 Task: Find connections with filter location Priego de Córdoba with filter topic #Businessintelligence with filter profile language German with filter current company Noon - The Social Learning Platform with filter school West Bengal jobs and careers with filter industry Nuclear Electric Power Generation with filter service category Writing with filter keywords title Sheet Metal Worker
Action: Mouse moved to (614, 85)
Screenshot: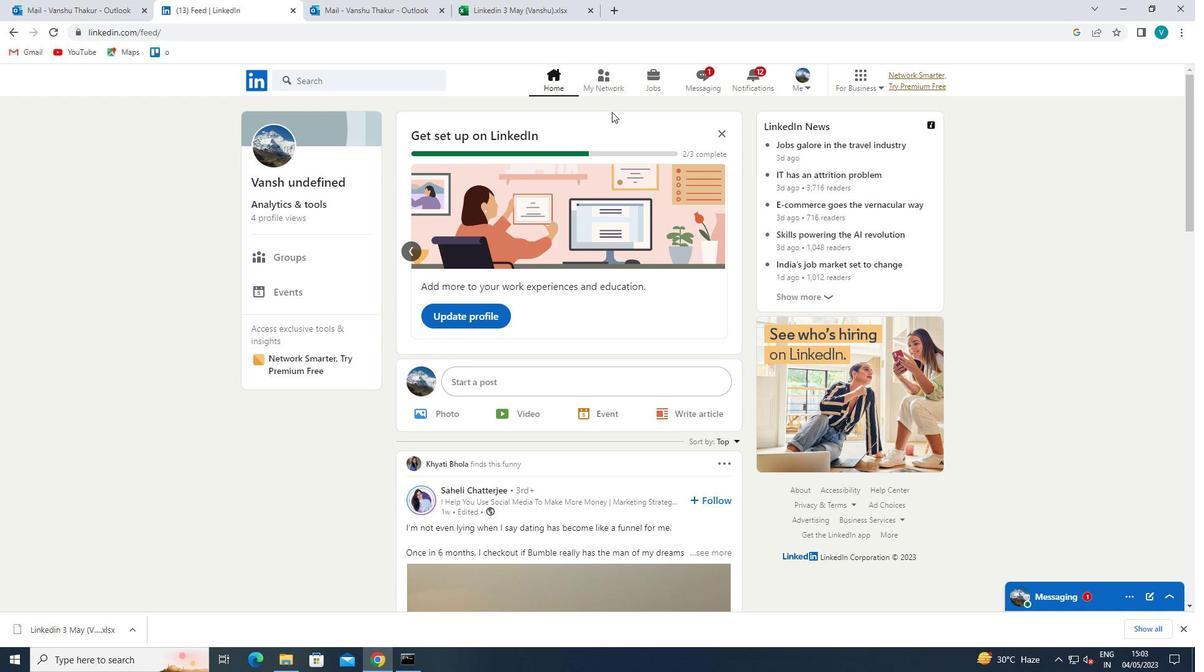 
Action: Mouse pressed left at (614, 85)
Screenshot: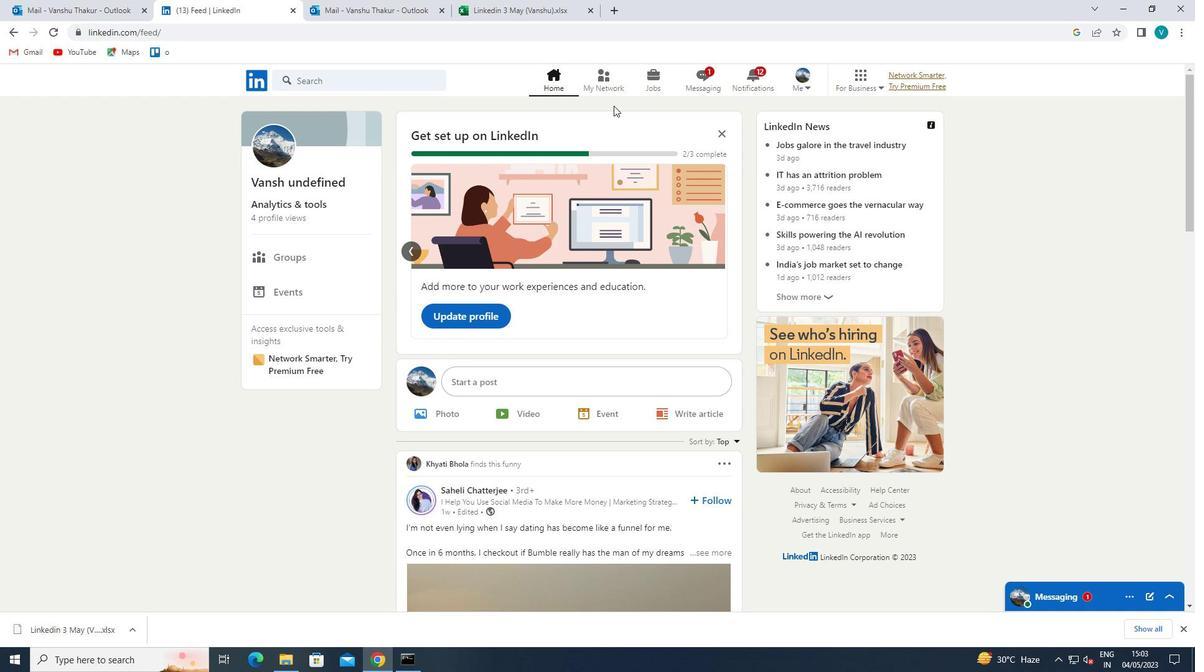 
Action: Mouse moved to (328, 152)
Screenshot: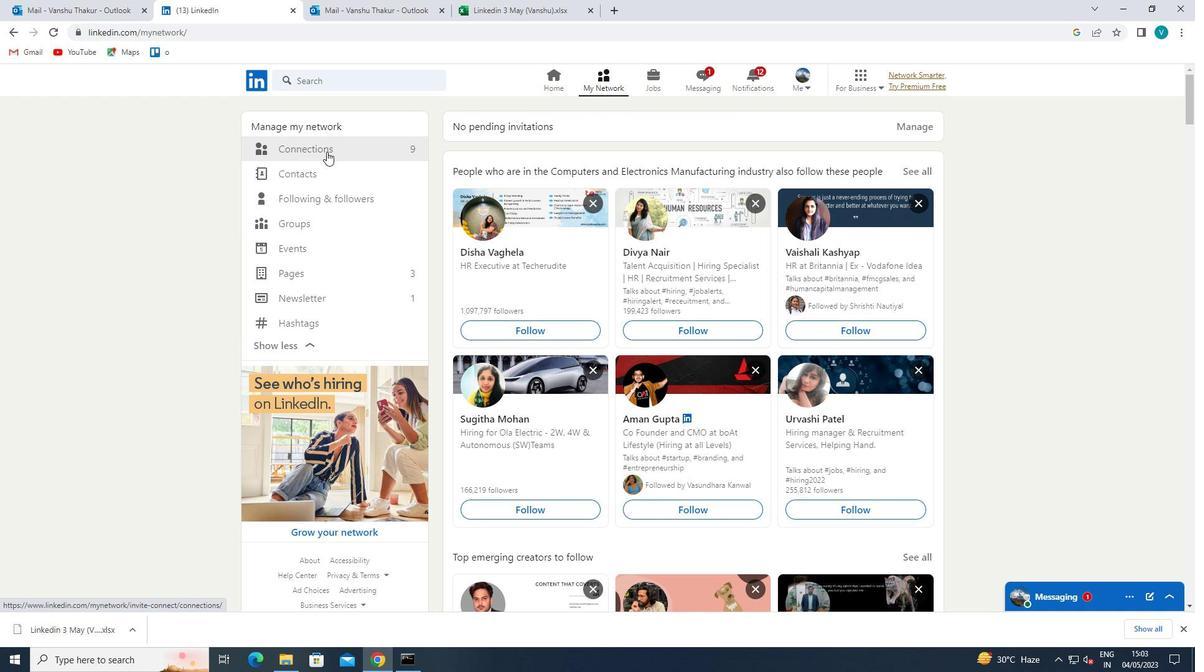 
Action: Mouse pressed left at (328, 152)
Screenshot: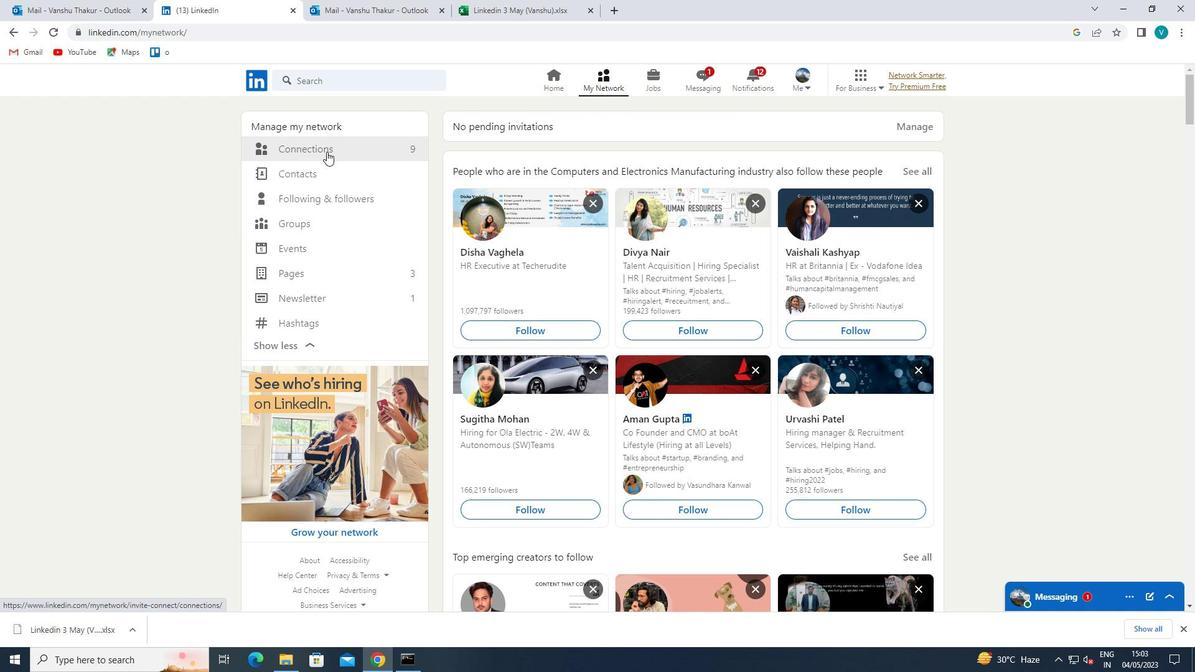 
Action: Mouse moved to (677, 148)
Screenshot: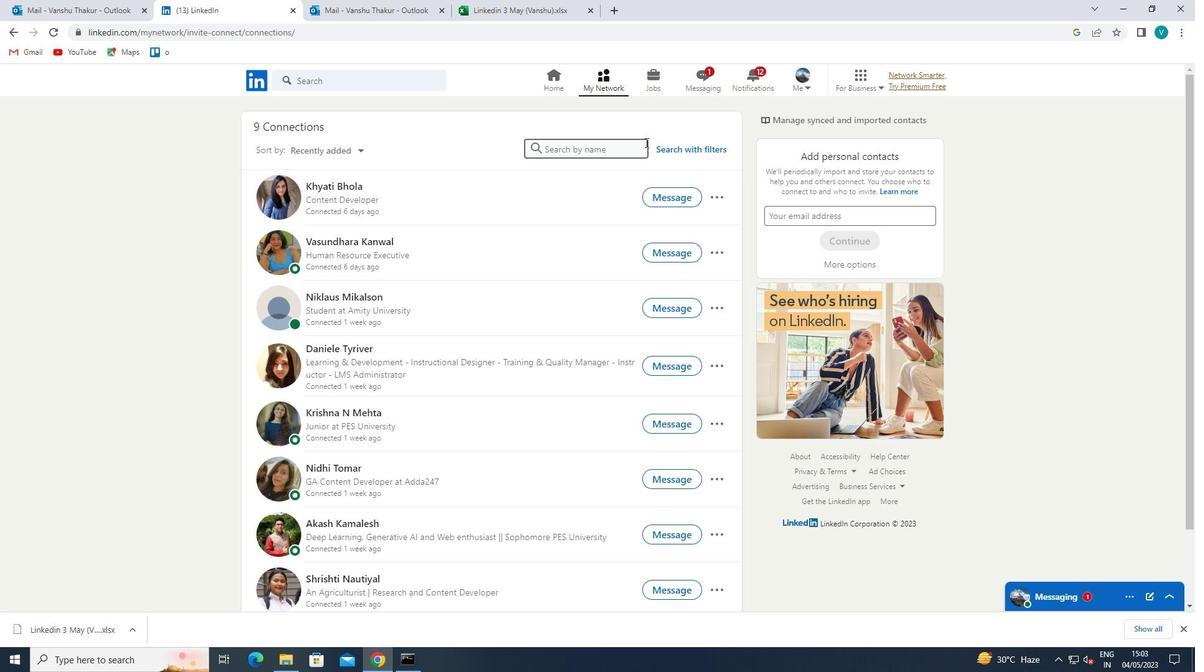 
Action: Mouse pressed left at (677, 148)
Screenshot: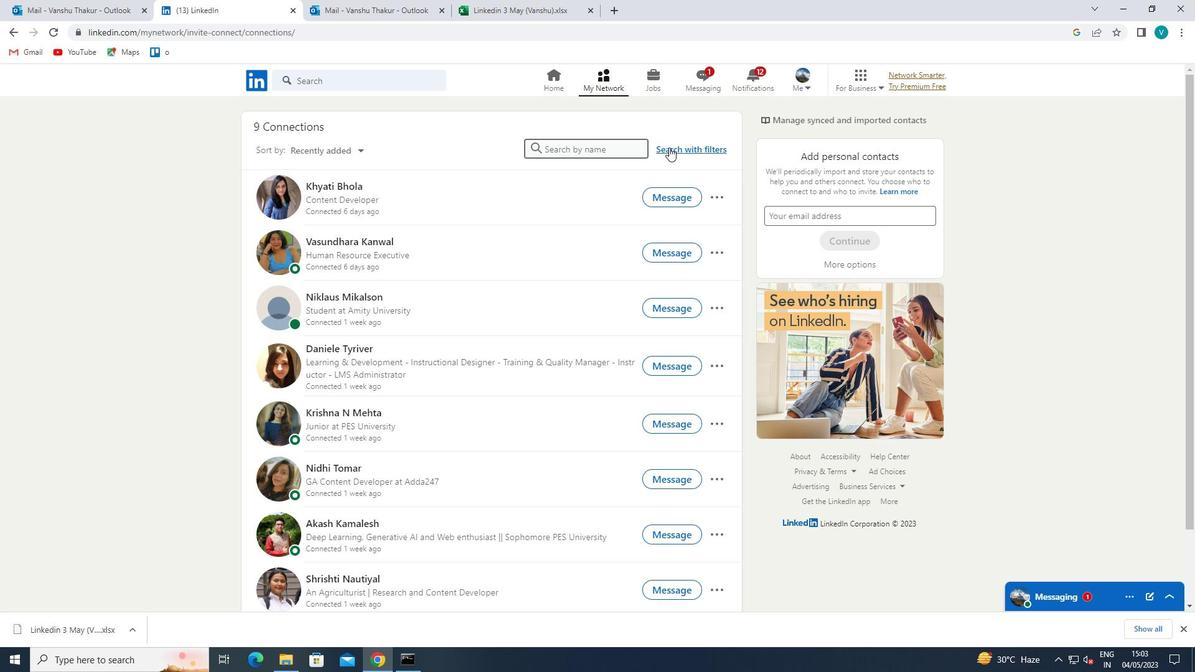 
Action: Mouse moved to (609, 119)
Screenshot: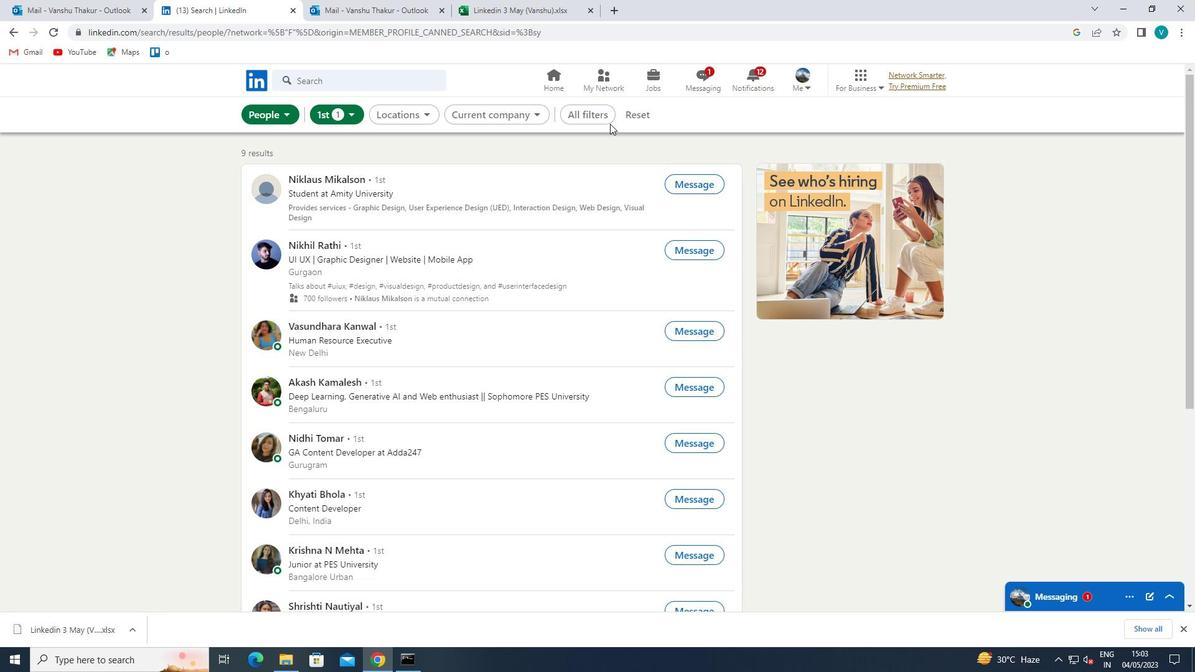 
Action: Mouse pressed left at (609, 119)
Screenshot: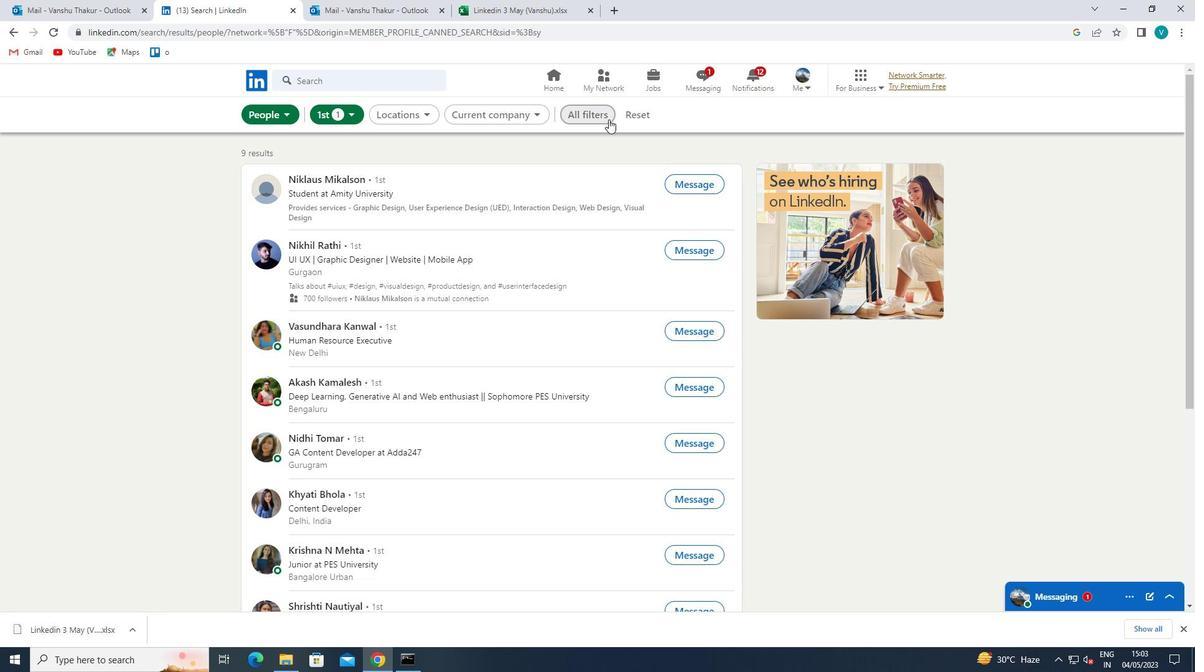 
Action: Mouse moved to (1053, 259)
Screenshot: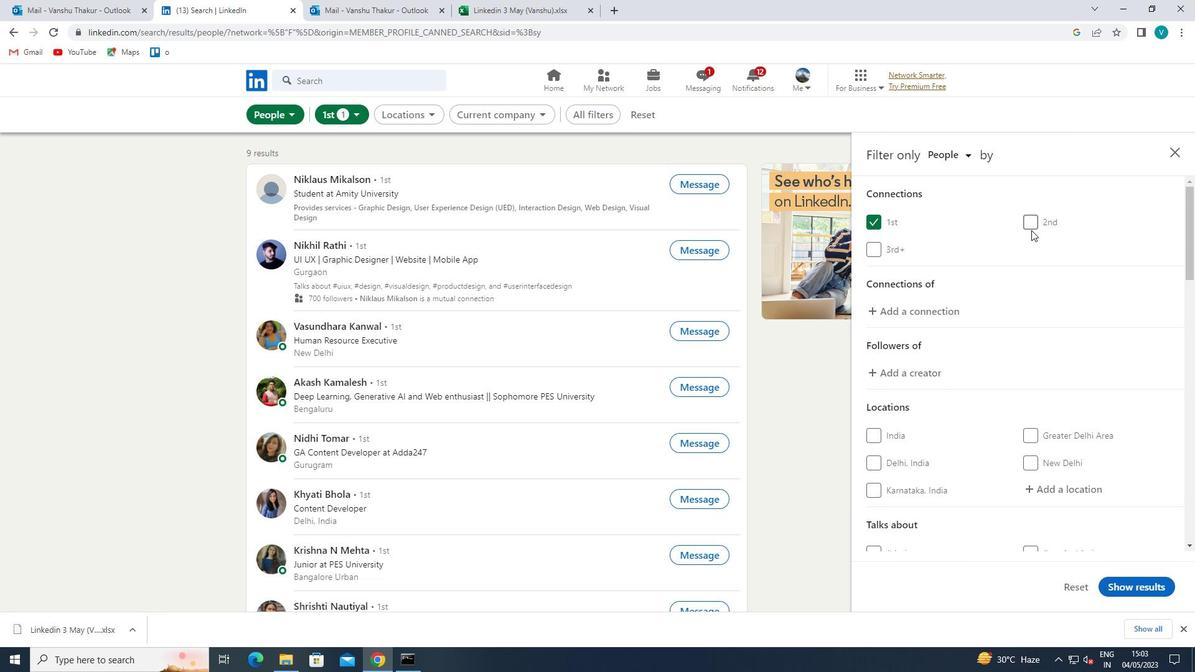 
Action: Mouse scrolled (1053, 259) with delta (0, 0)
Screenshot: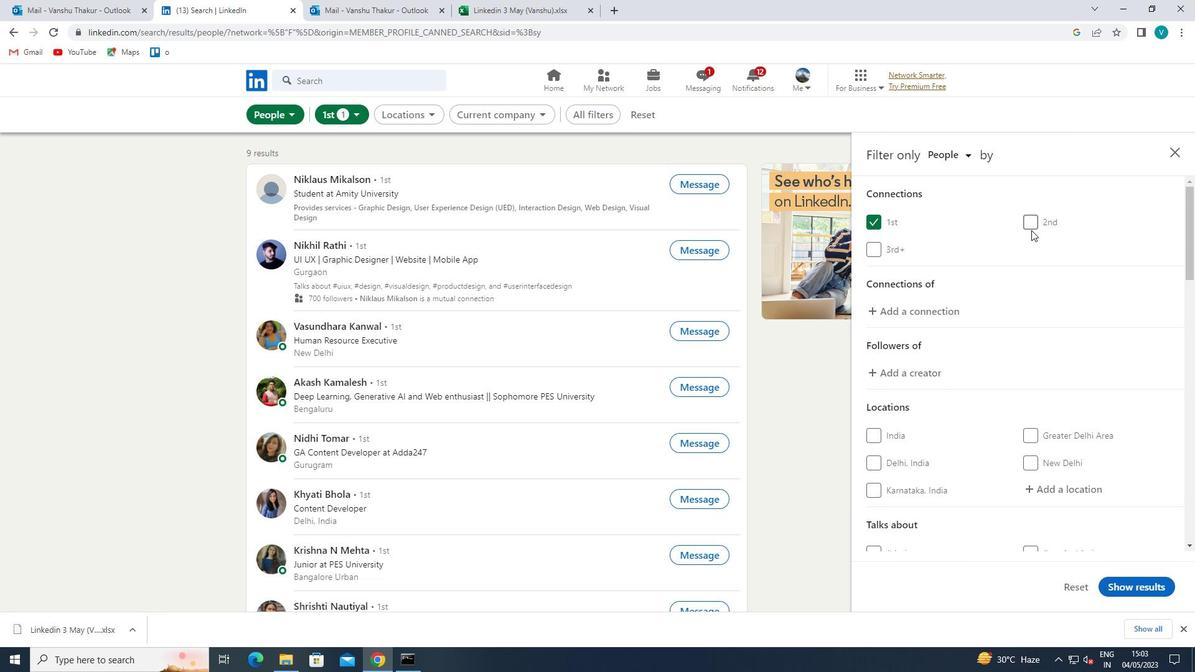 
Action: Mouse moved to (1061, 277)
Screenshot: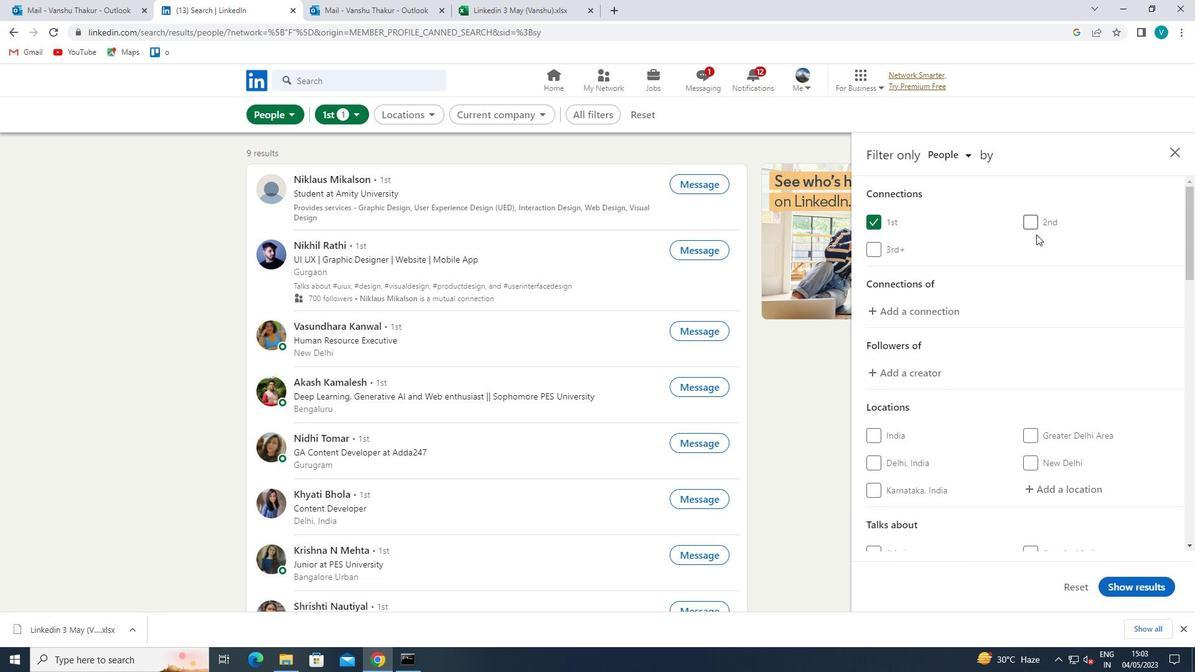 
Action: Mouse scrolled (1061, 276) with delta (0, 0)
Screenshot: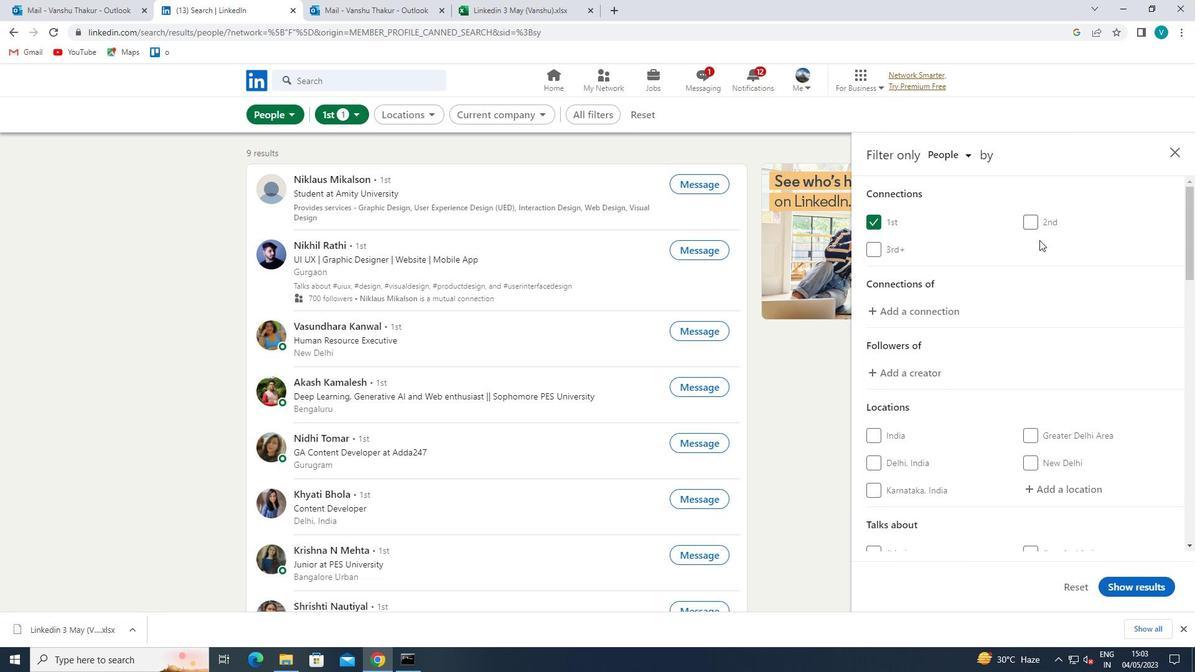 
Action: Mouse moved to (1063, 357)
Screenshot: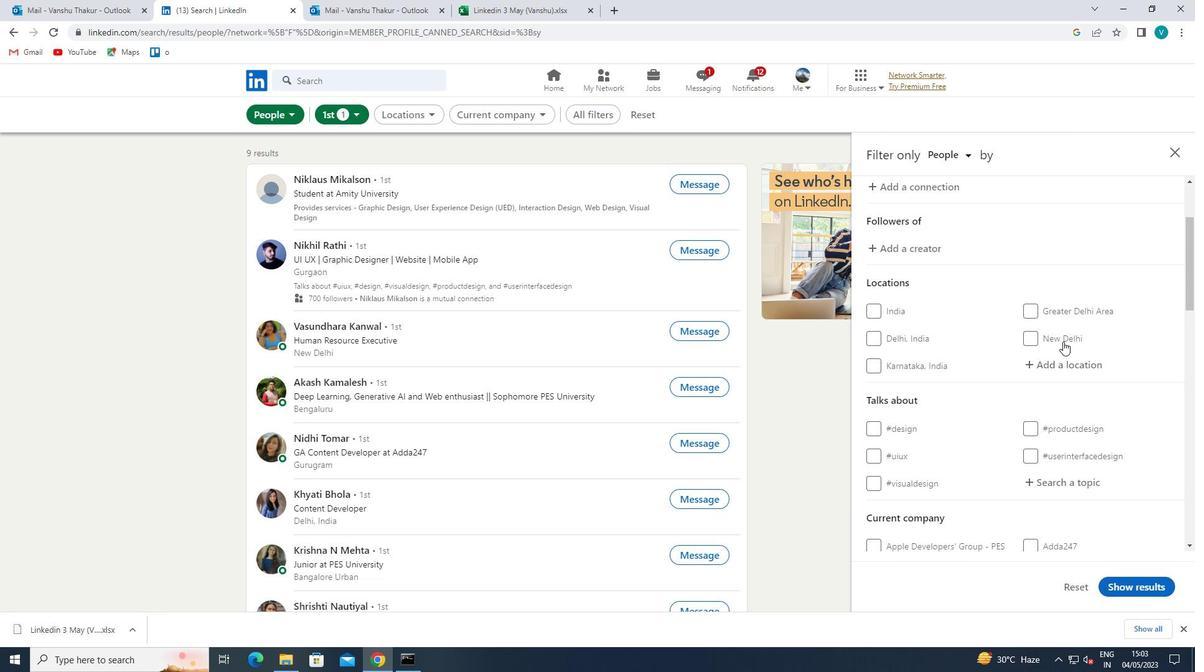 
Action: Mouse pressed left at (1063, 357)
Screenshot: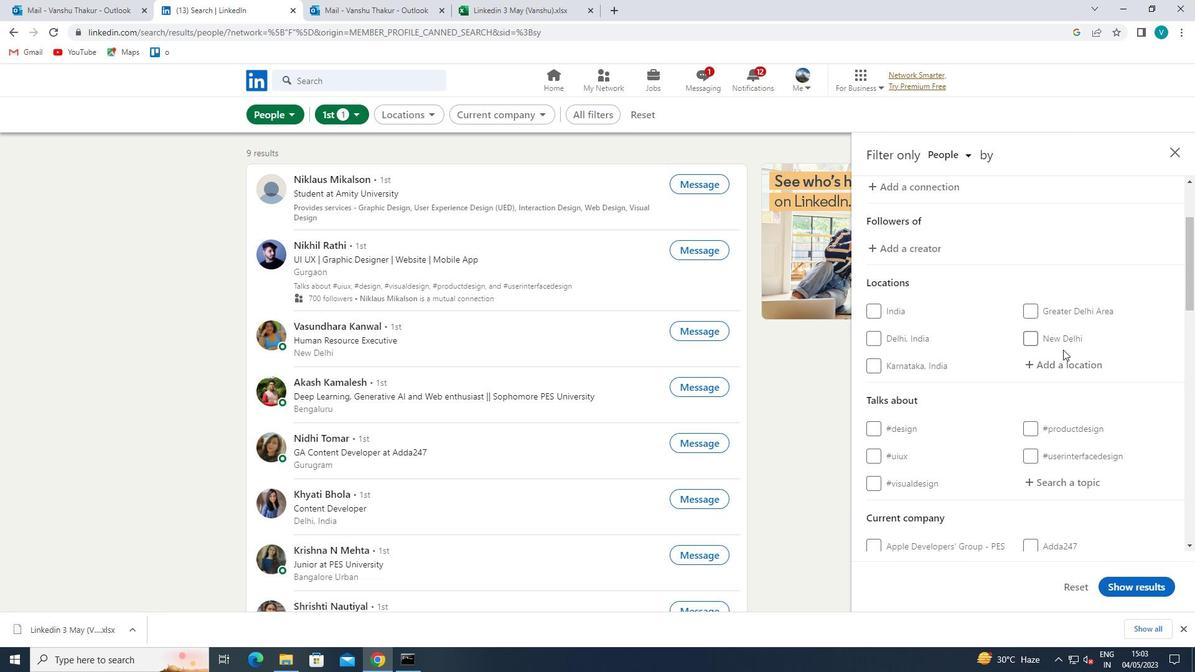
Action: Mouse moved to (1064, 358)
Screenshot: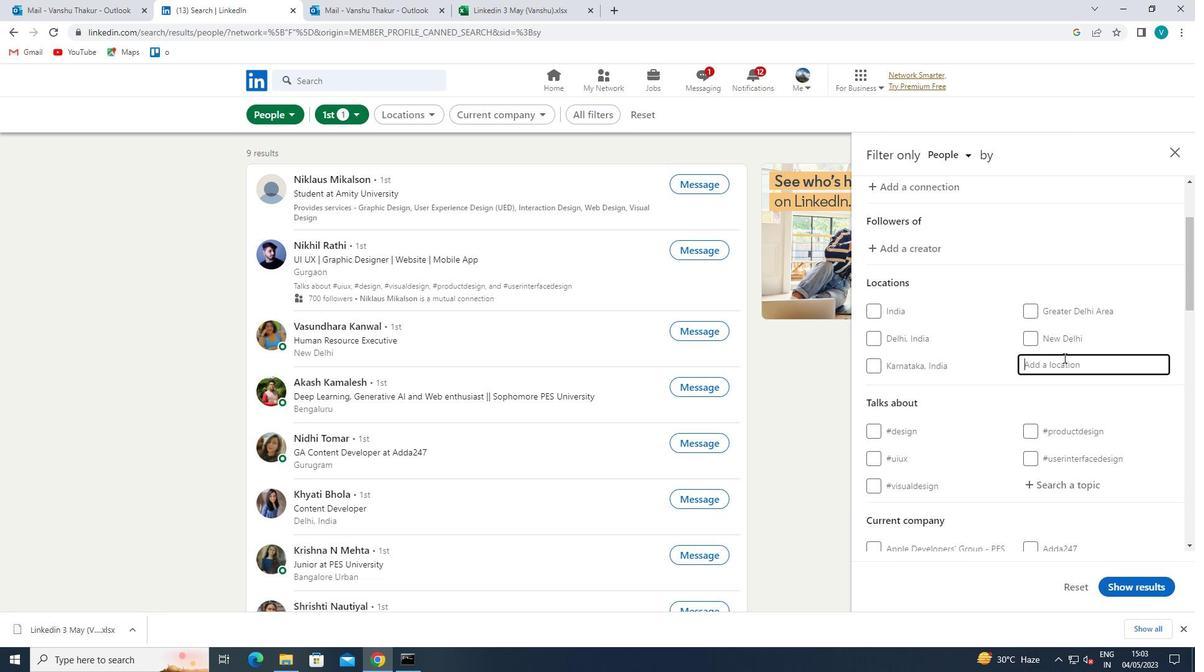 
Action: Key pressed <Key.shift>PRIEGO
Screenshot: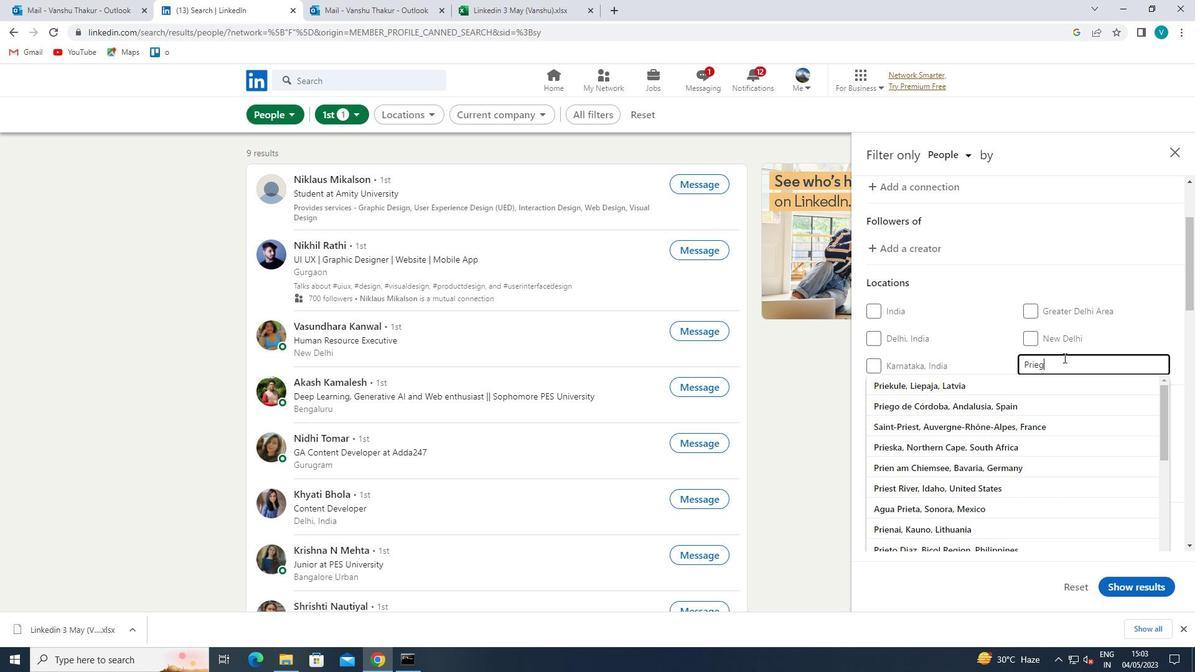 
Action: Mouse moved to (1038, 379)
Screenshot: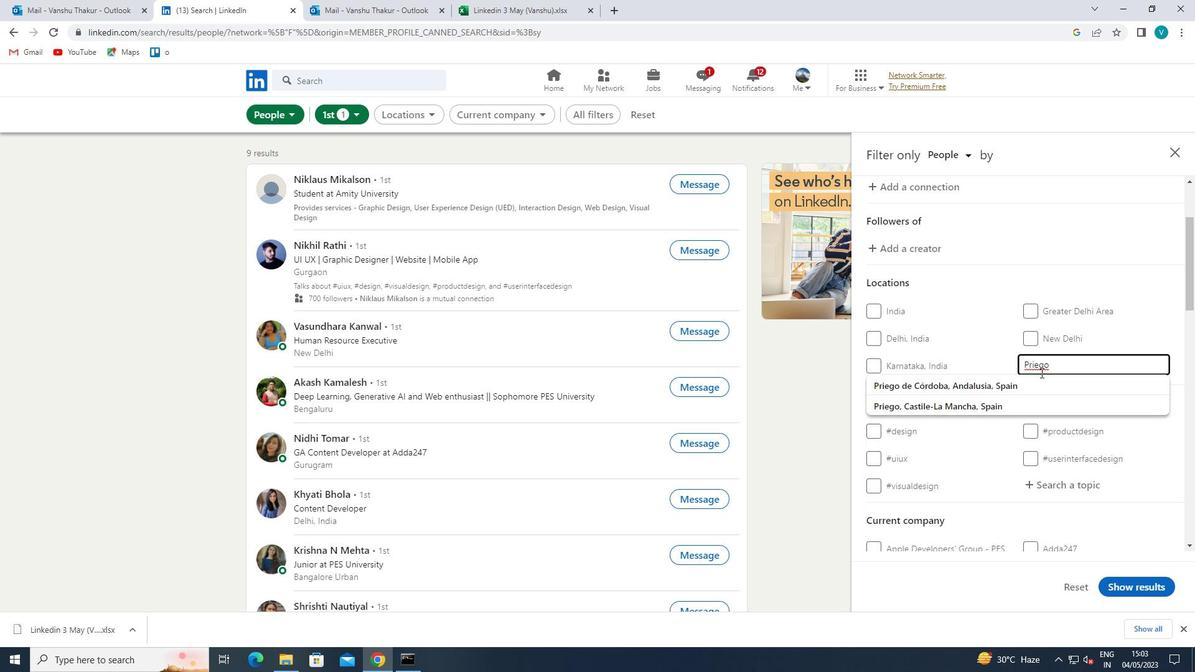 
Action: Mouse pressed left at (1038, 379)
Screenshot: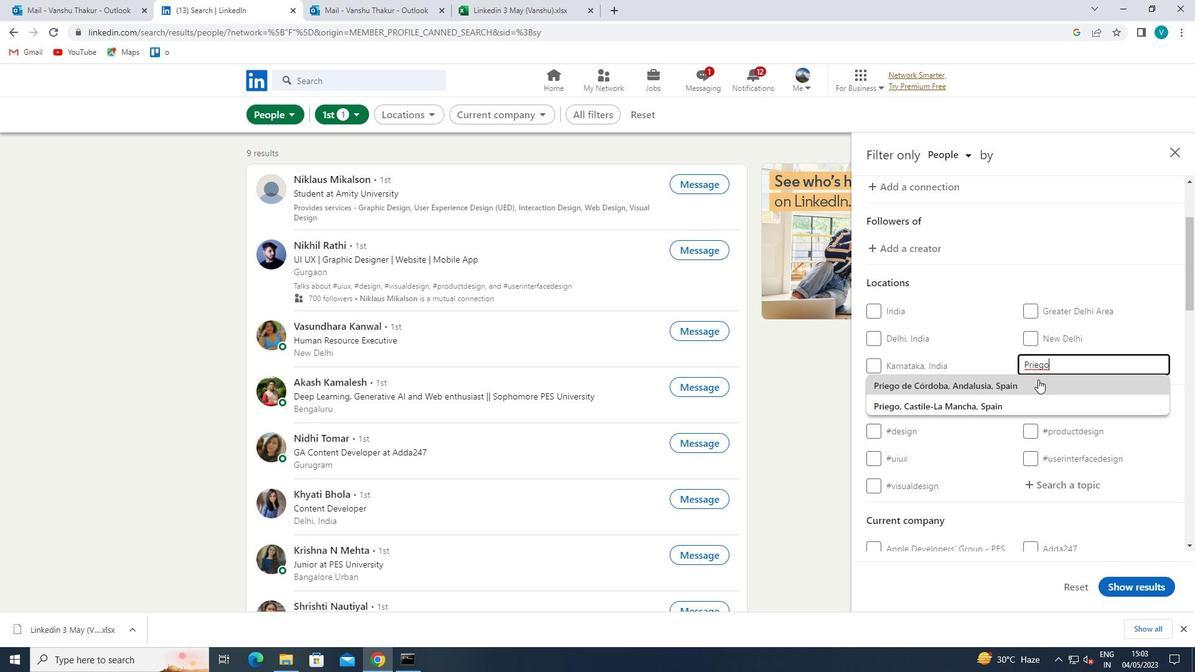
Action: Mouse scrolled (1038, 379) with delta (0, 0)
Screenshot: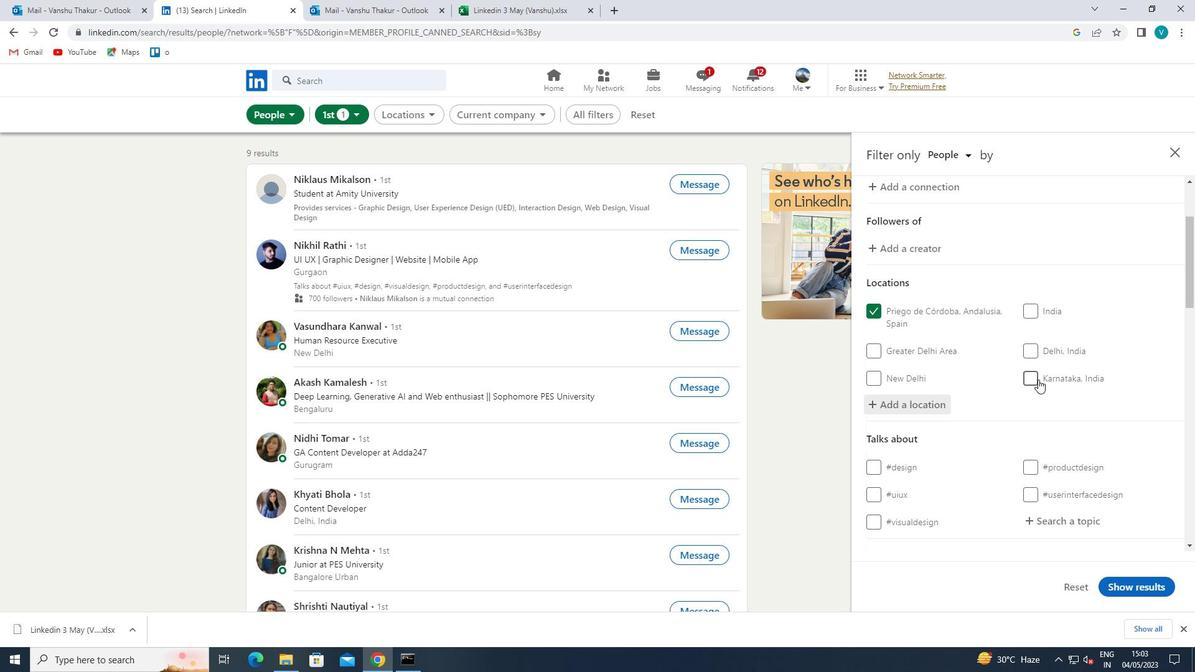 
Action: Mouse scrolled (1038, 379) with delta (0, 0)
Screenshot: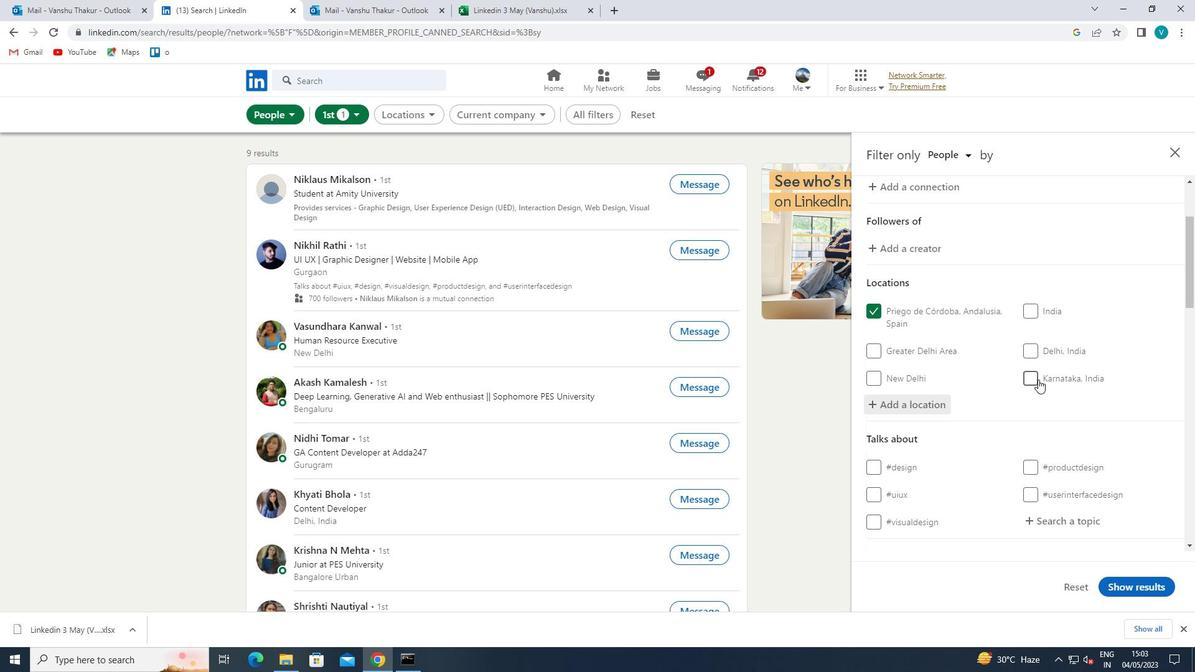 
Action: Mouse moved to (1041, 392)
Screenshot: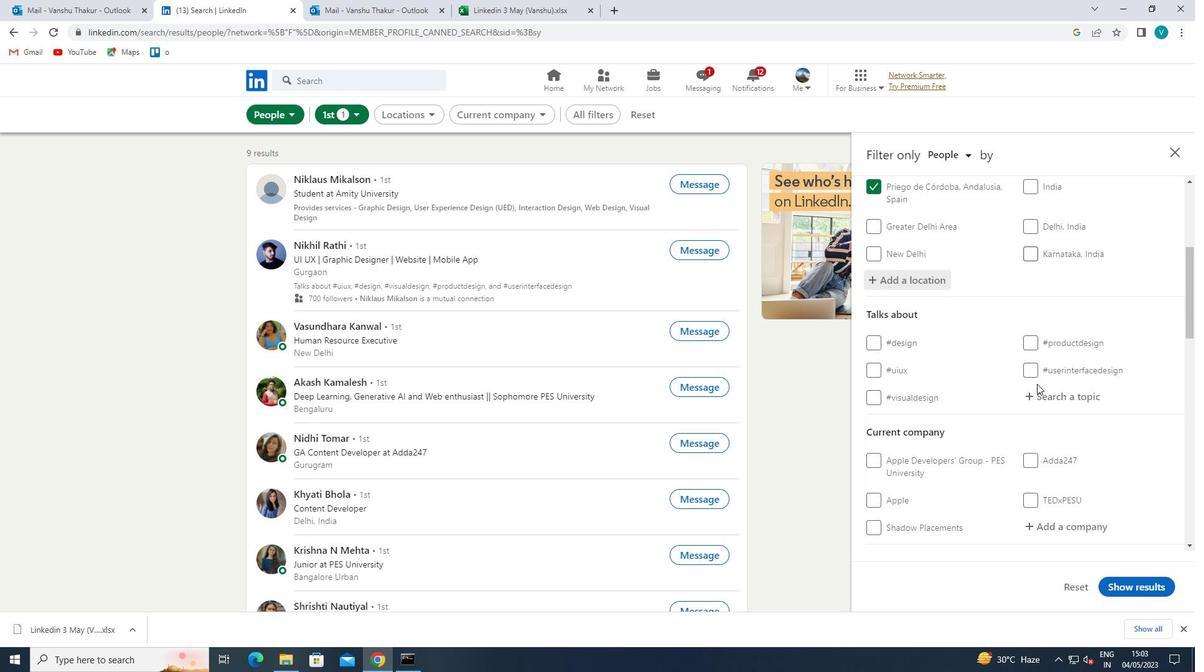 
Action: Mouse pressed left at (1041, 392)
Screenshot: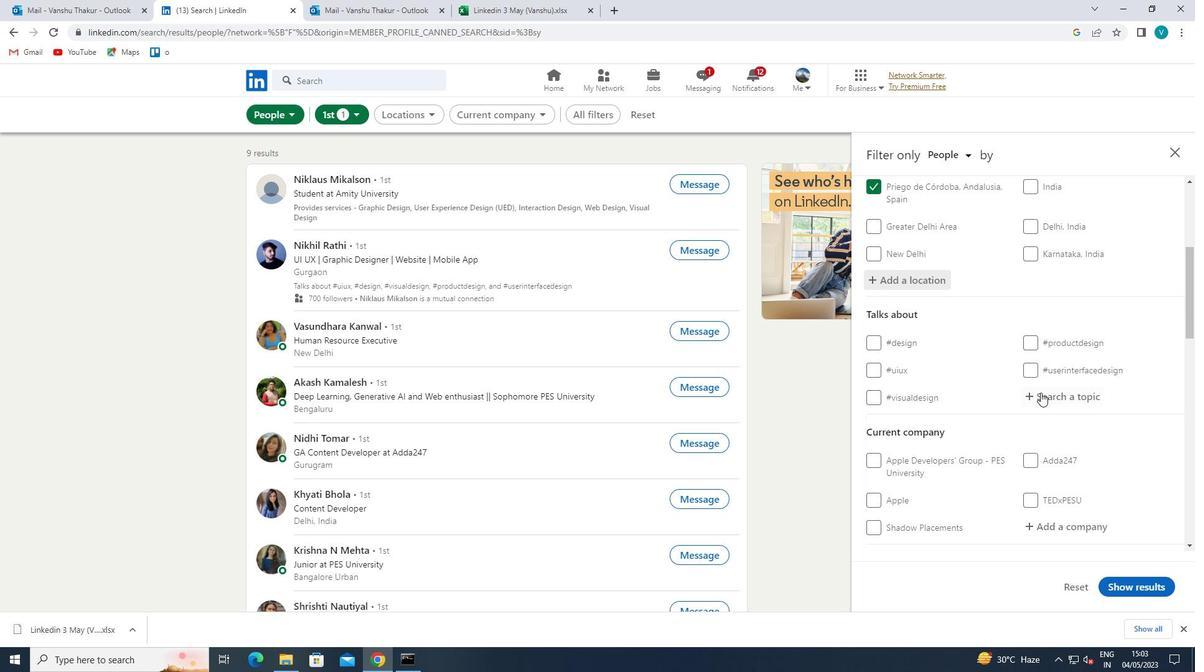 
Action: Mouse moved to (1044, 393)
Screenshot: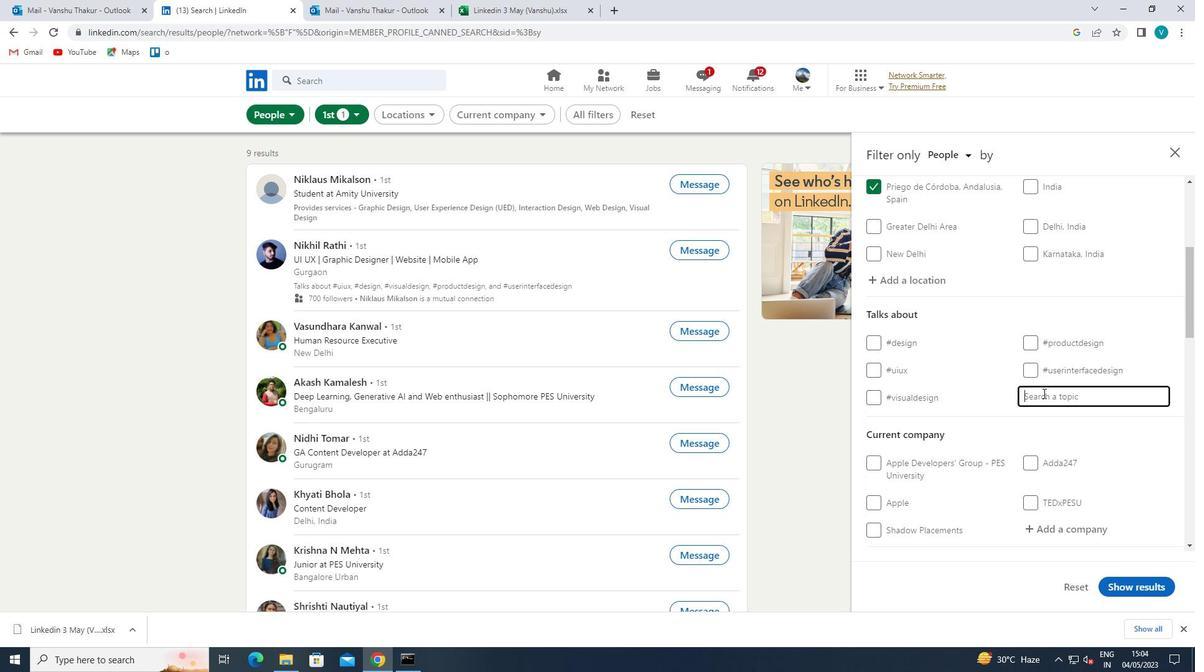 
Action: Key pressed BUSINESS
Screenshot: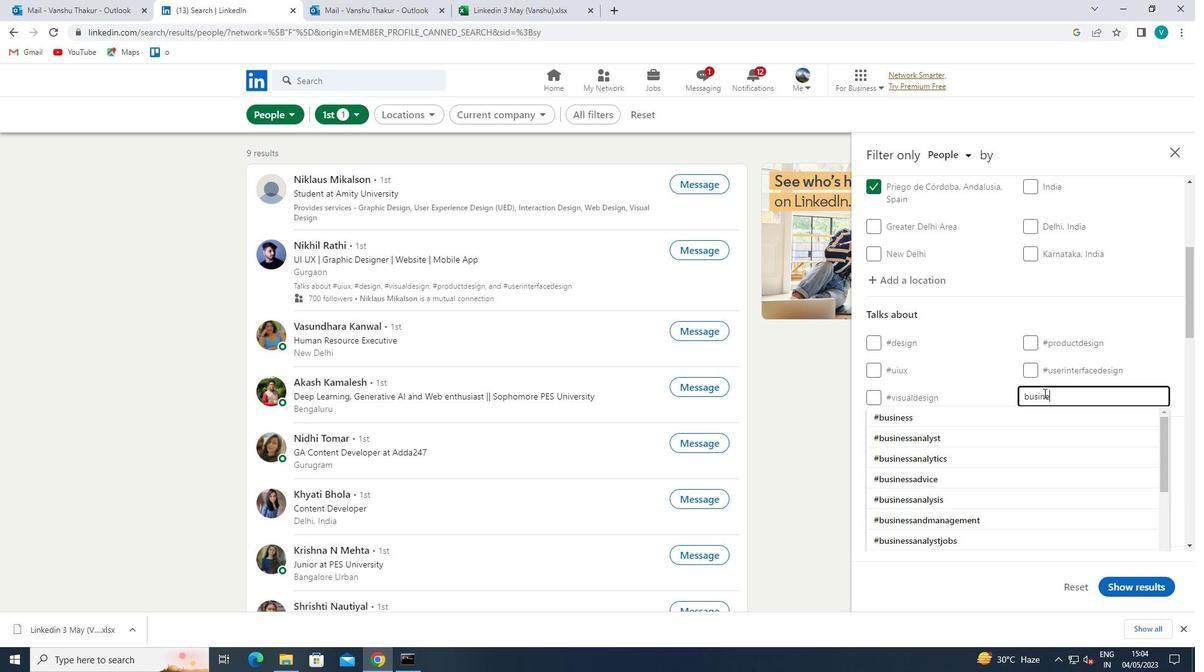 
Action: Mouse moved to (1016, 441)
Screenshot: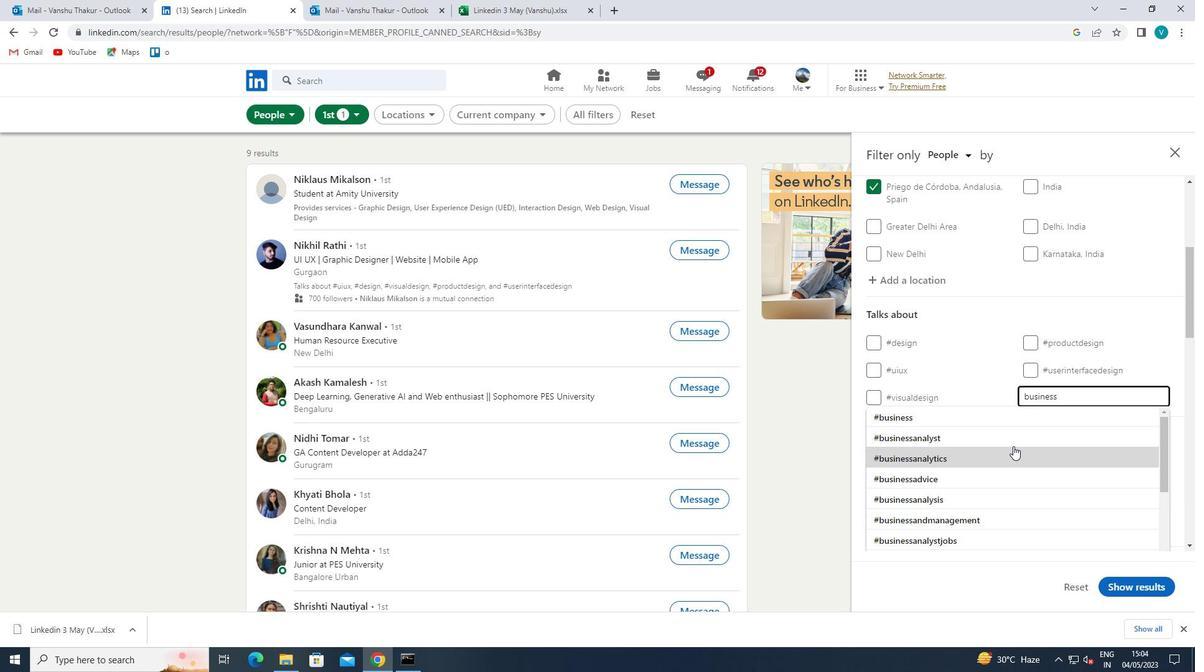 
Action: Key pressed INT
Screenshot: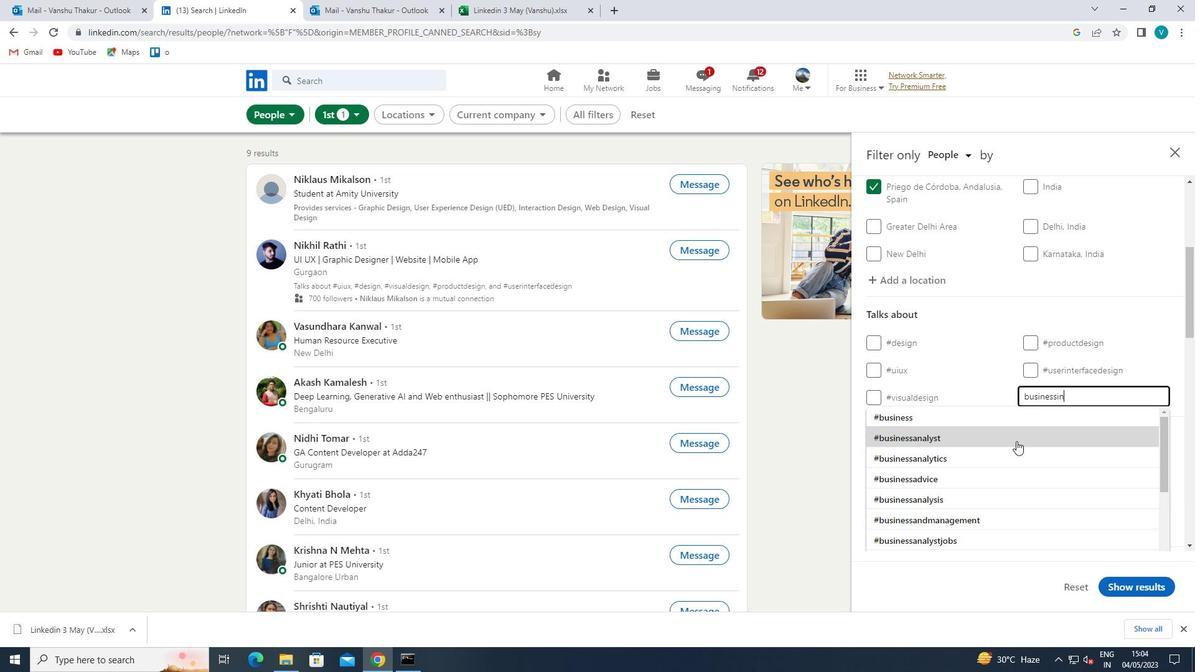 
Action: Mouse moved to (1029, 419)
Screenshot: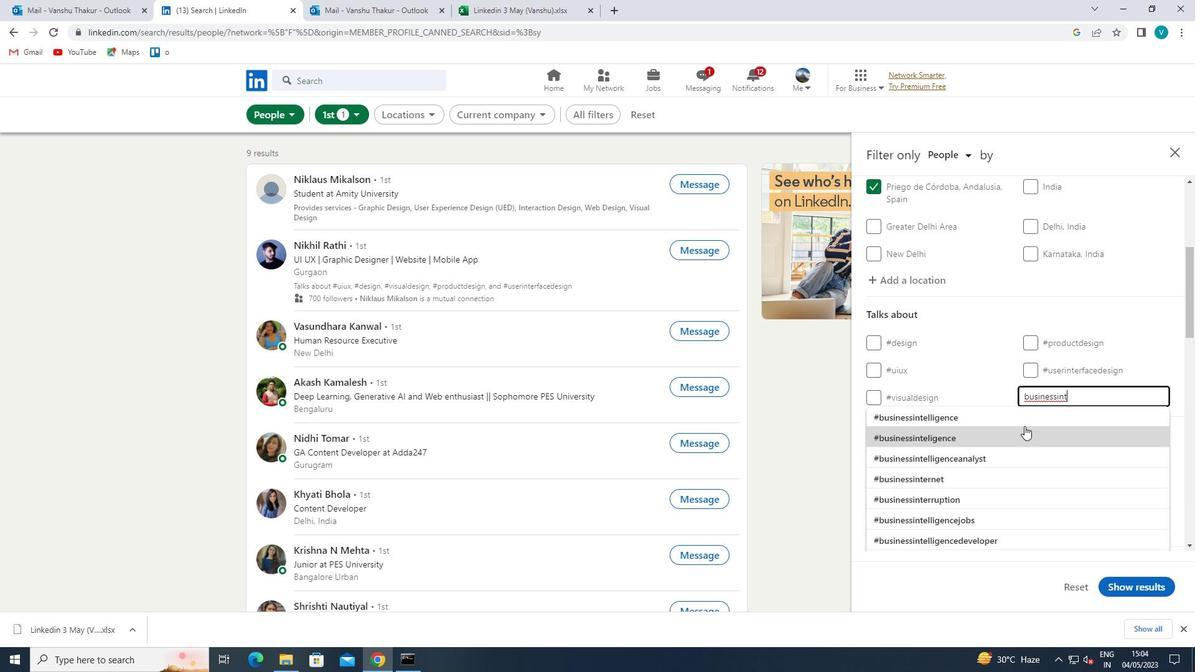
Action: Mouse pressed left at (1029, 419)
Screenshot: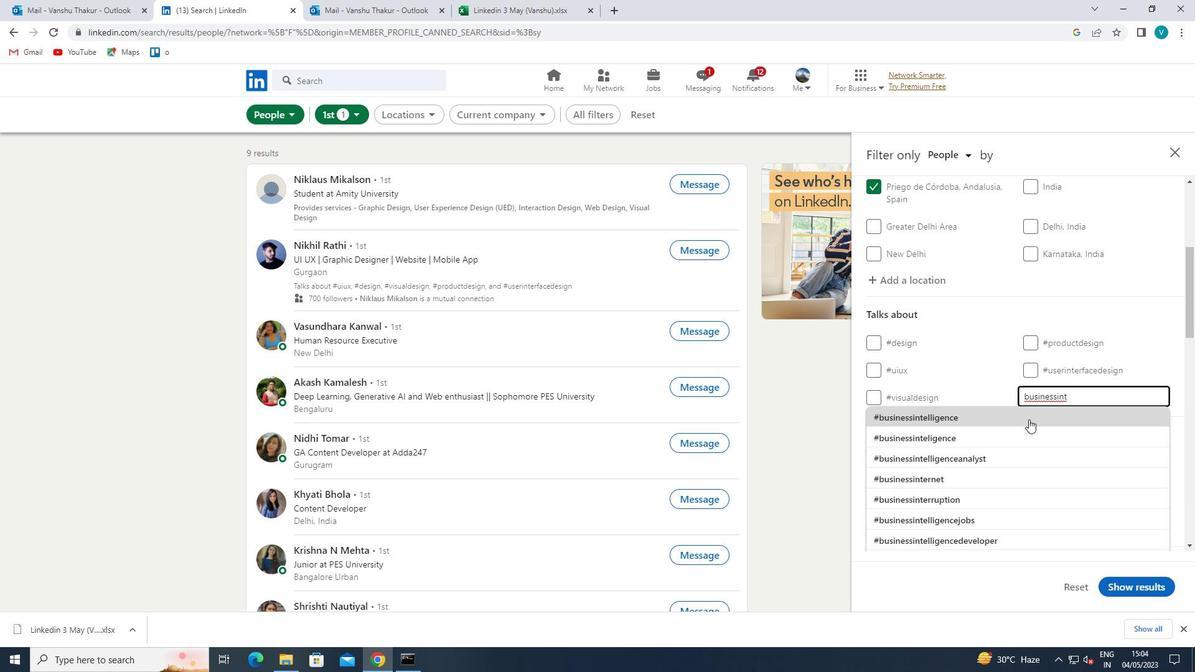 
Action: Mouse scrolled (1029, 419) with delta (0, 0)
Screenshot: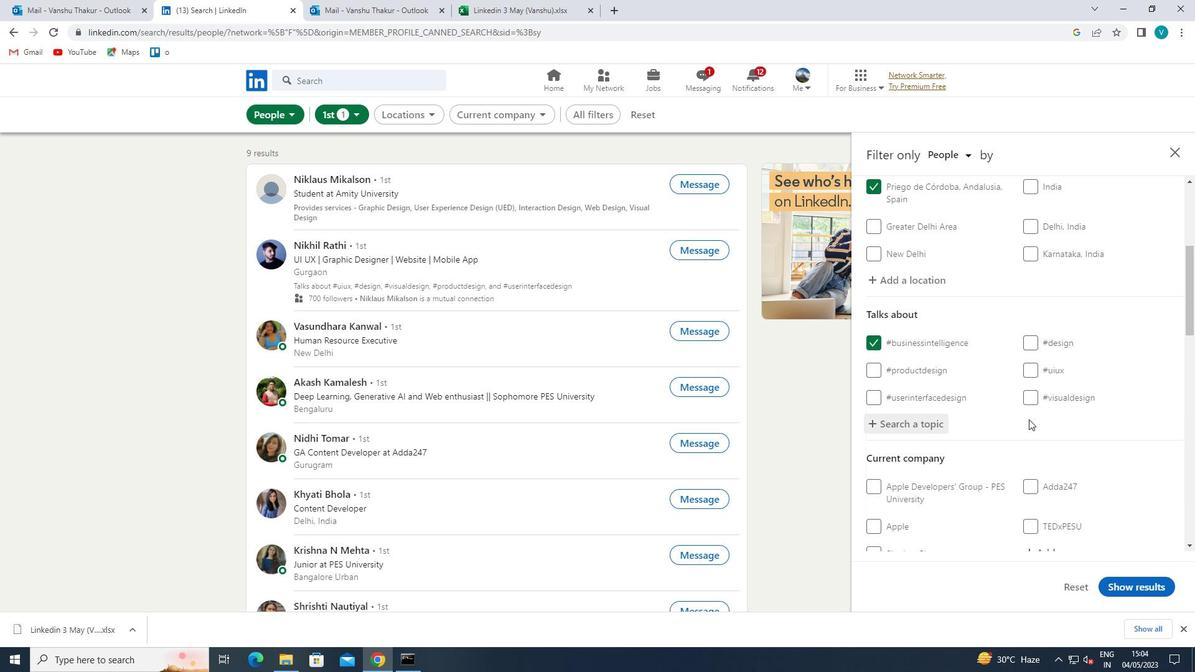 
Action: Mouse scrolled (1029, 419) with delta (0, 0)
Screenshot: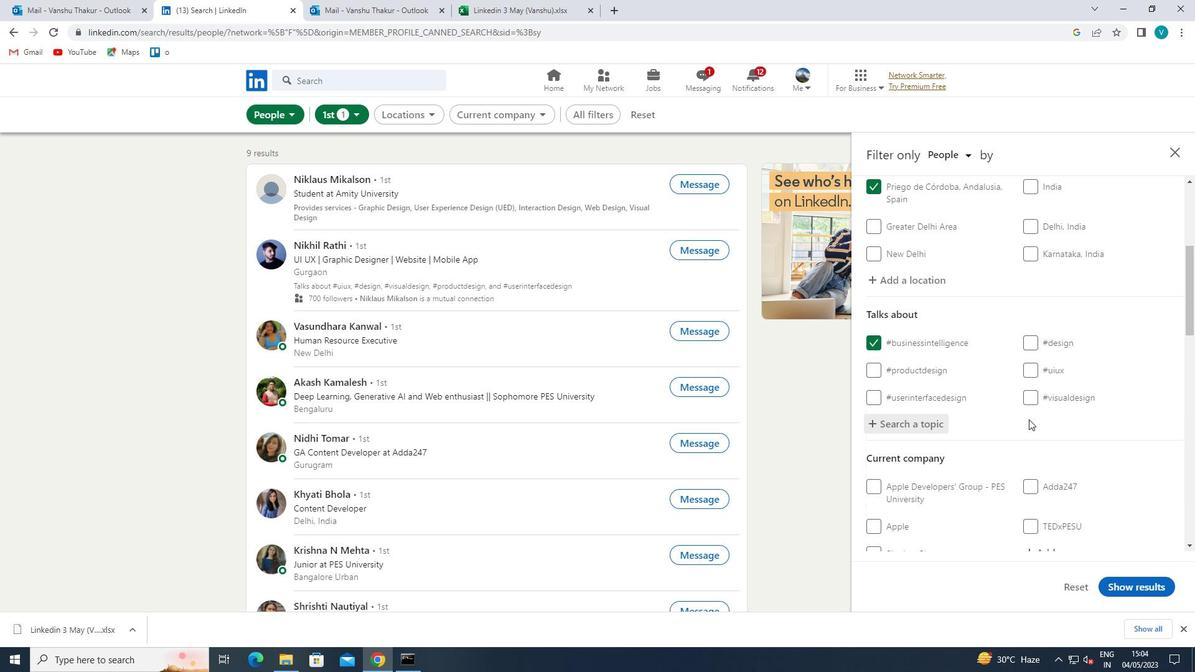 
Action: Mouse scrolled (1029, 419) with delta (0, 0)
Screenshot: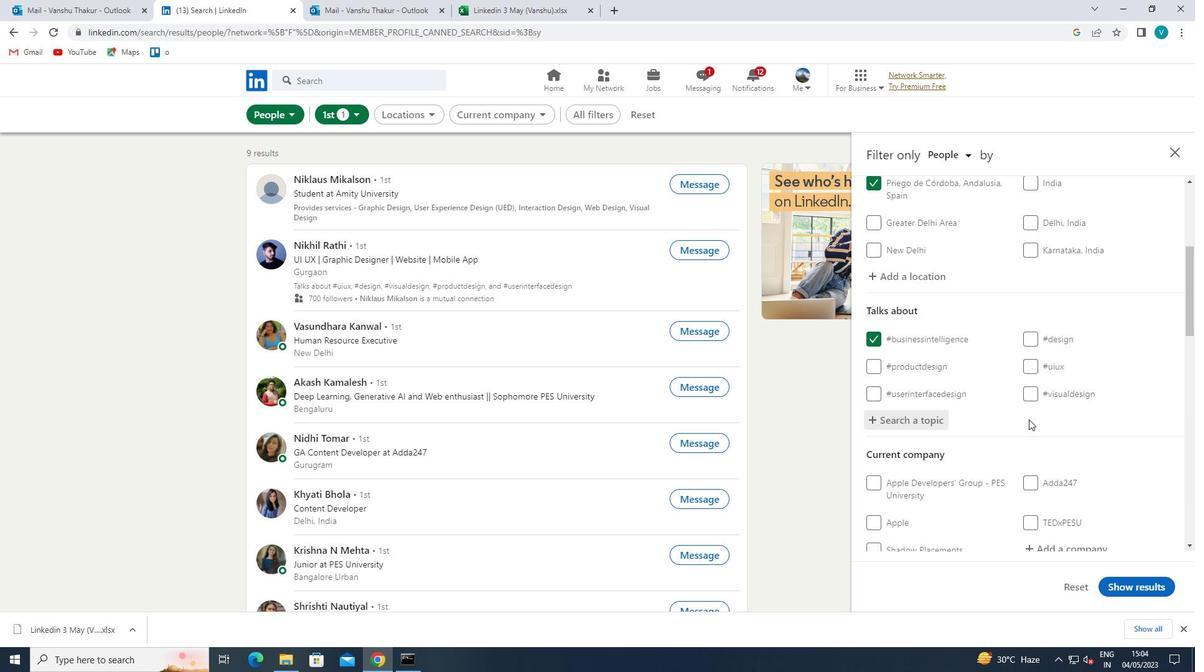 
Action: Mouse moved to (1054, 374)
Screenshot: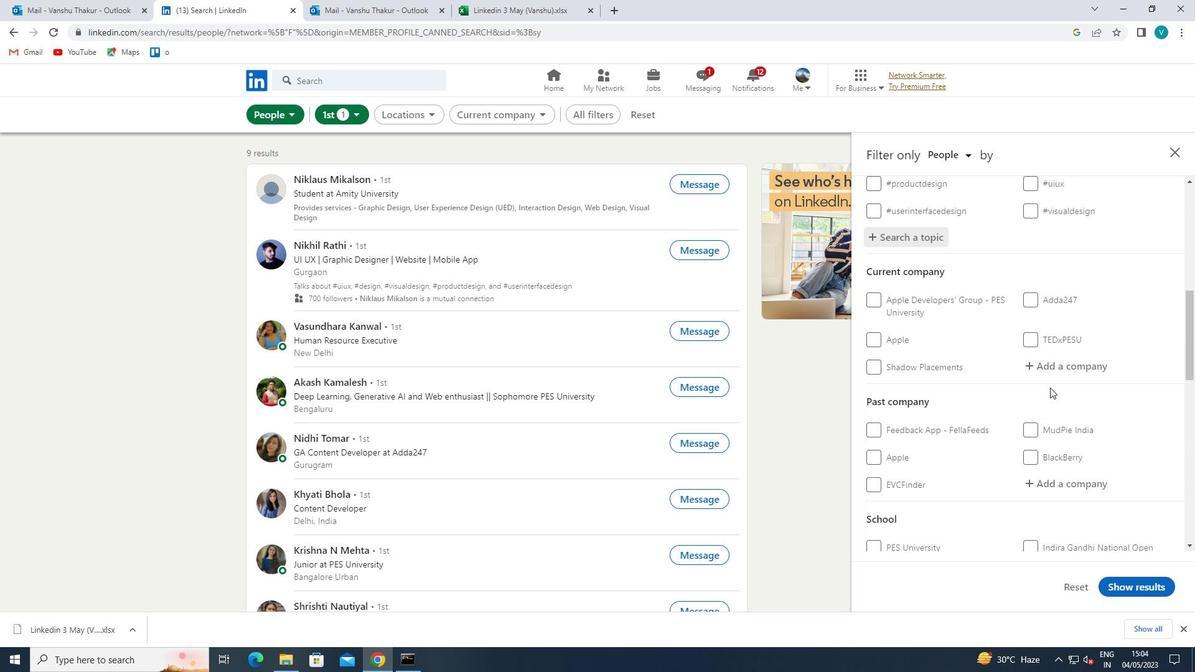 
Action: Mouse pressed left at (1054, 374)
Screenshot: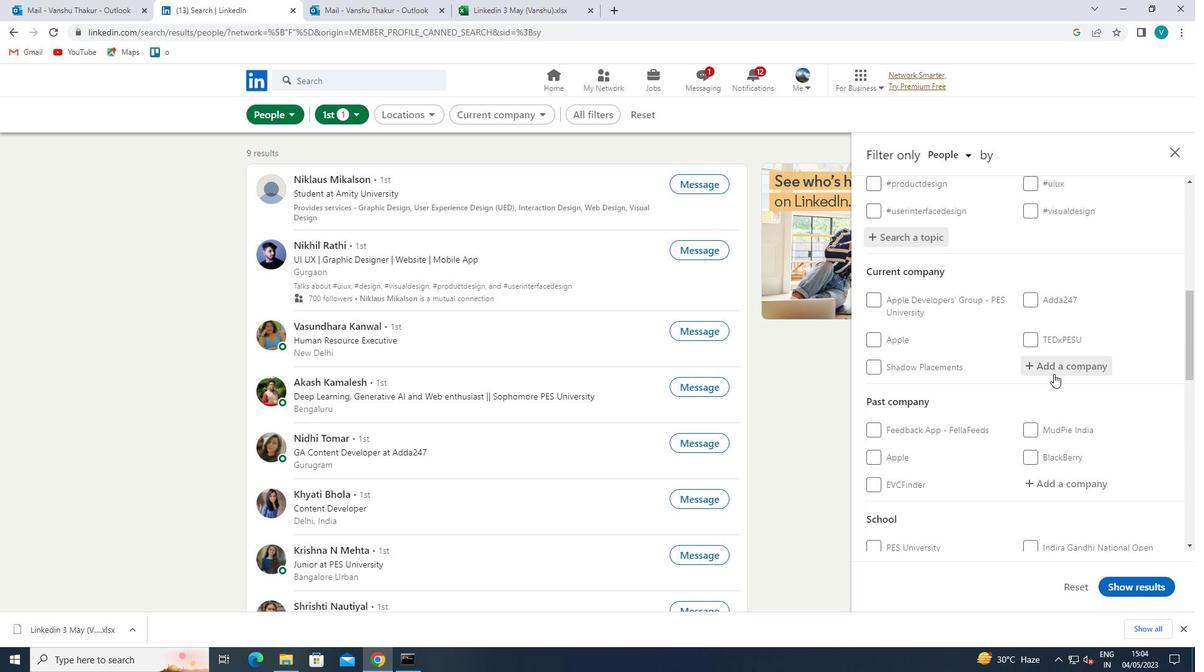 
Action: Mouse moved to (1087, 354)
Screenshot: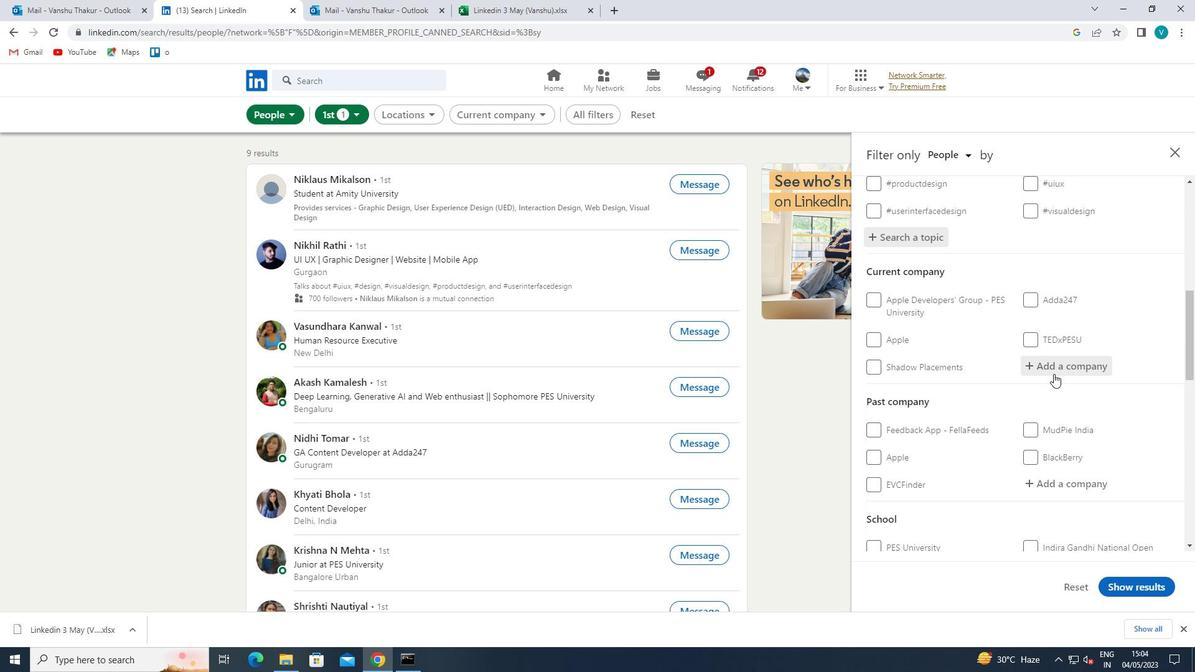 
Action: Key pressed <Key.shift>NOON-
Screenshot: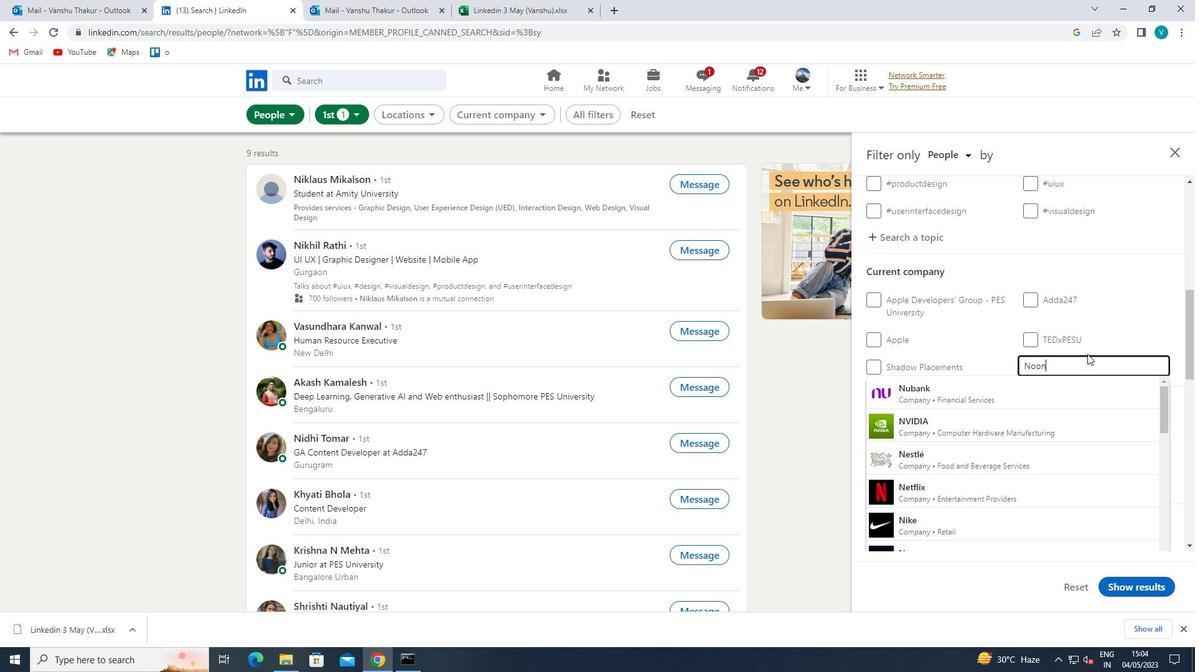 
Action: Mouse moved to (1027, 424)
Screenshot: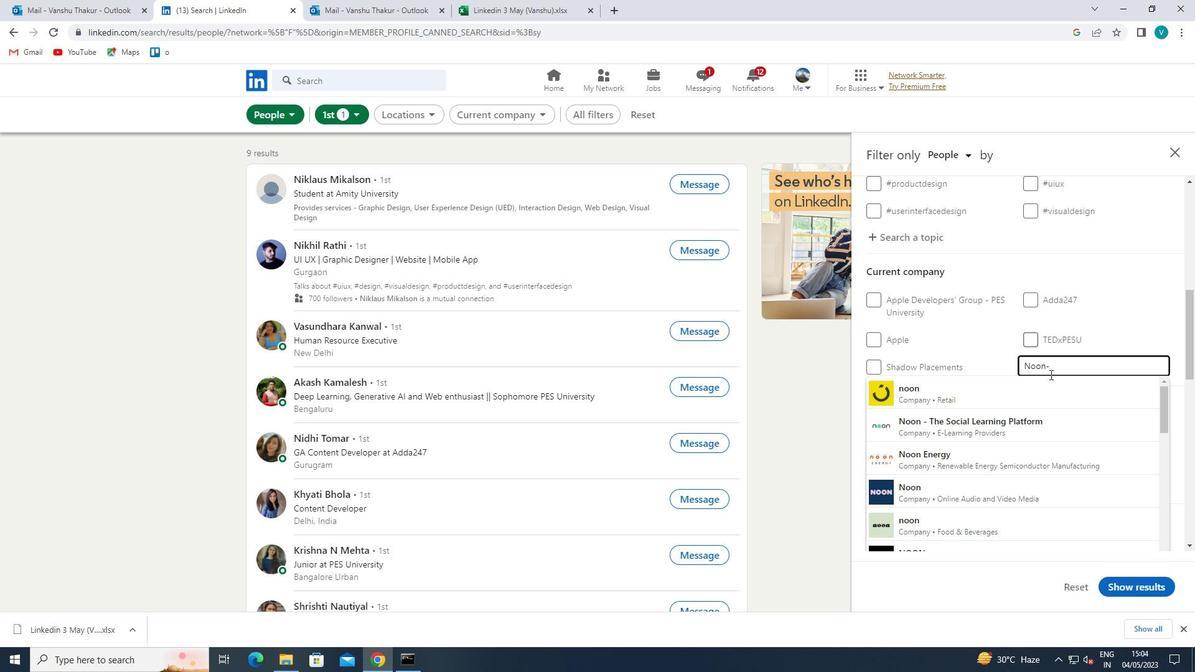 
Action: Mouse pressed left at (1027, 424)
Screenshot: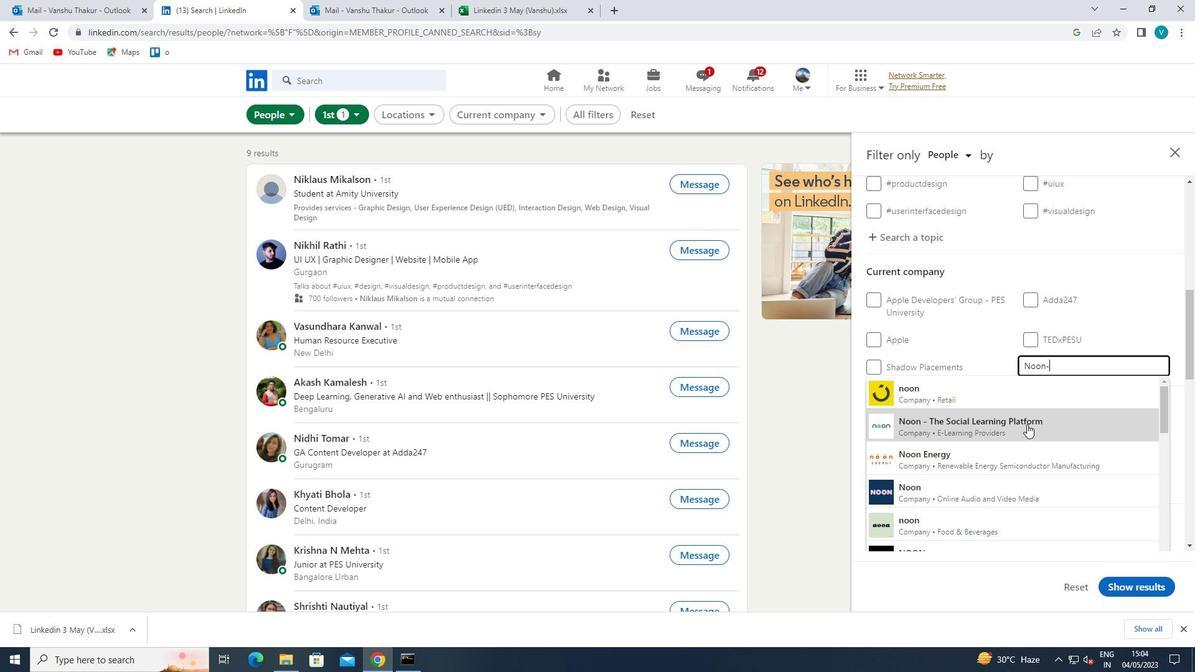 
Action: Mouse moved to (1030, 422)
Screenshot: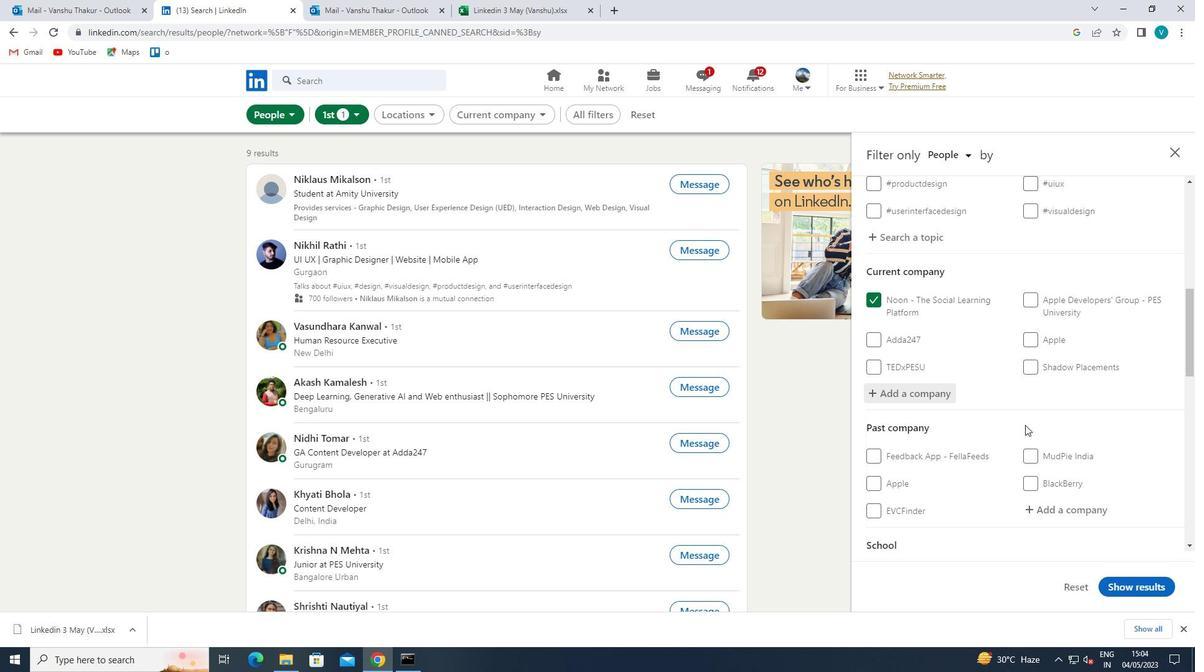 
Action: Mouse scrolled (1030, 422) with delta (0, 0)
Screenshot: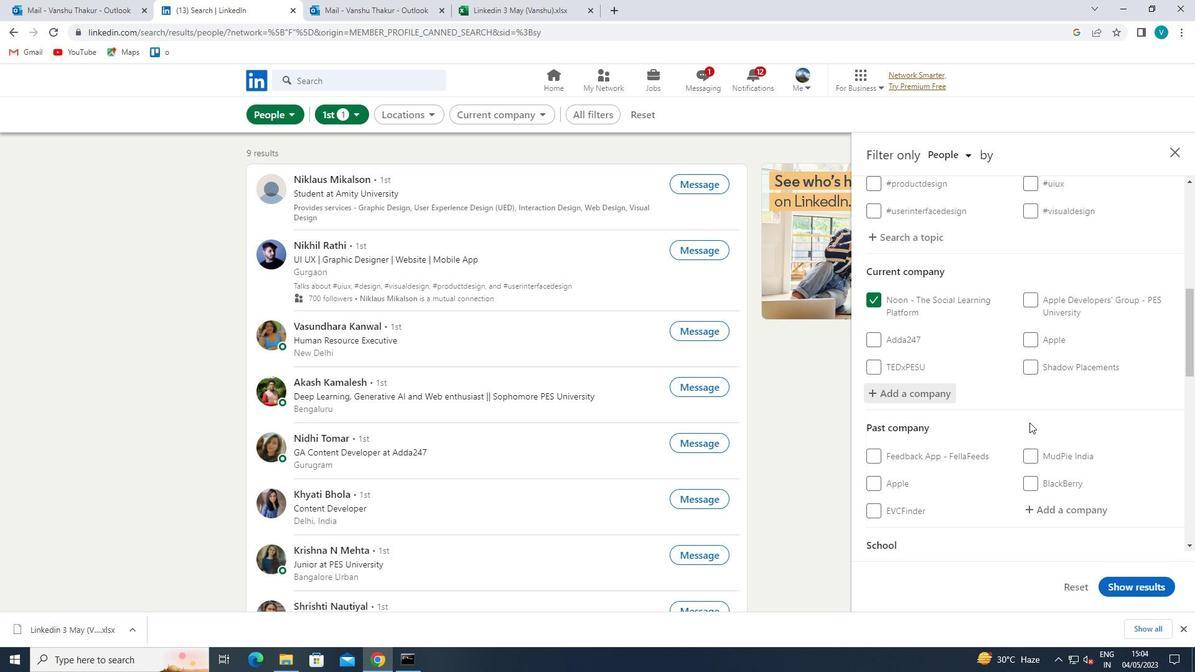 
Action: Mouse scrolled (1030, 422) with delta (0, 0)
Screenshot: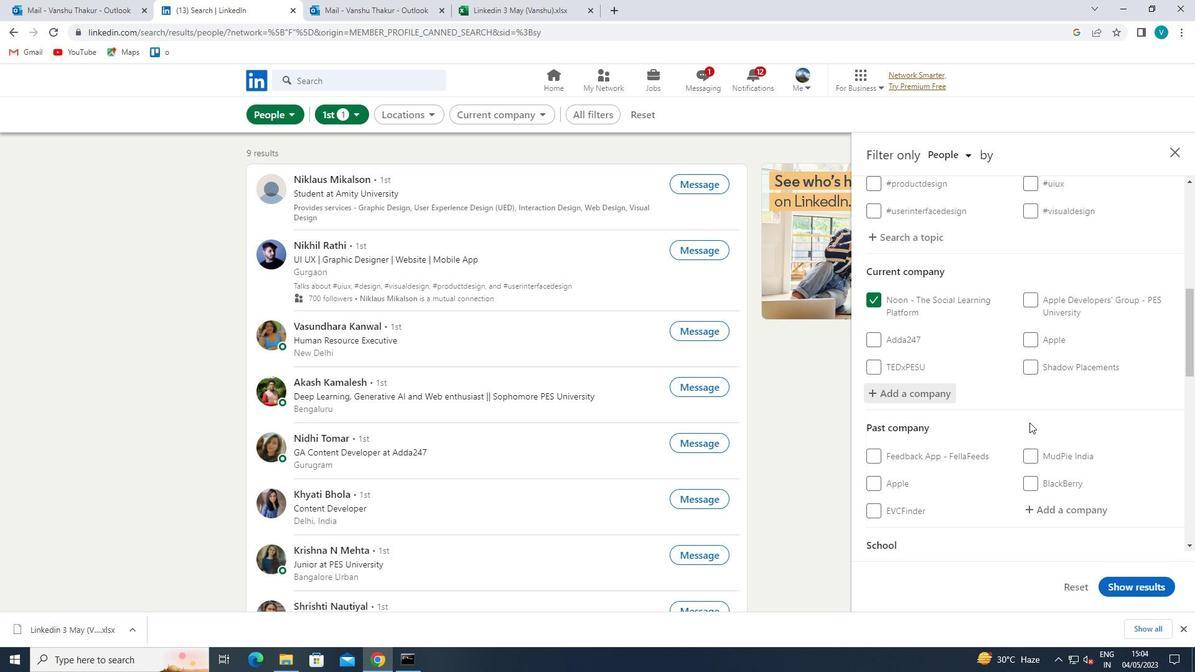
Action: Mouse scrolled (1030, 422) with delta (0, 0)
Screenshot: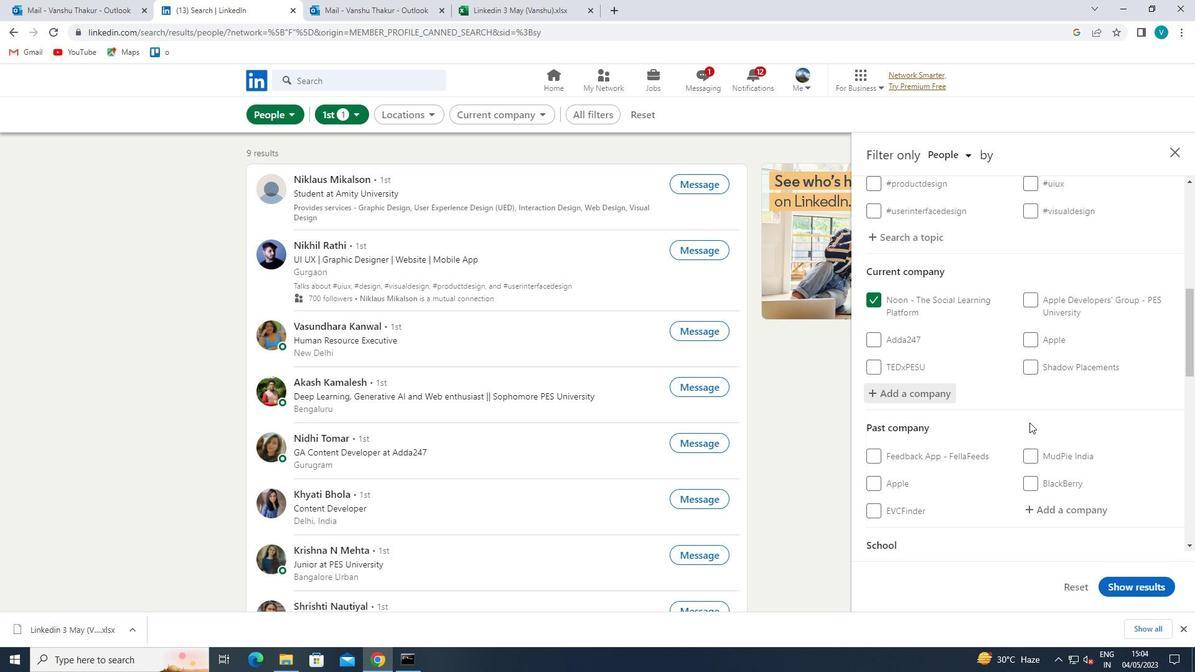
Action: Mouse moved to (1031, 422)
Screenshot: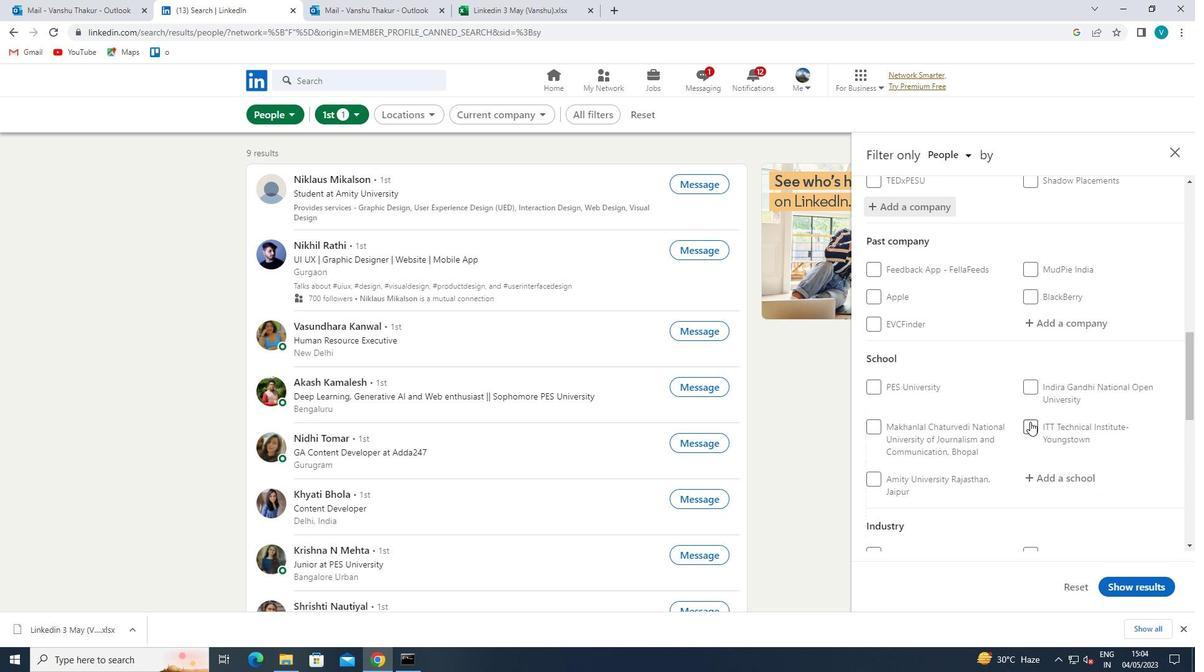 
Action: Mouse scrolled (1031, 421) with delta (0, 0)
Screenshot: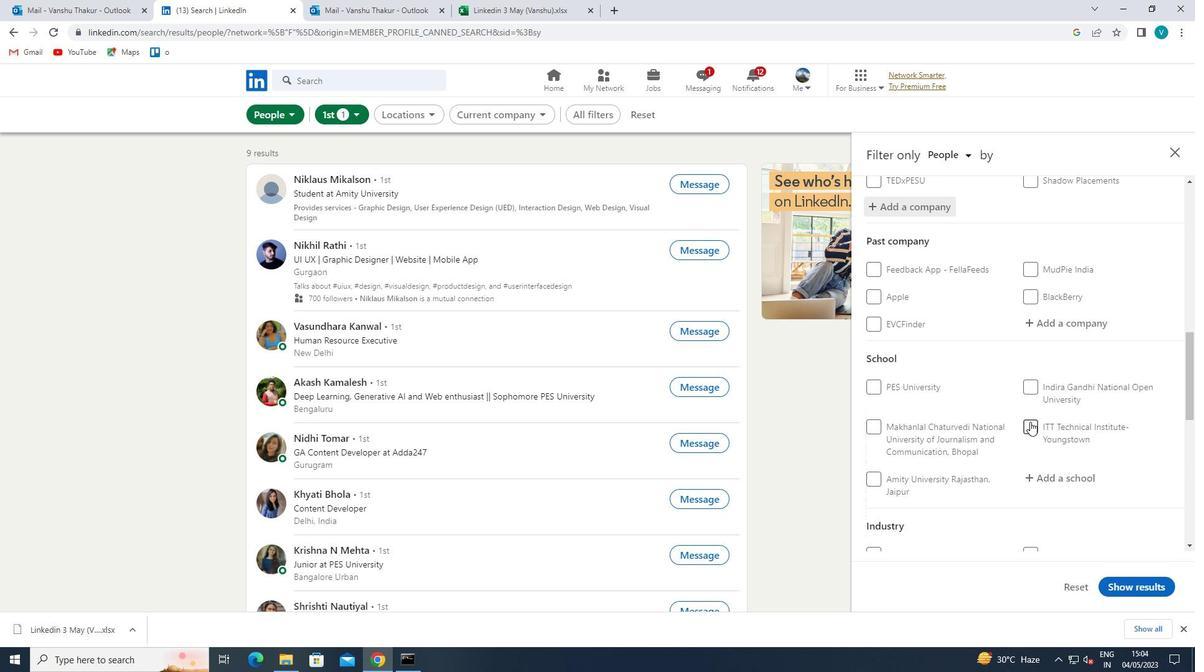 
Action: Mouse moved to (1047, 406)
Screenshot: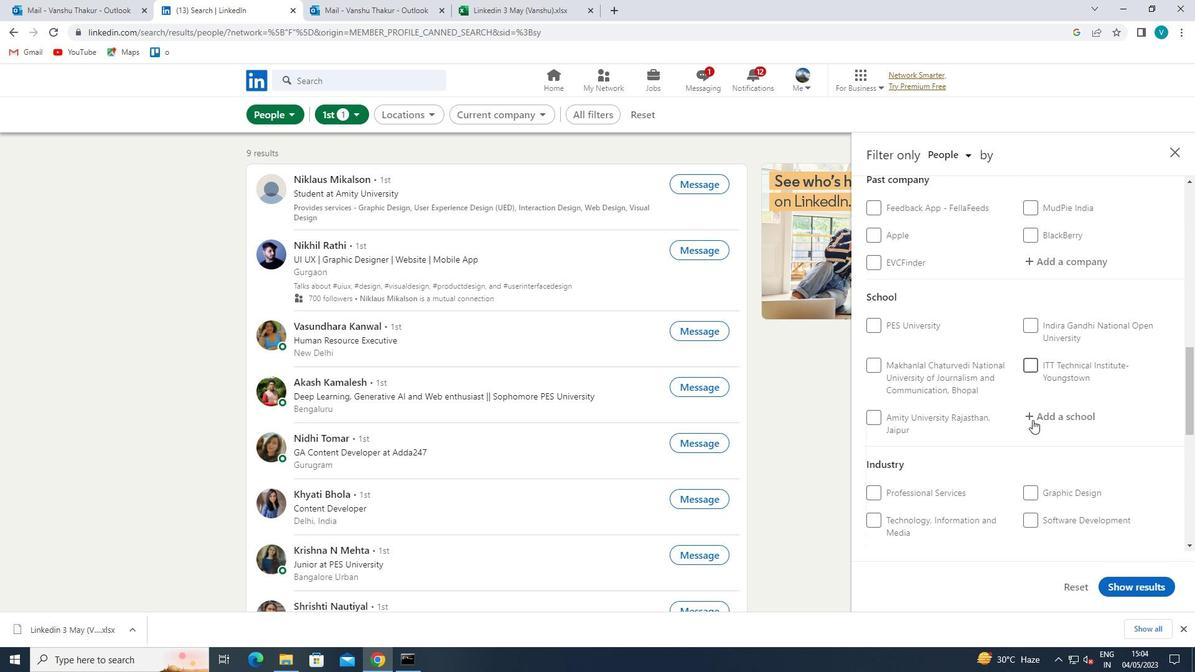 
Action: Mouse pressed left at (1047, 406)
Screenshot: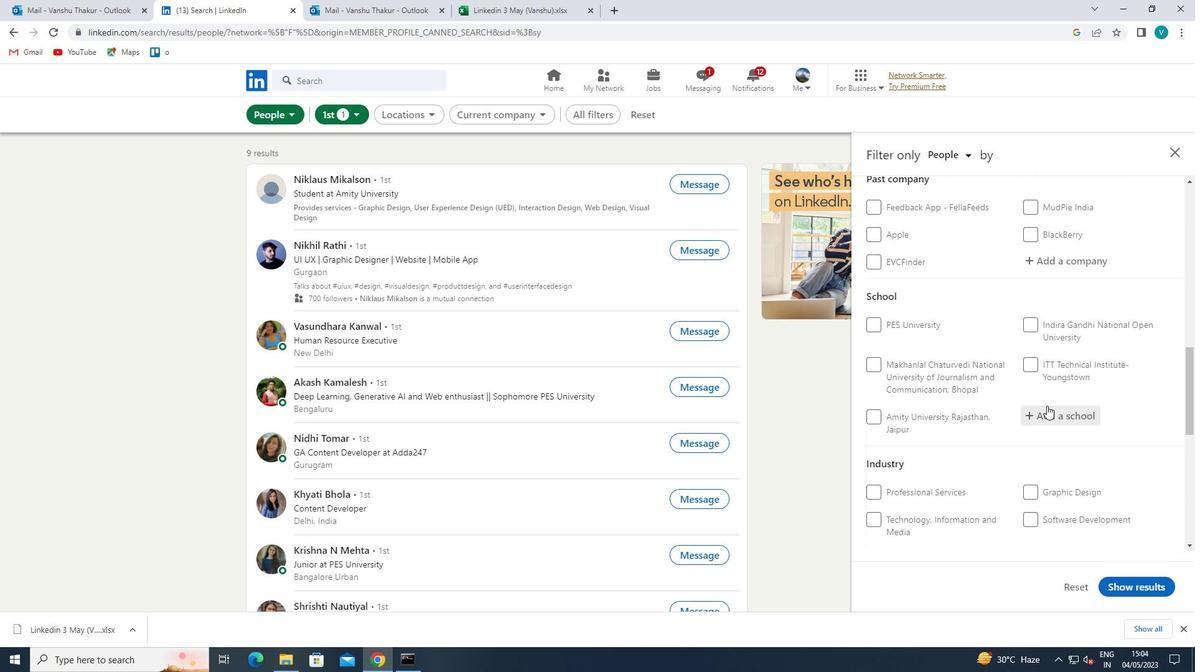 
Action: Mouse moved to (1054, 402)
Screenshot: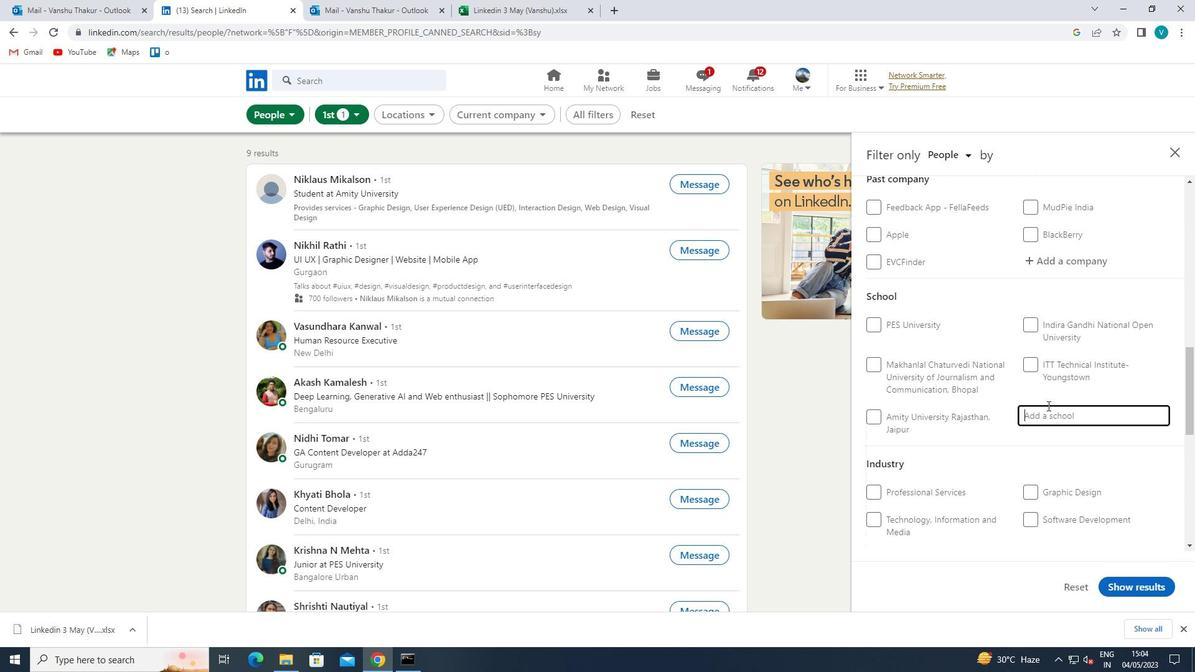 
Action: Key pressed <Key.shift>WEST<Key.space>
Screenshot: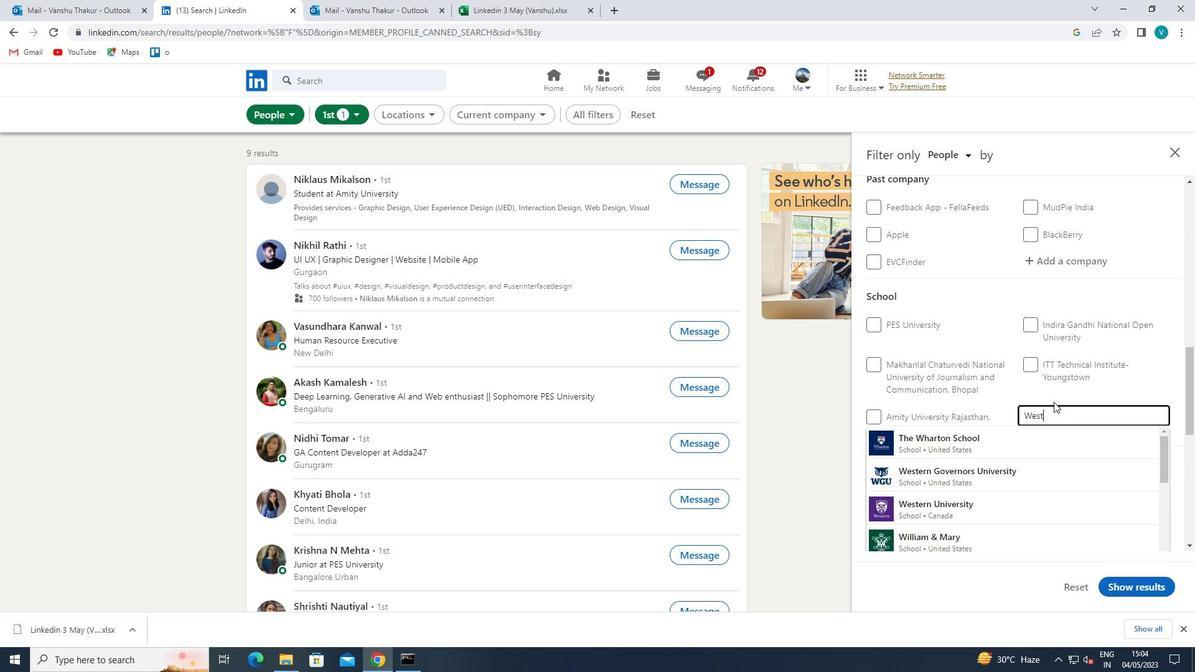 
Action: Mouse moved to (1027, 425)
Screenshot: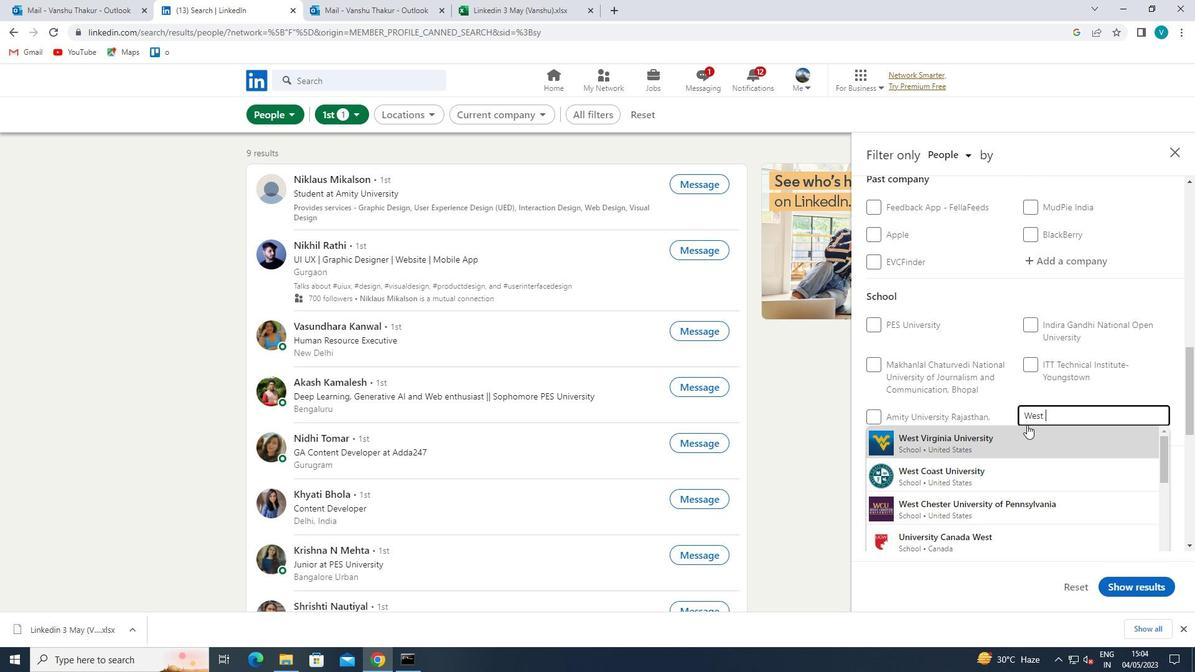 
Action: Key pressed <Key.shift>BENG
Screenshot: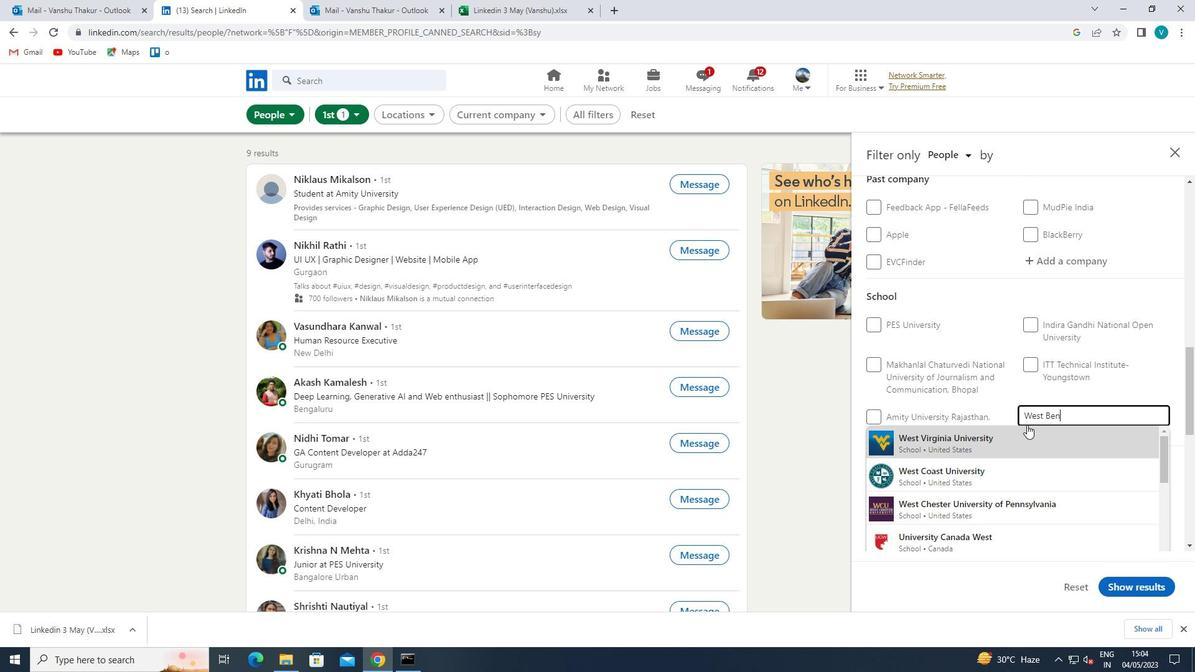 
Action: Mouse moved to (1010, 477)
Screenshot: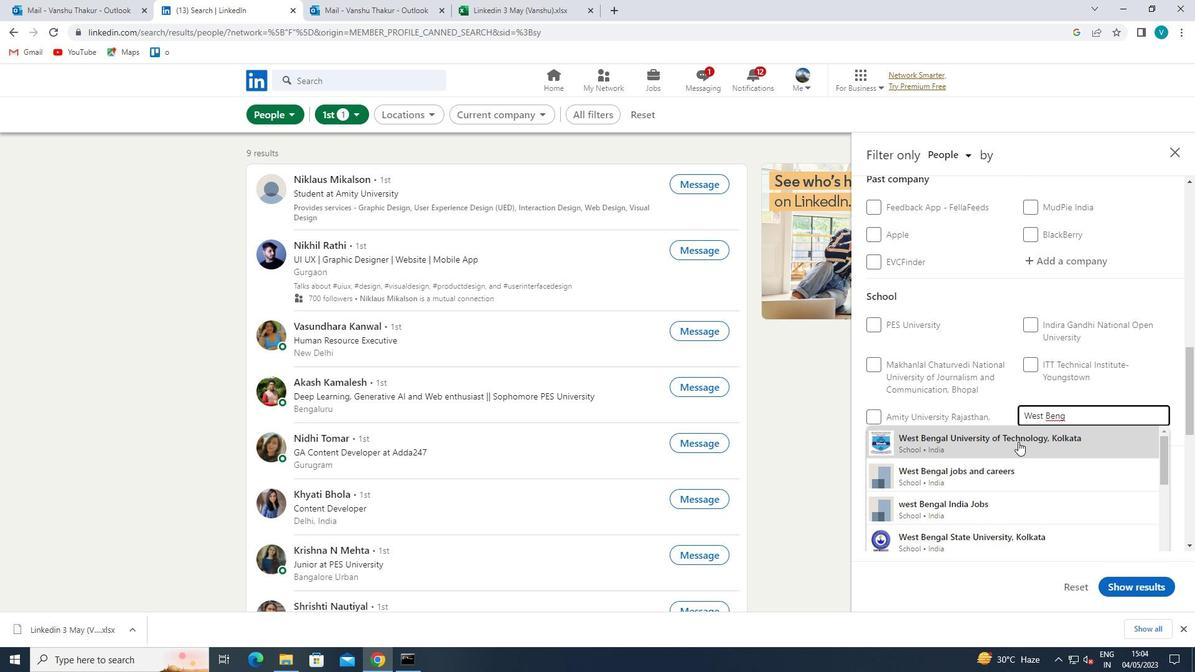 
Action: Mouse pressed left at (1010, 477)
Screenshot: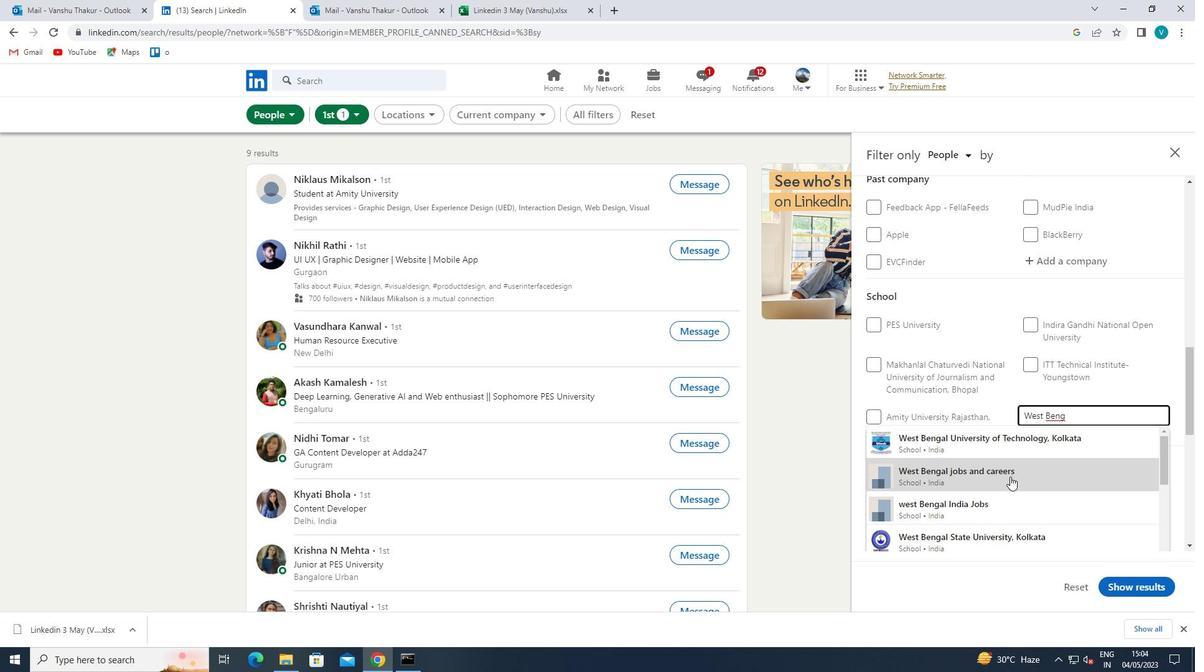 
Action: Mouse moved to (1013, 476)
Screenshot: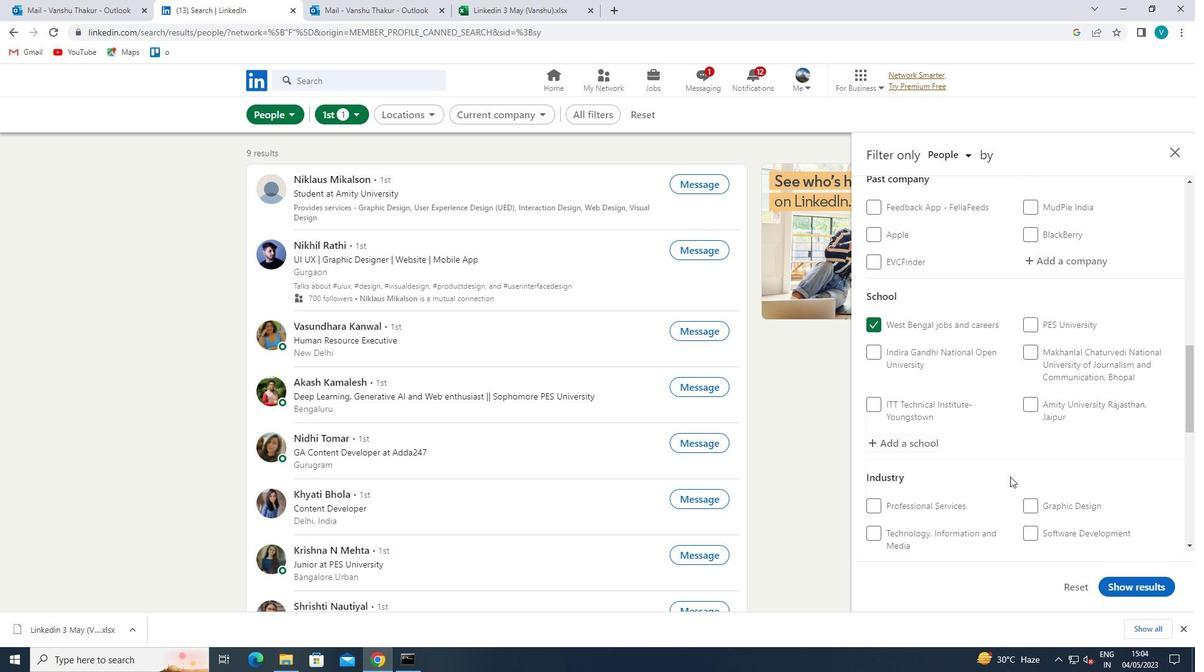 
Action: Mouse scrolled (1013, 475) with delta (0, 0)
Screenshot: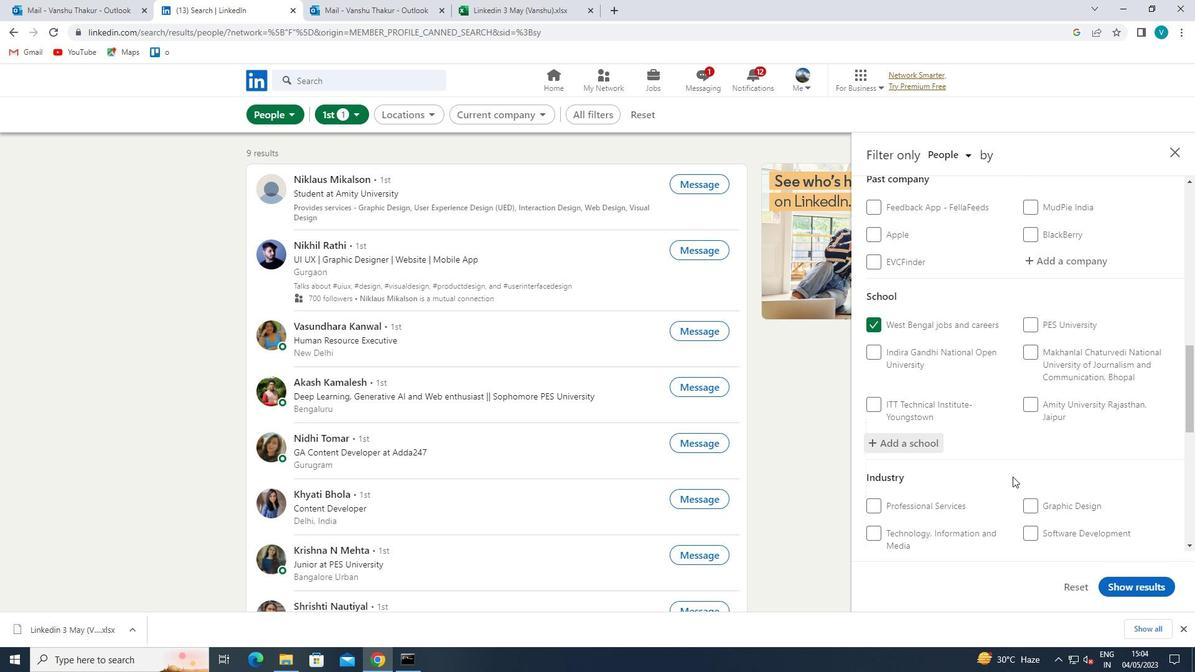 
Action: Mouse scrolled (1013, 475) with delta (0, 0)
Screenshot: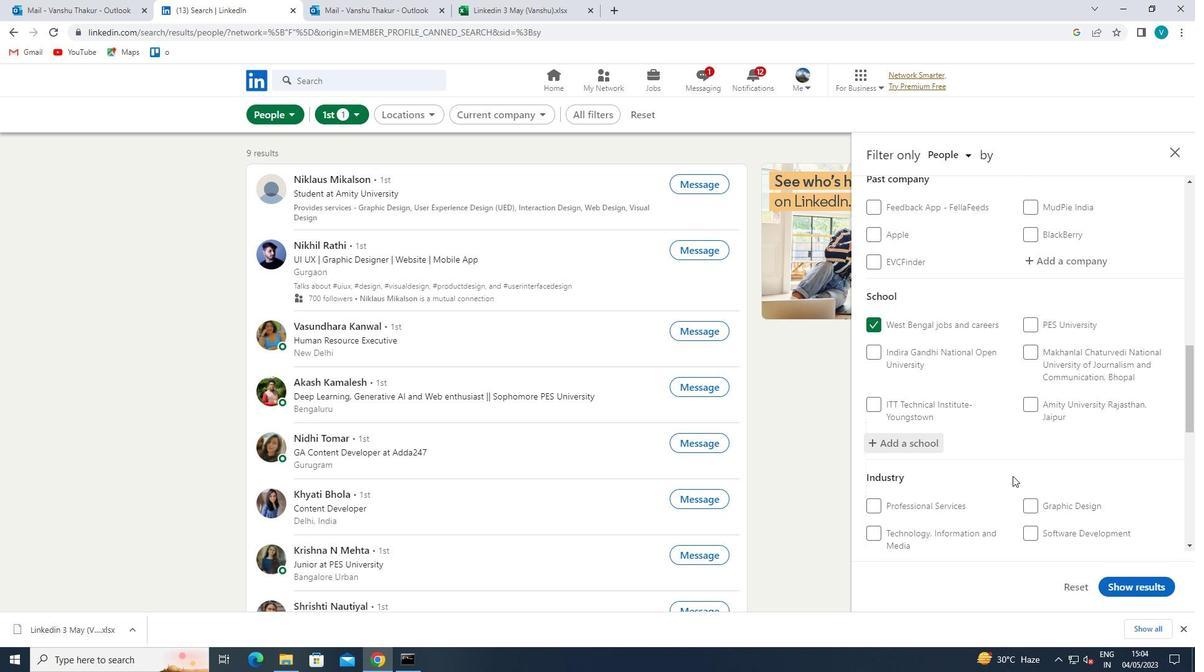 
Action: Mouse moved to (1048, 439)
Screenshot: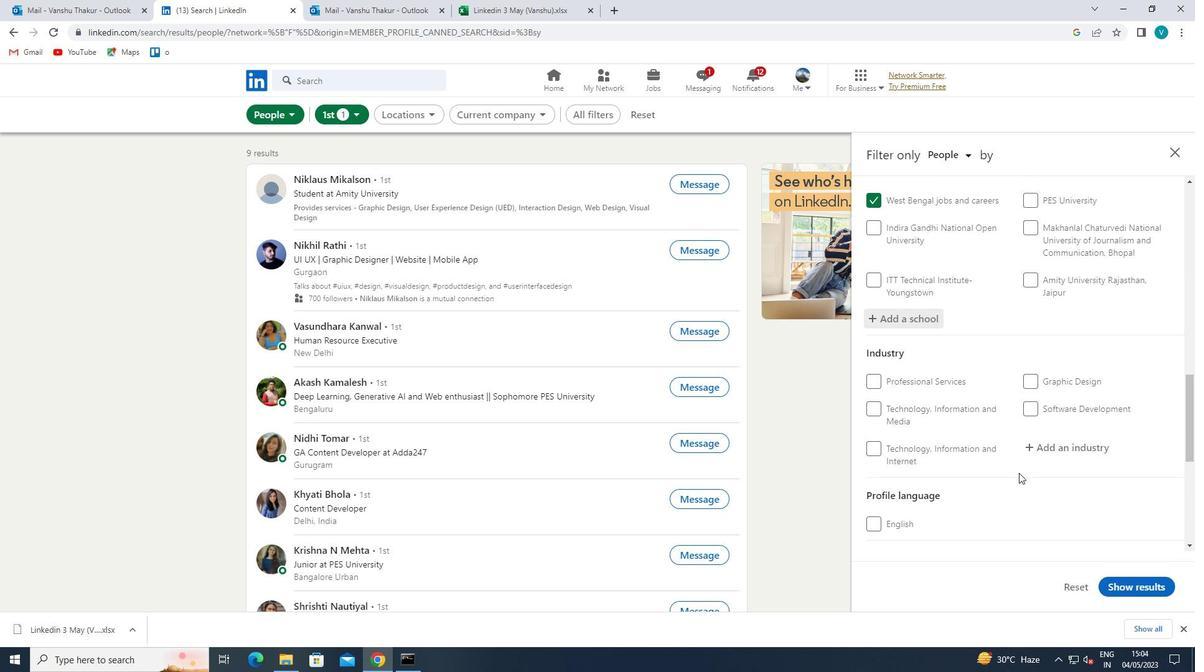 
Action: Mouse pressed left at (1048, 439)
Screenshot: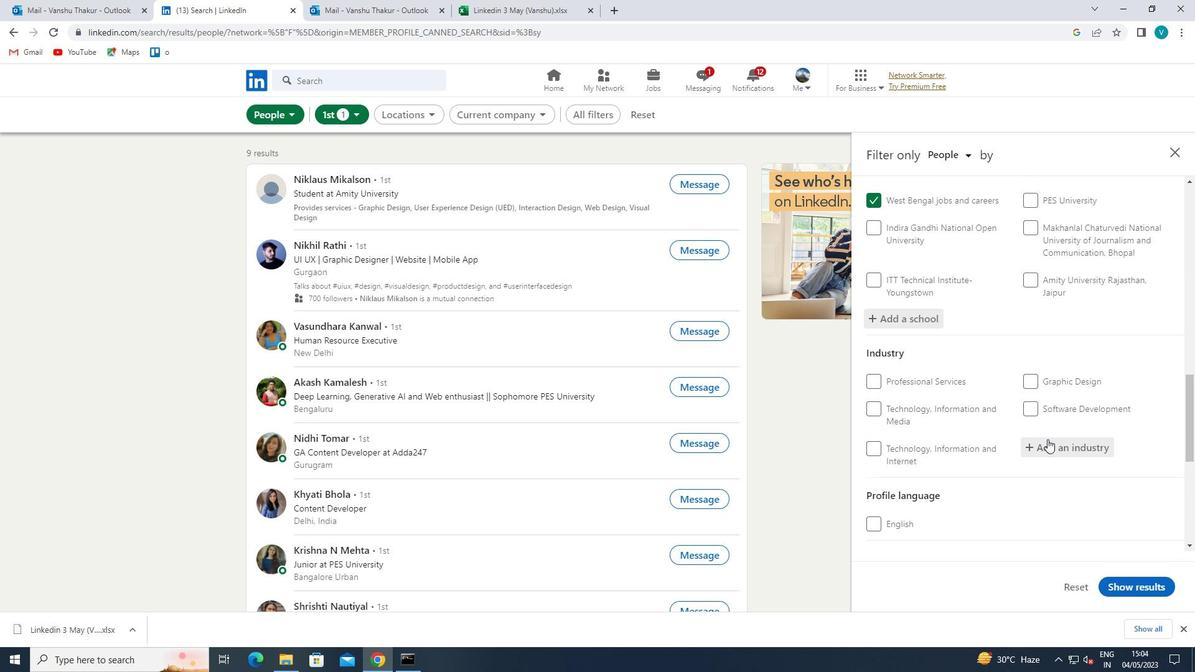 
Action: Key pressed <Key.shift>NUCLEAR
Screenshot: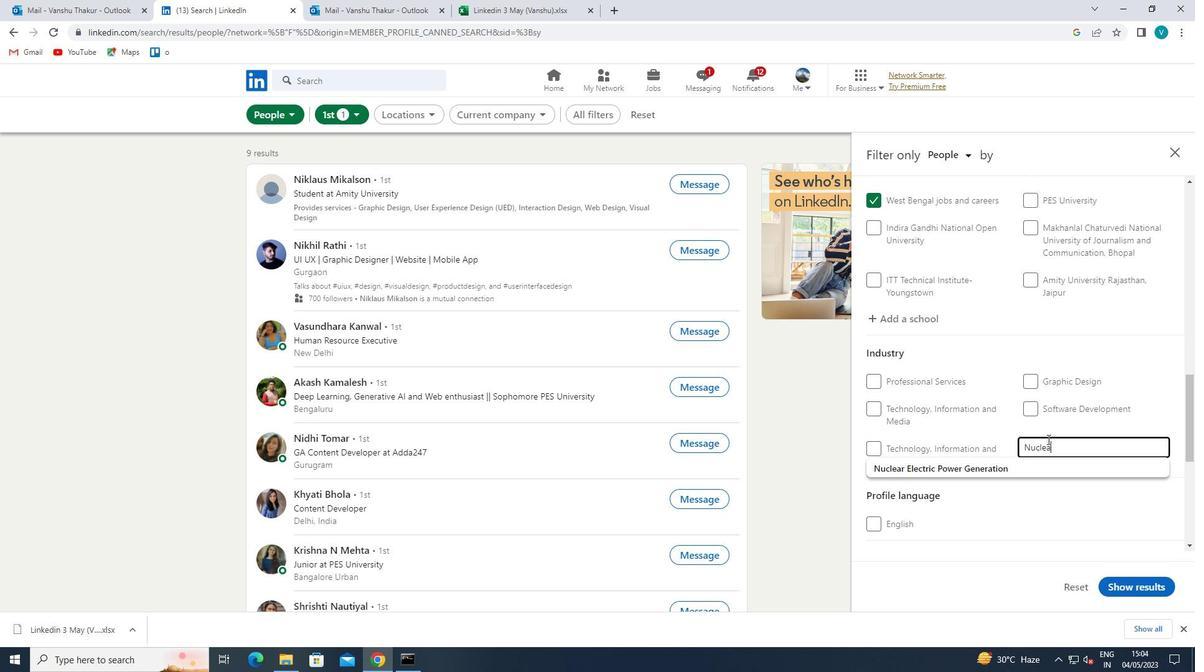 
Action: Mouse moved to (1029, 463)
Screenshot: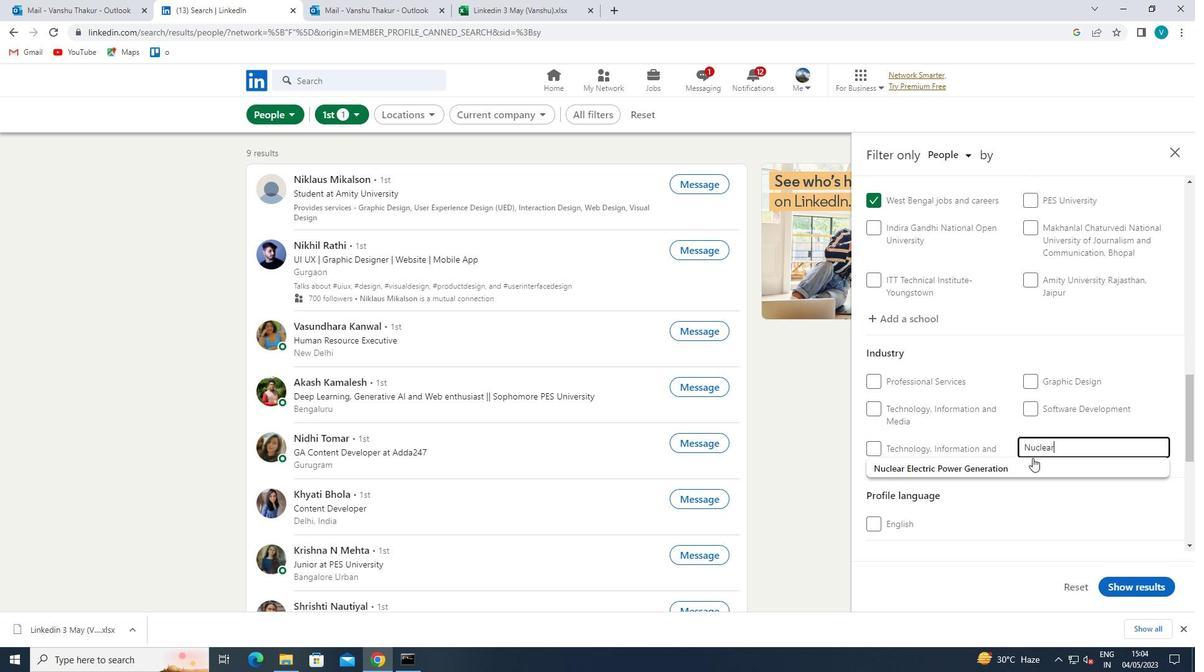 
Action: Mouse pressed left at (1029, 463)
Screenshot: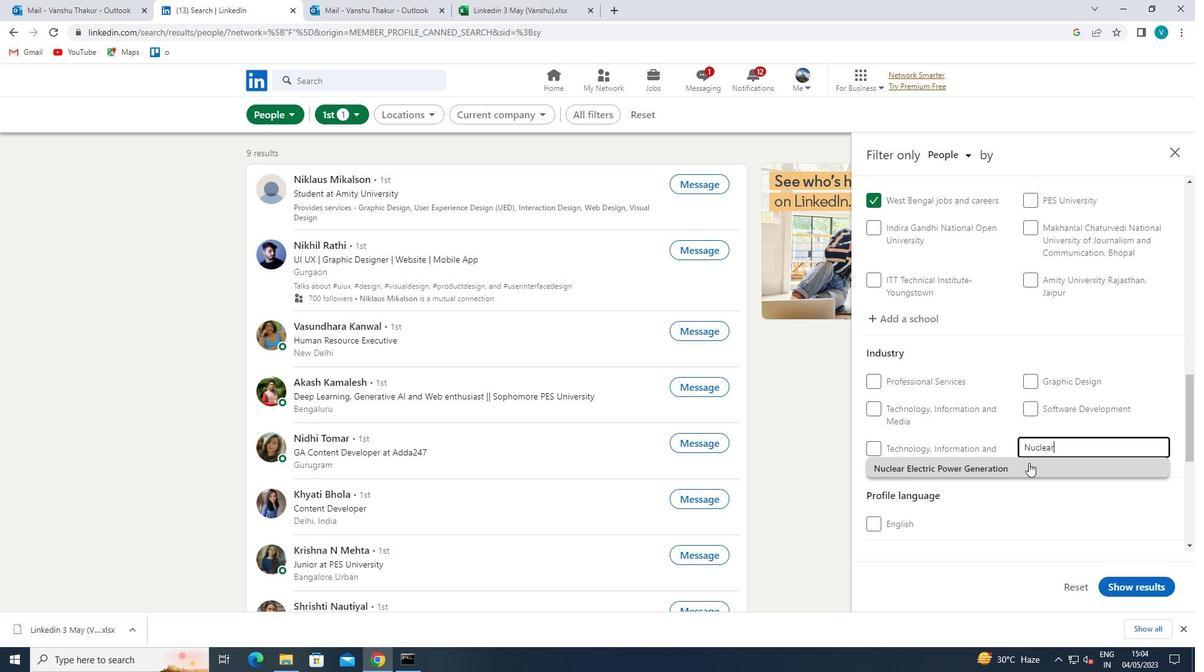 
Action: Mouse moved to (1029, 463)
Screenshot: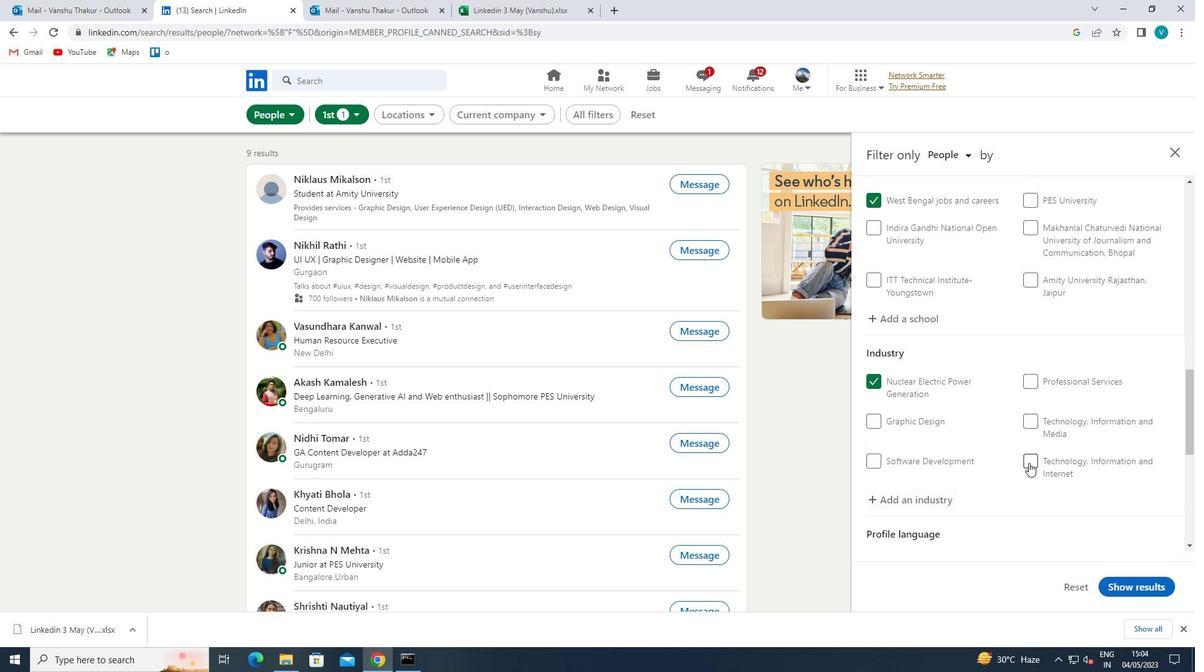 
Action: Mouse scrolled (1029, 462) with delta (0, 0)
Screenshot: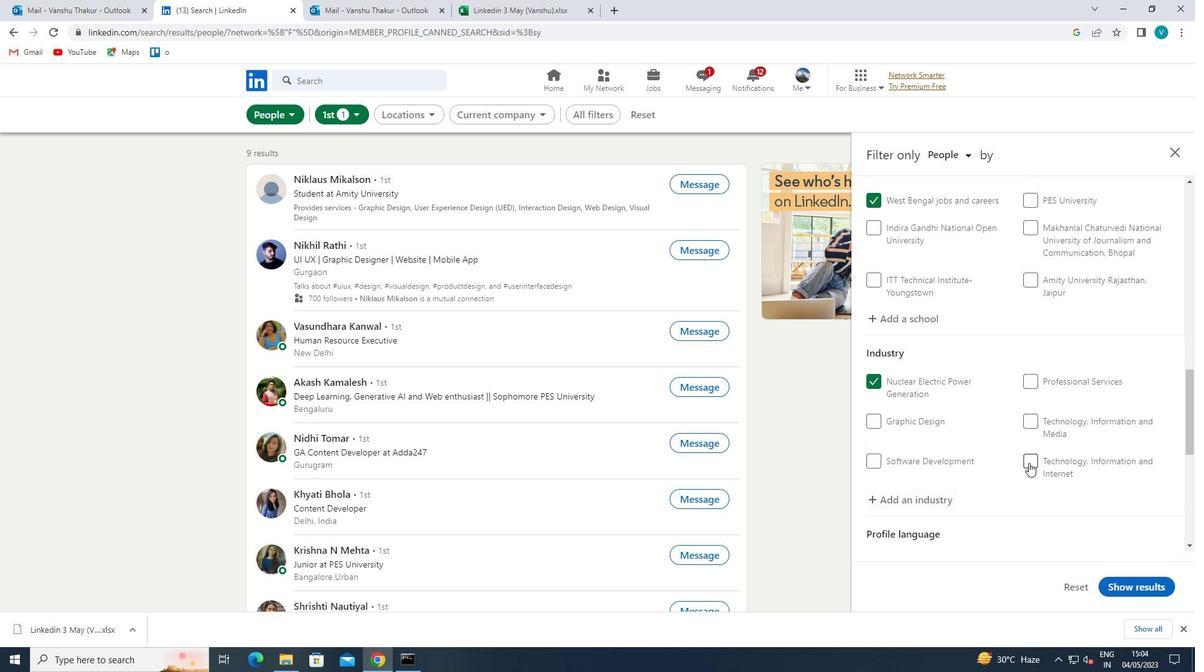 
Action: Mouse moved to (1028, 464)
Screenshot: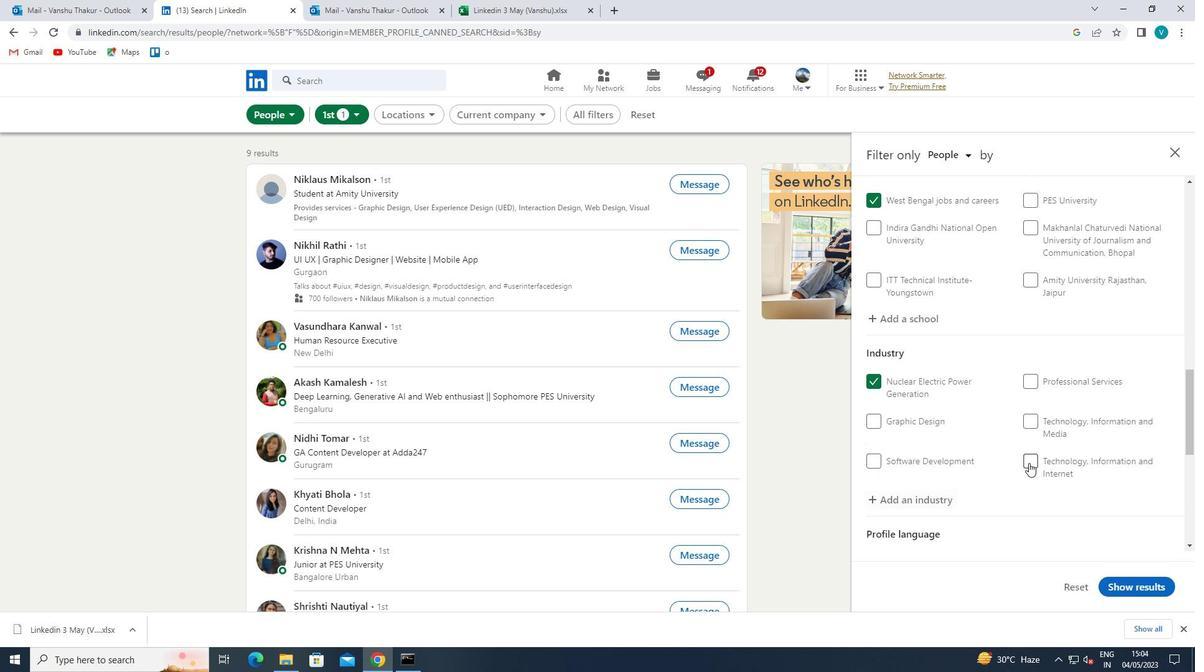 
Action: Mouse scrolled (1028, 463) with delta (0, 0)
Screenshot: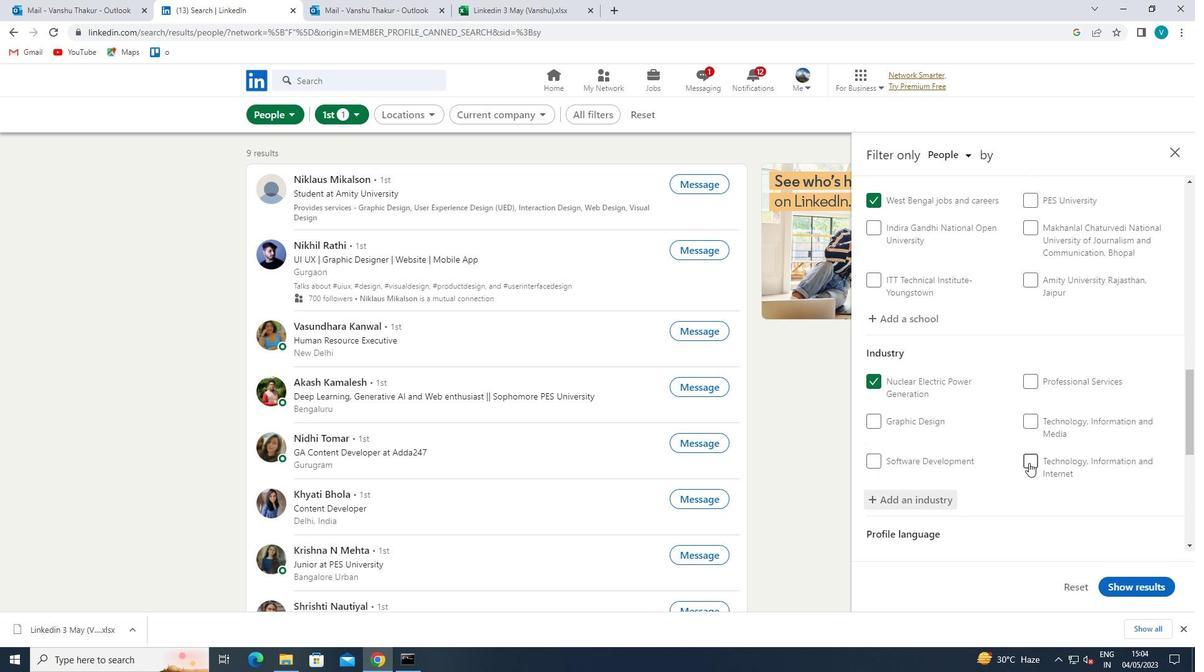 
Action: Mouse moved to (1027, 464)
Screenshot: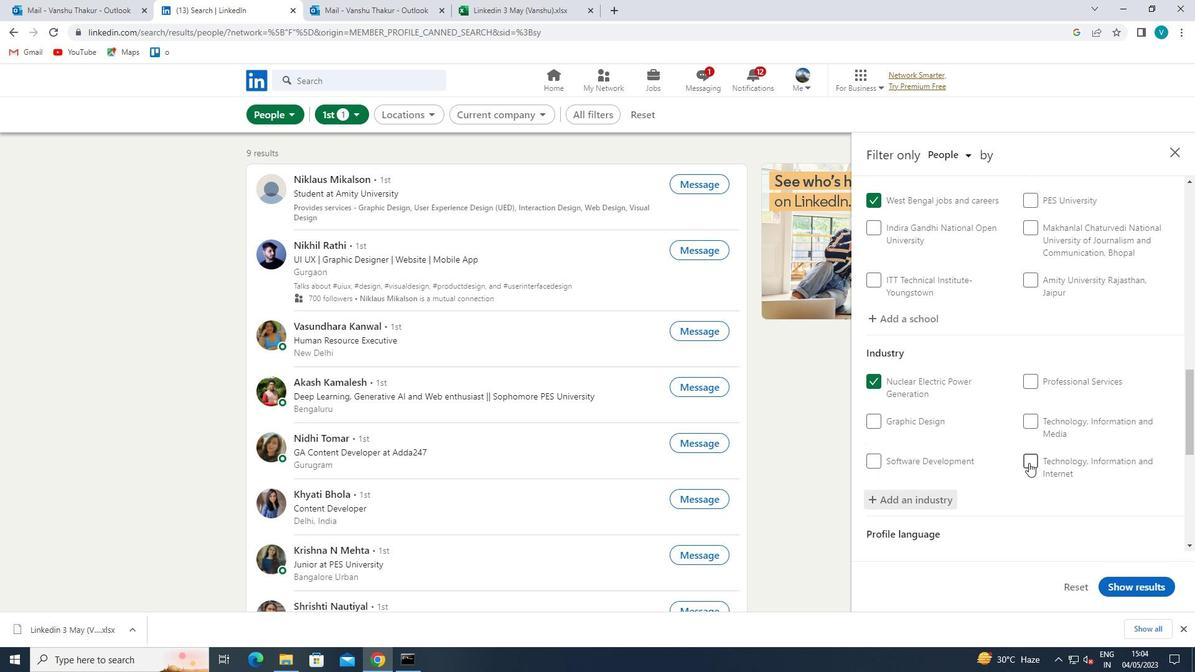 
Action: Mouse scrolled (1027, 463) with delta (0, 0)
Screenshot: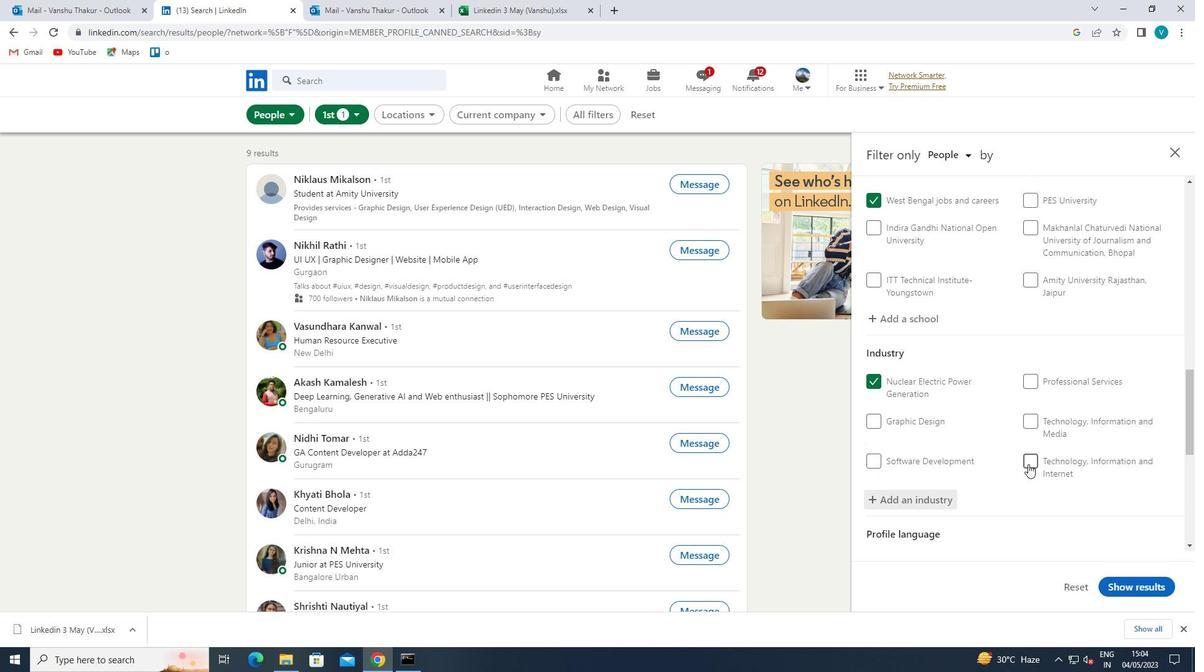 
Action: Mouse scrolled (1027, 463) with delta (0, 0)
Screenshot: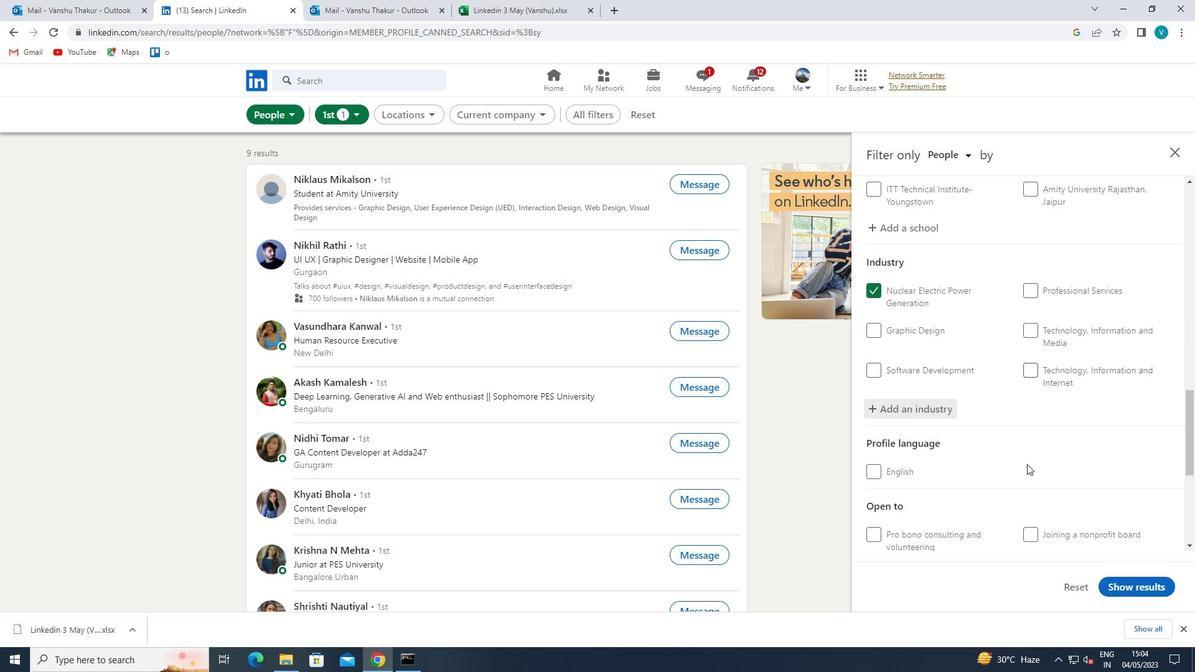 
Action: Mouse scrolled (1027, 463) with delta (0, 0)
Screenshot: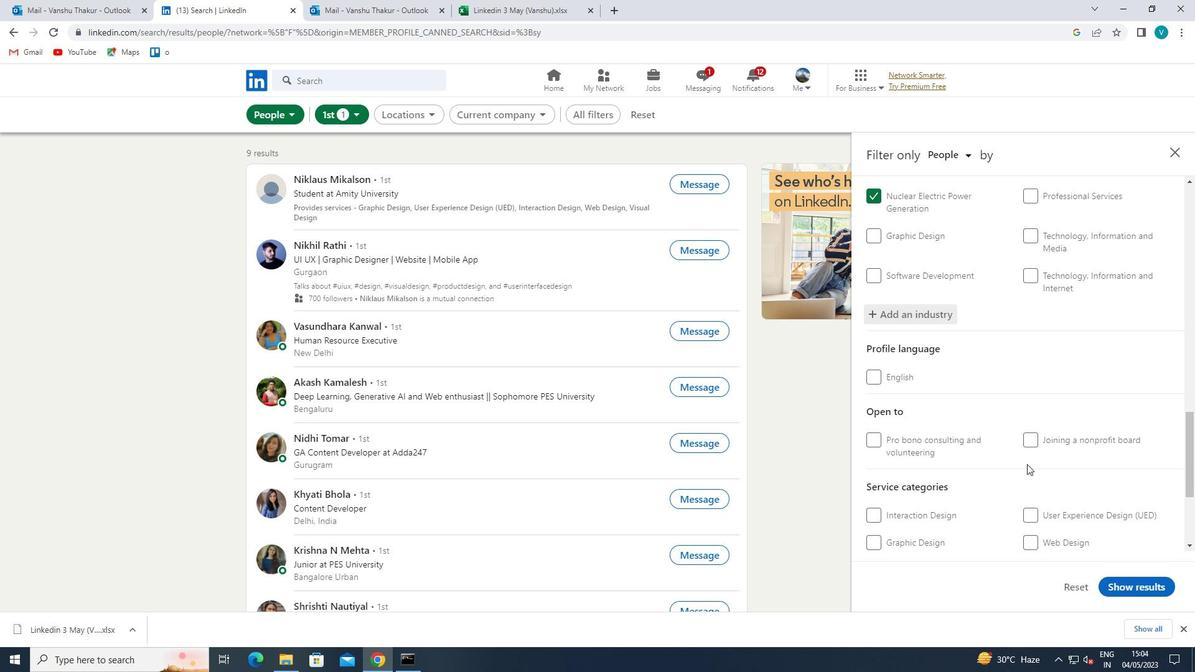 
Action: Mouse moved to (1056, 445)
Screenshot: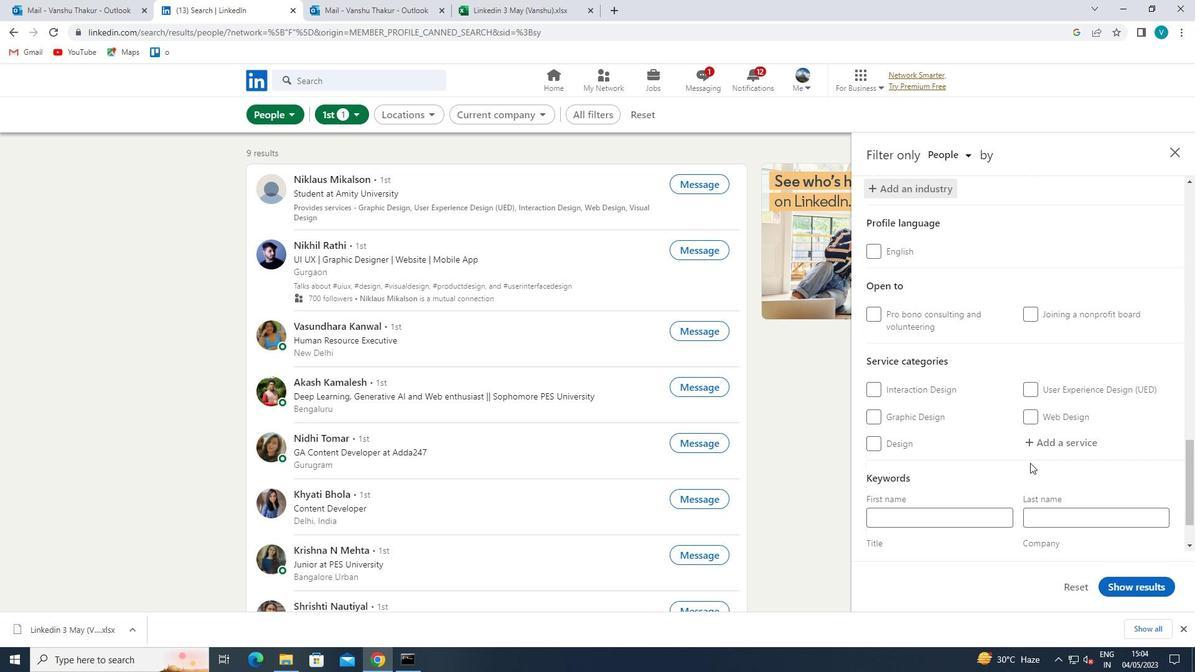 
Action: Mouse pressed left at (1056, 445)
Screenshot: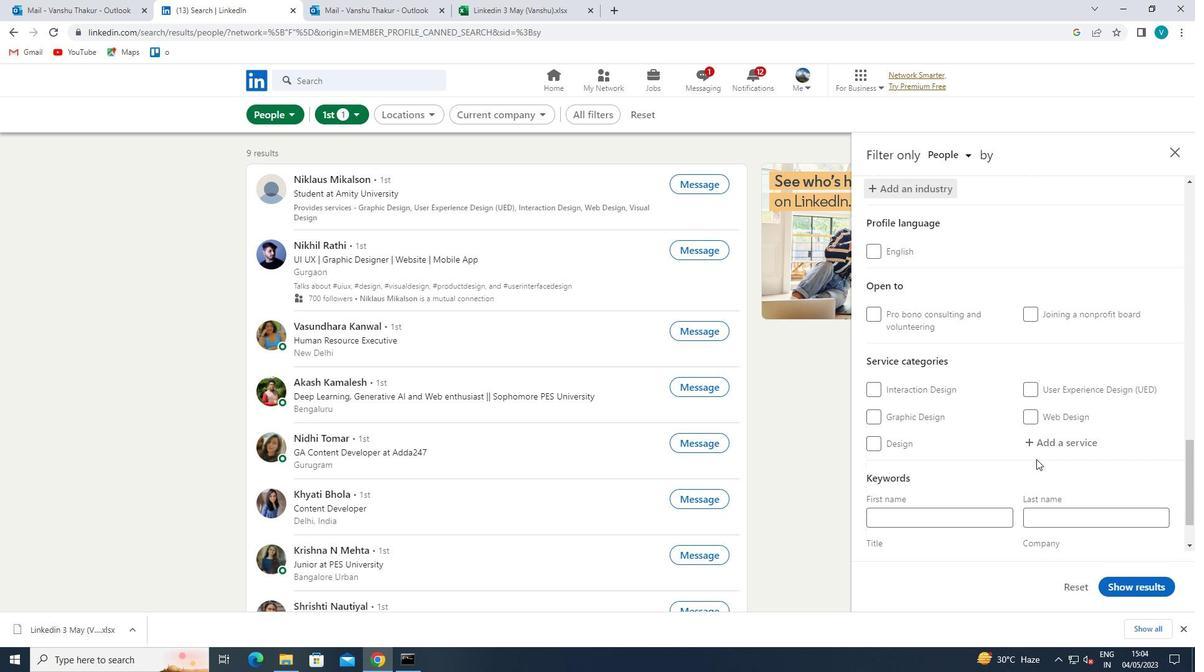 
Action: Key pressed <Key.shift>WRITING
Screenshot: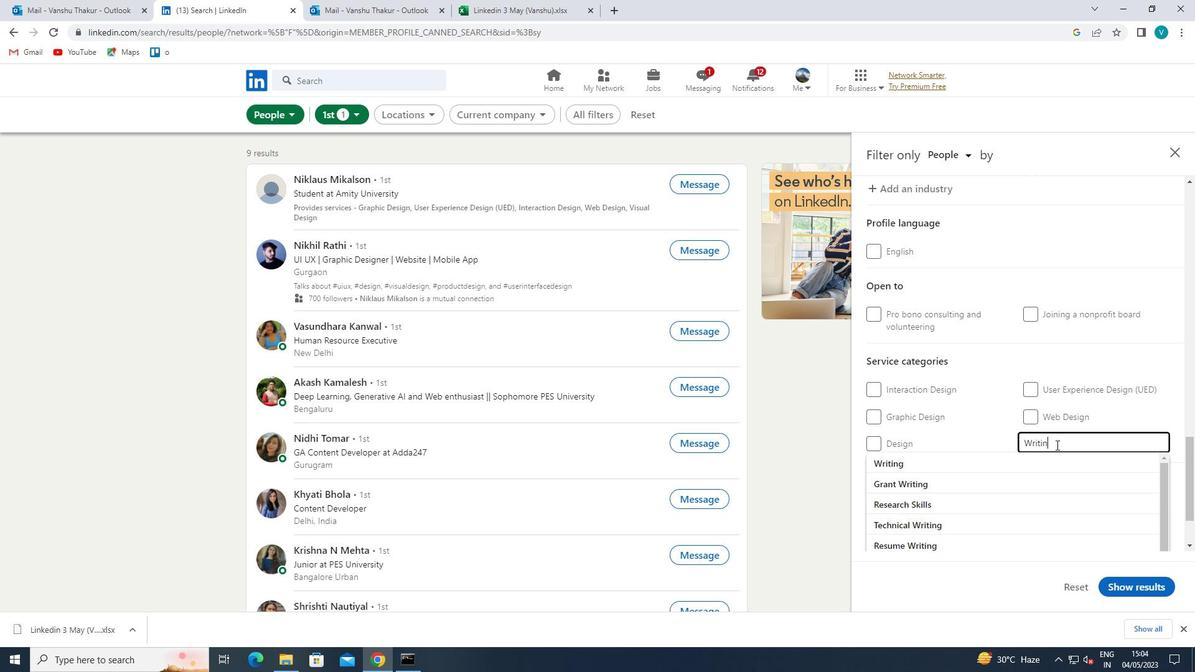
Action: Mouse moved to (947, 457)
Screenshot: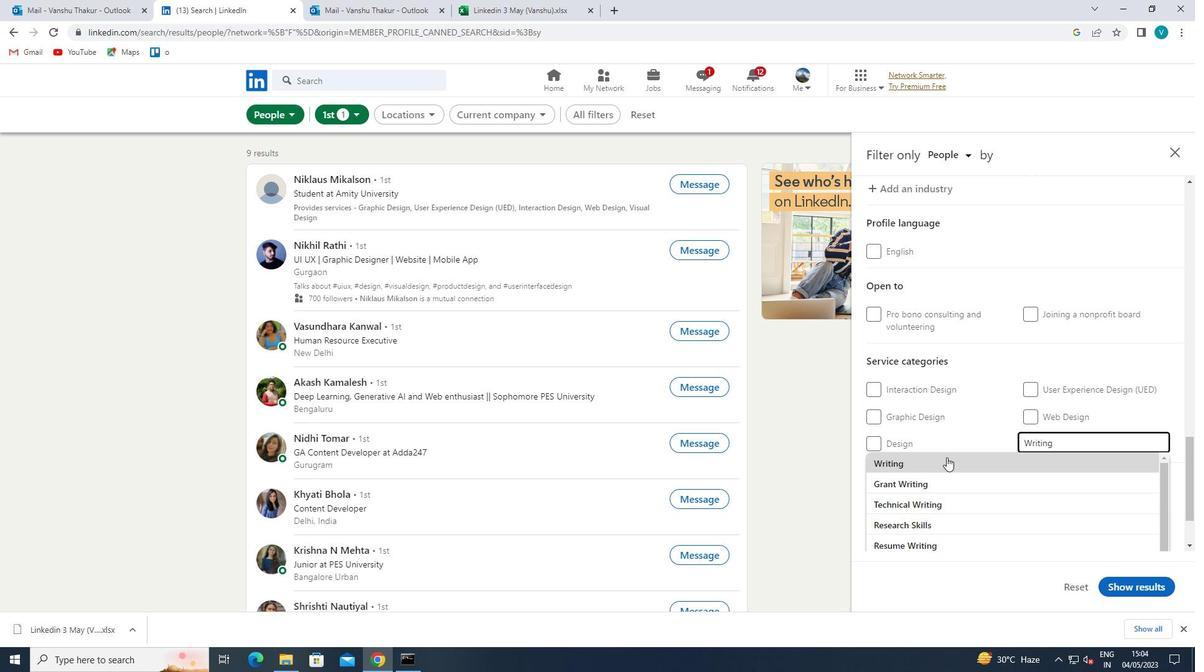 
Action: Mouse pressed left at (947, 457)
Screenshot: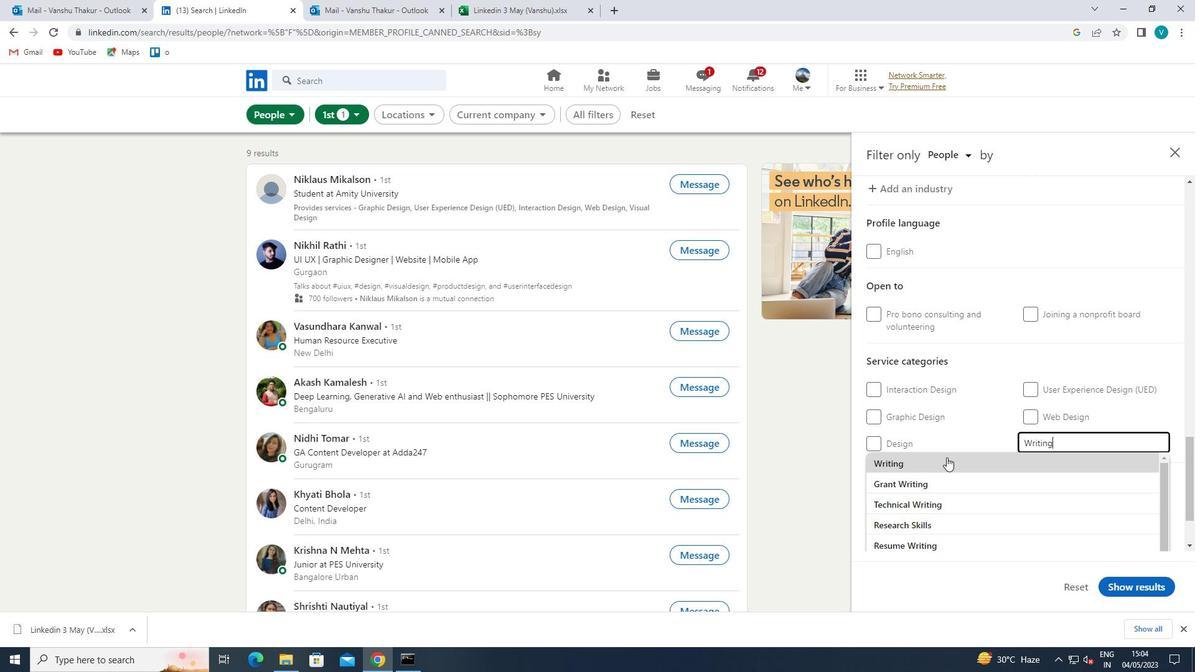 
Action: Mouse moved to (956, 453)
Screenshot: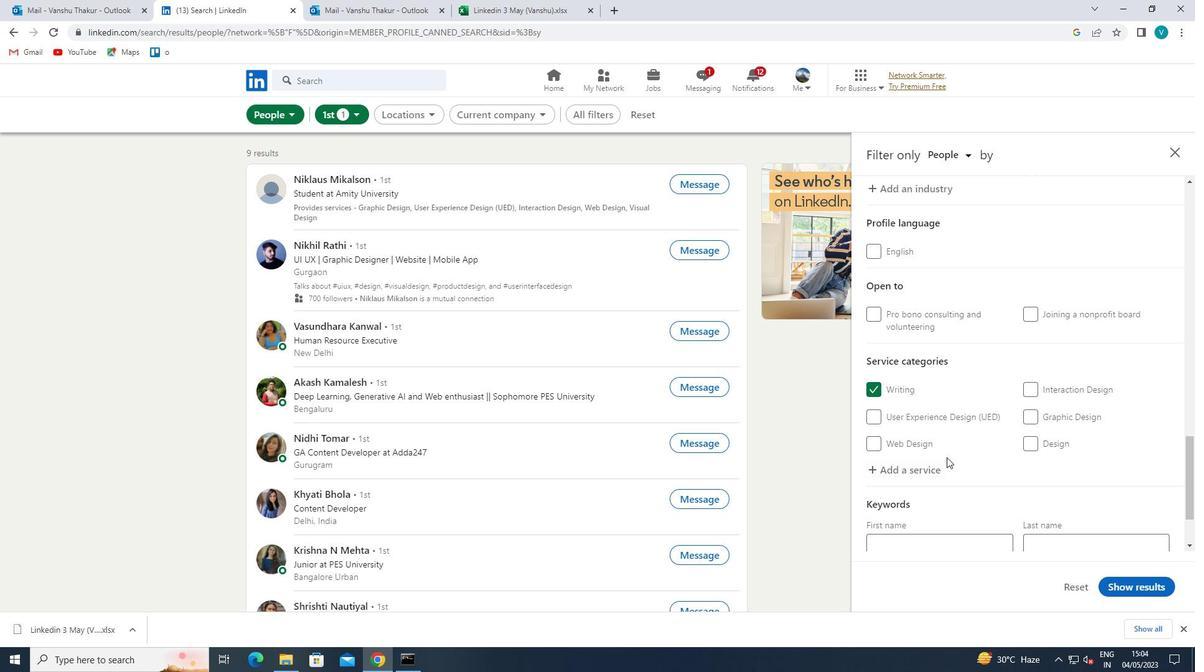 
Action: Mouse scrolled (956, 452) with delta (0, 0)
Screenshot: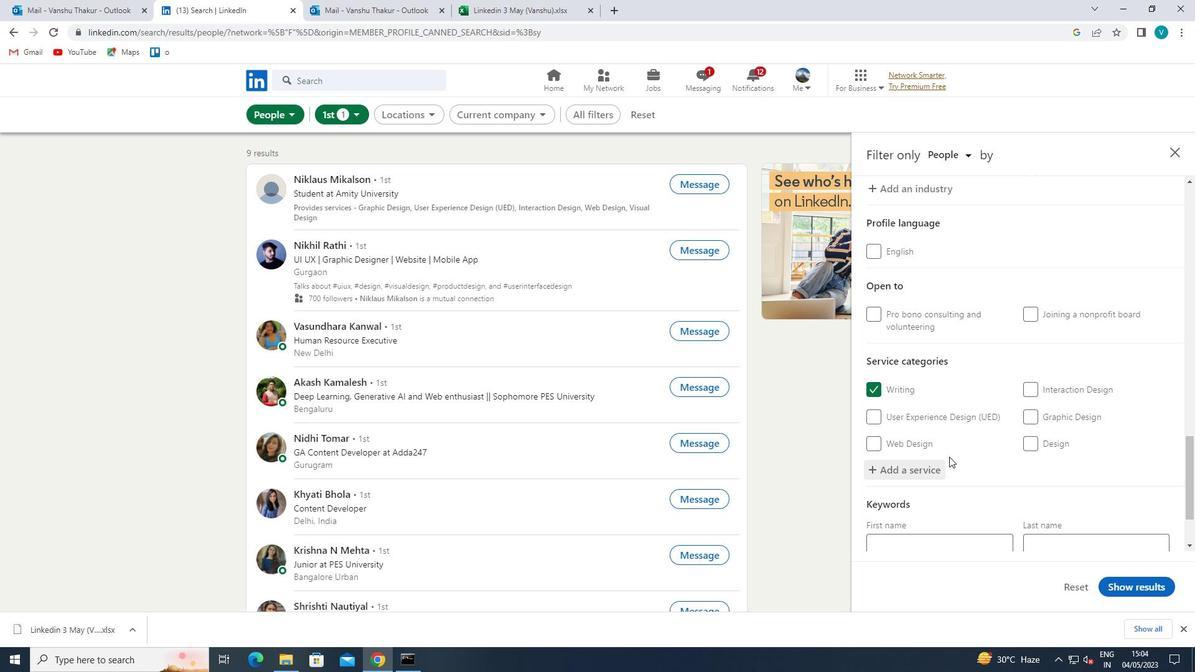 
Action: Mouse moved to (957, 452)
Screenshot: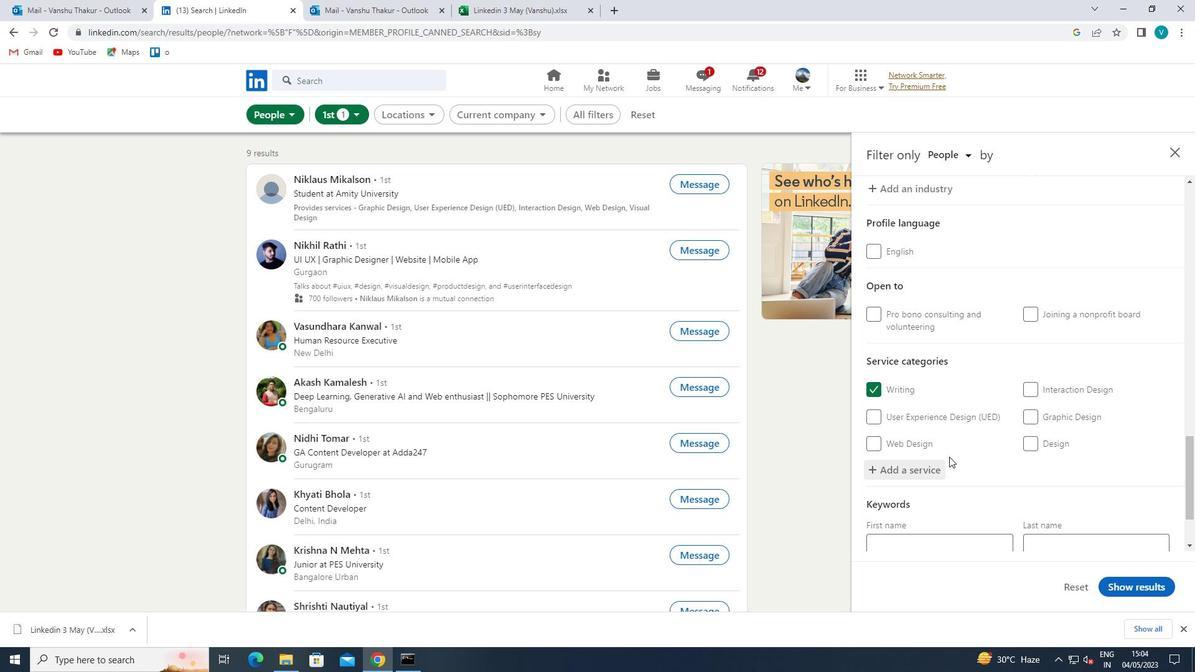 
Action: Mouse scrolled (957, 452) with delta (0, 0)
Screenshot: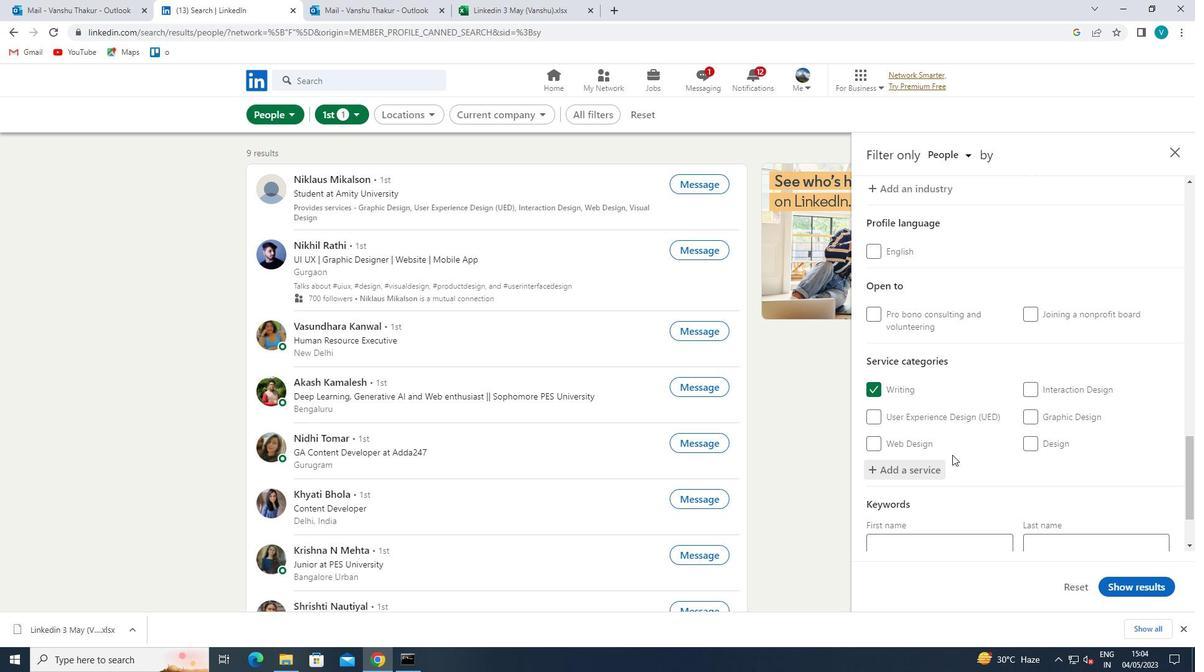 
Action: Mouse moved to (957, 452)
Screenshot: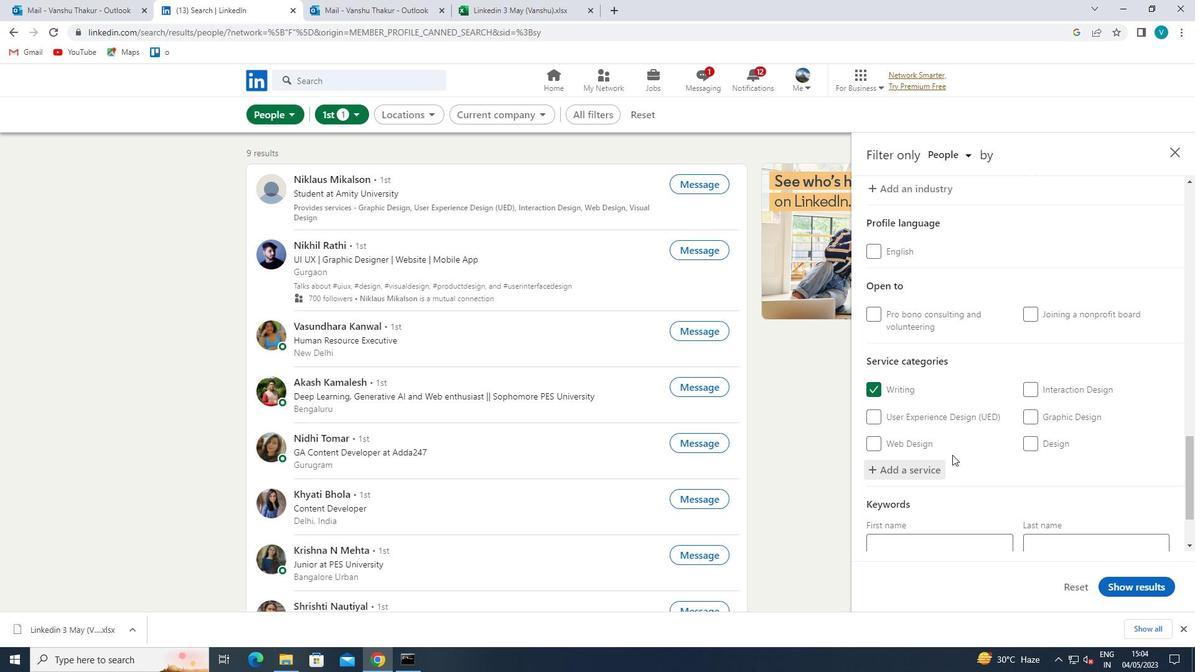 
Action: Mouse scrolled (957, 452) with delta (0, 0)
Screenshot: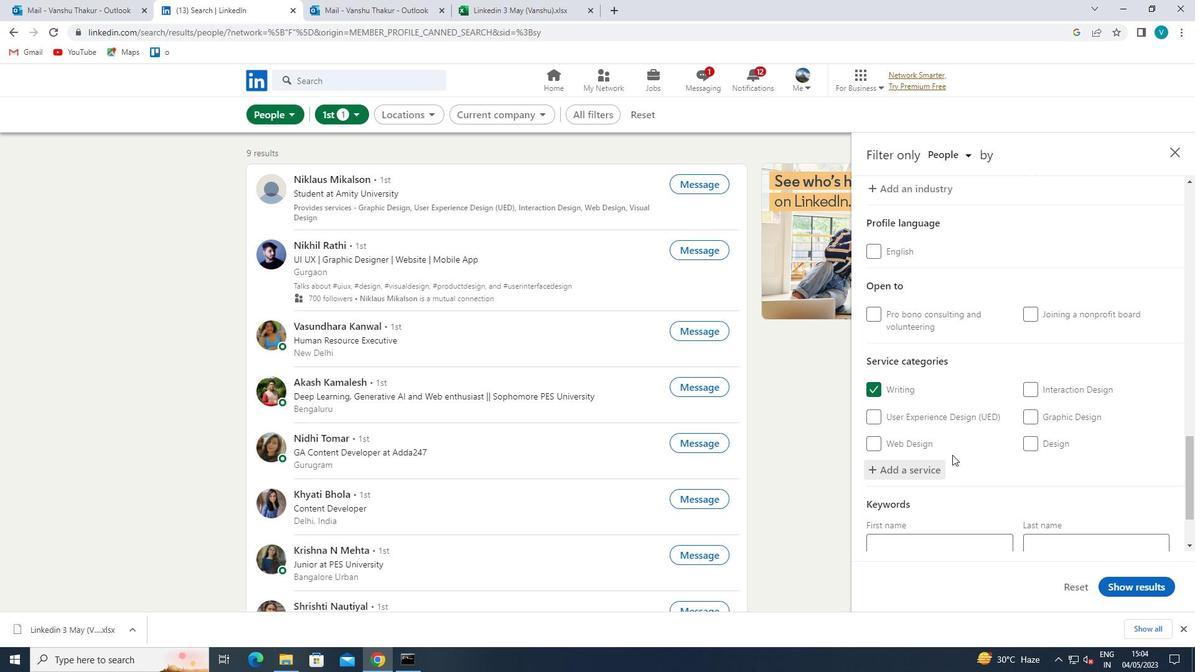 
Action: Mouse scrolled (957, 452) with delta (0, 0)
Screenshot: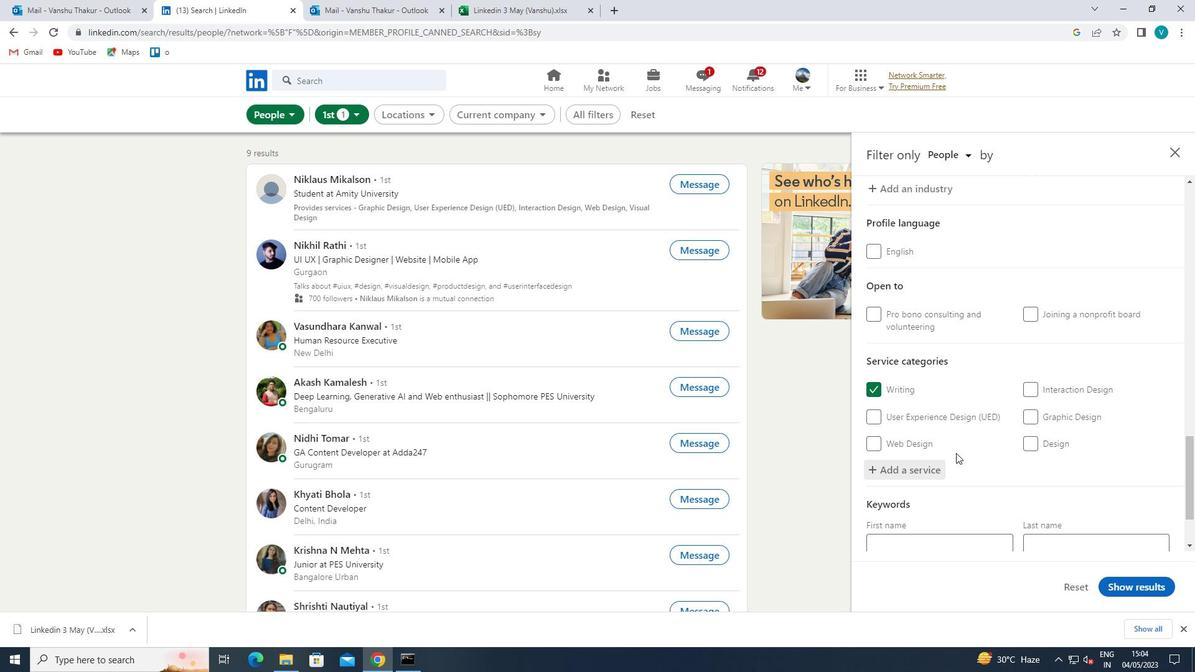 
Action: Mouse moved to (948, 488)
Screenshot: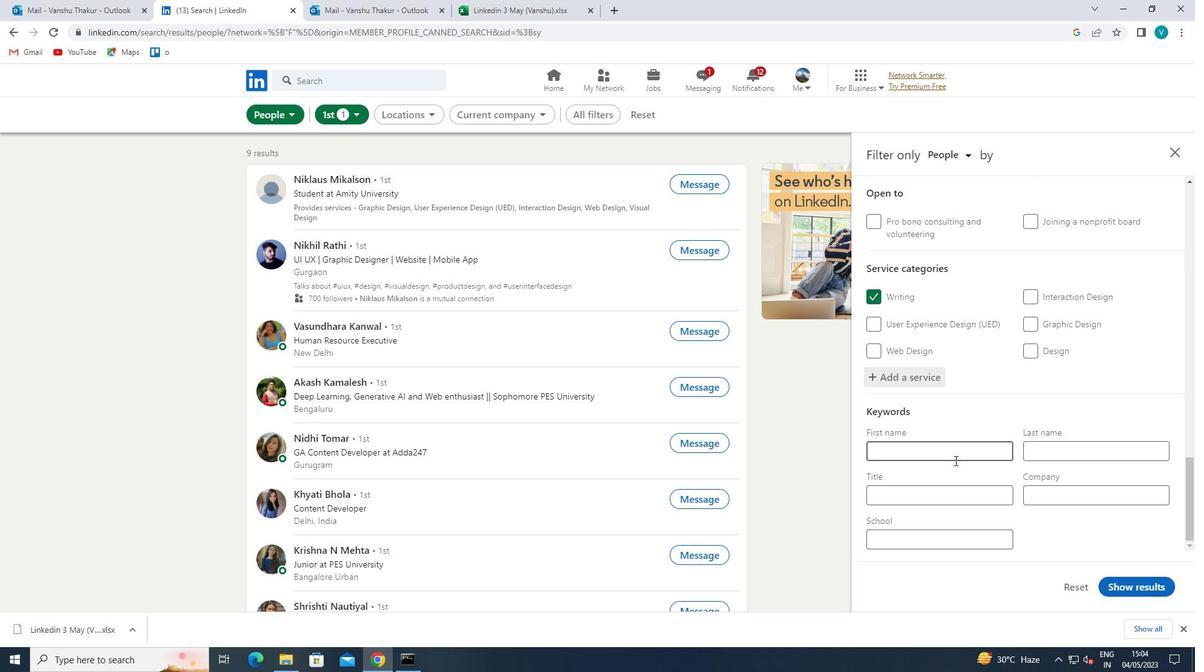 
Action: Mouse pressed left at (948, 488)
Screenshot: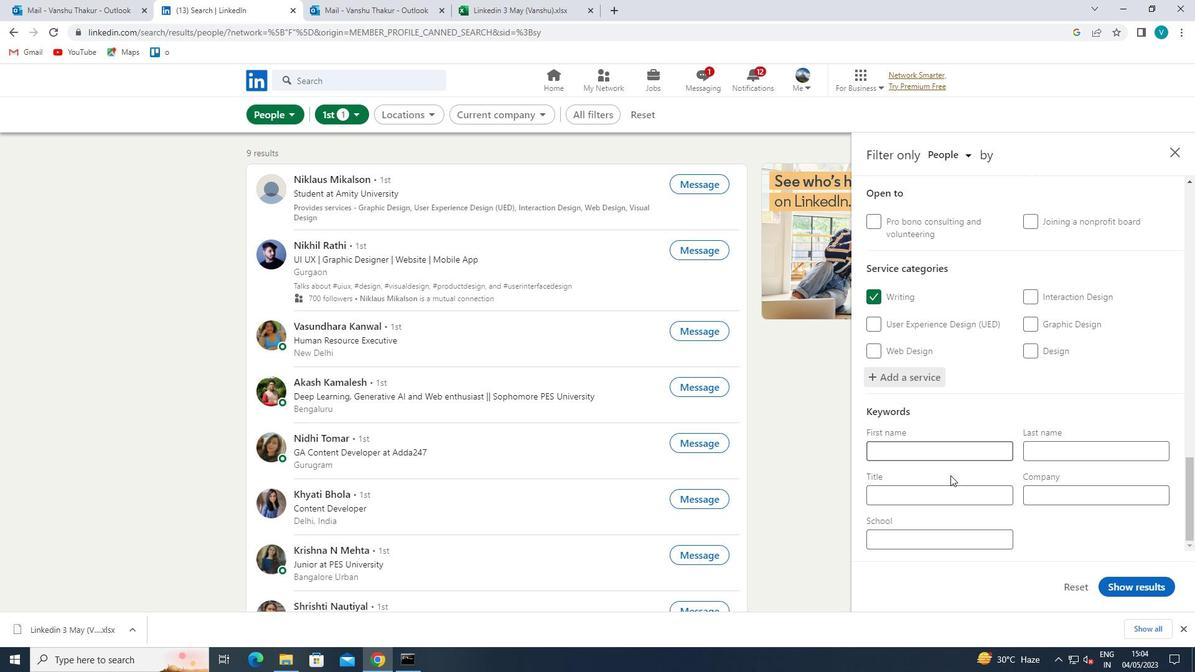 
Action: Mouse moved to (949, 488)
Screenshot: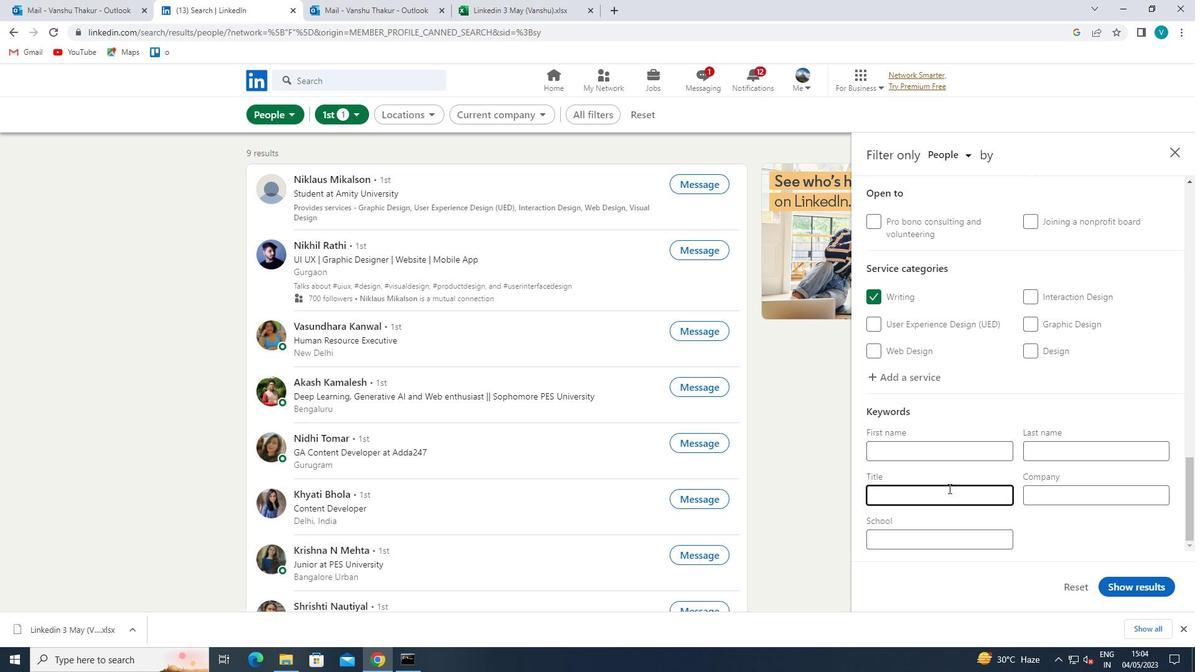 
Action: Key pressed <Key.shift>S
Screenshot: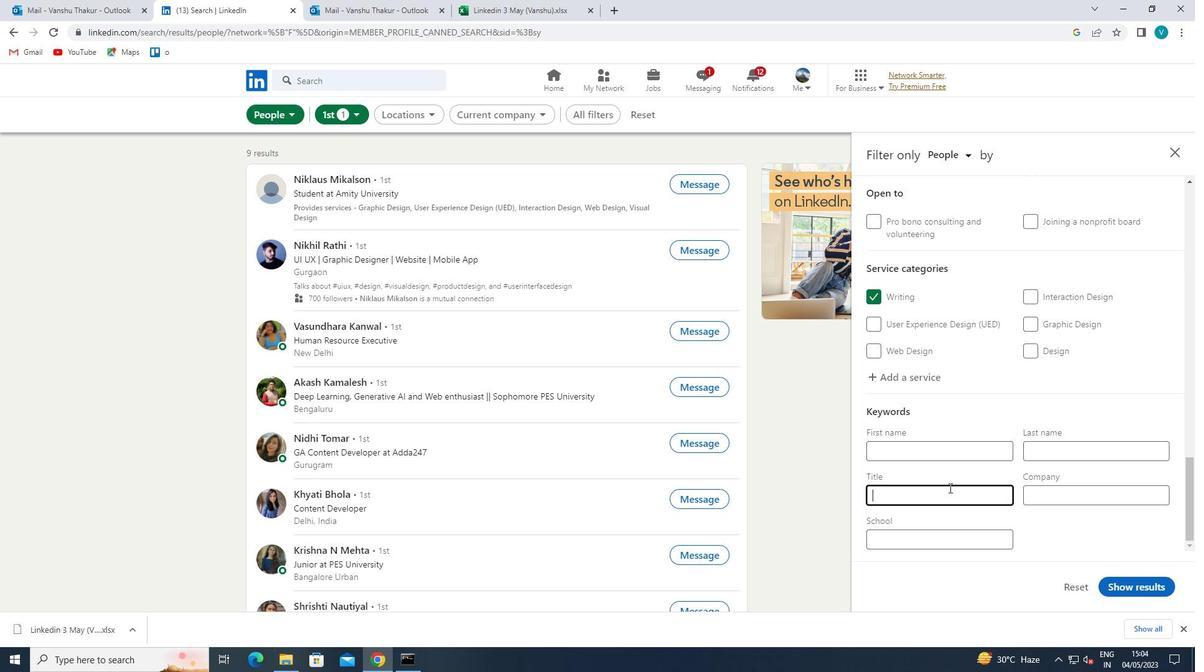 
Action: Mouse moved to (949, 488)
Screenshot: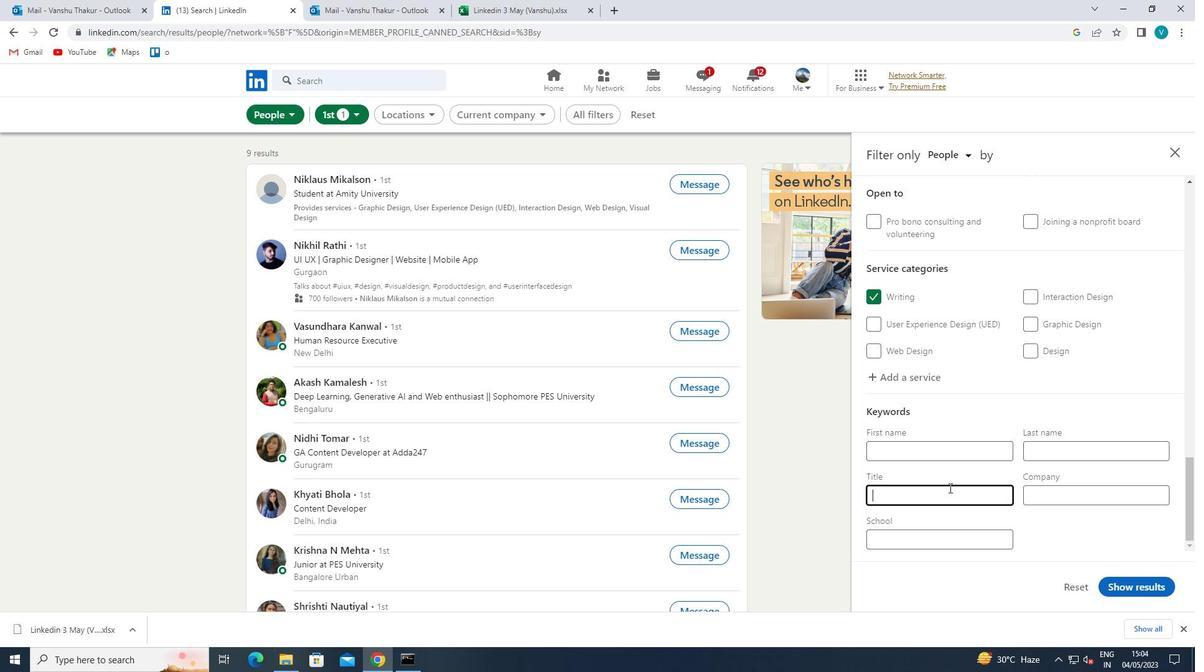 
Action: Key pressed HEET<Key.space><Key.shift>METAL<Key.space><Key.shift>WORKER
Screenshot: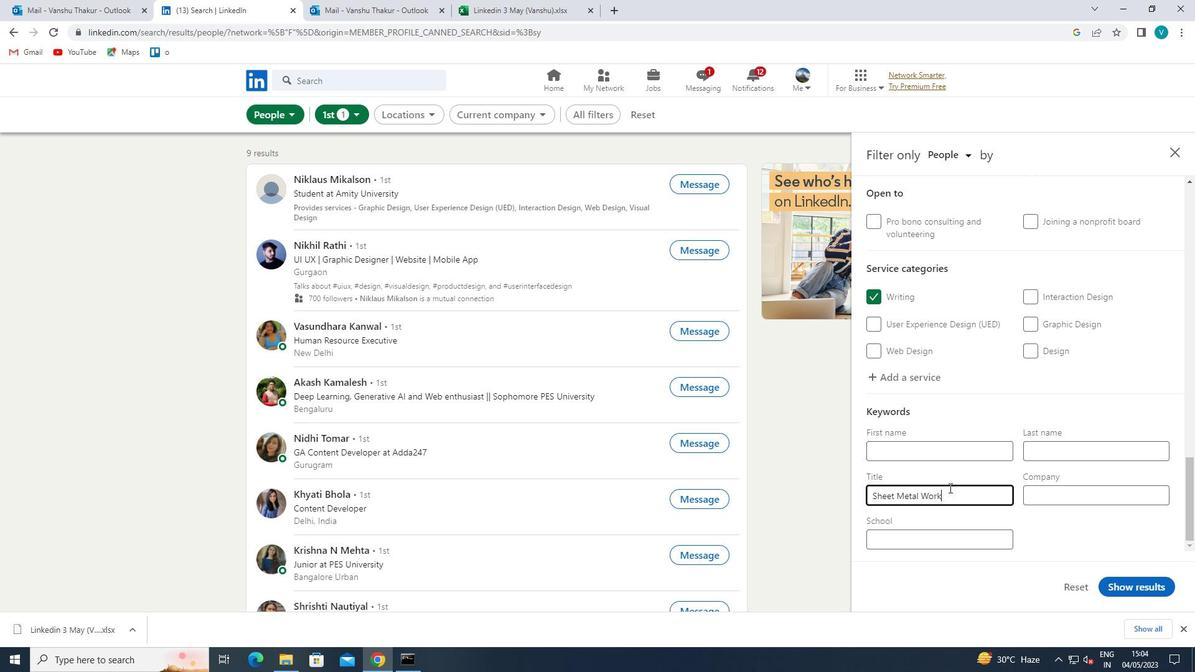 
Action: Mouse moved to (1104, 587)
Screenshot: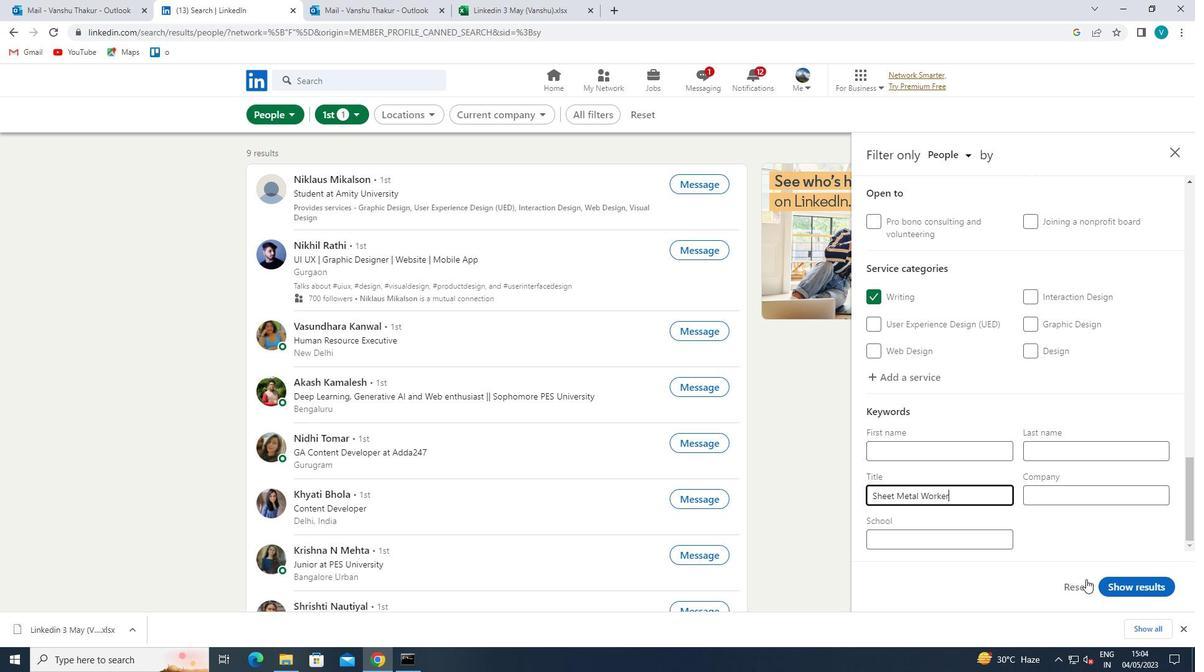
Action: Mouse pressed left at (1104, 587)
Screenshot: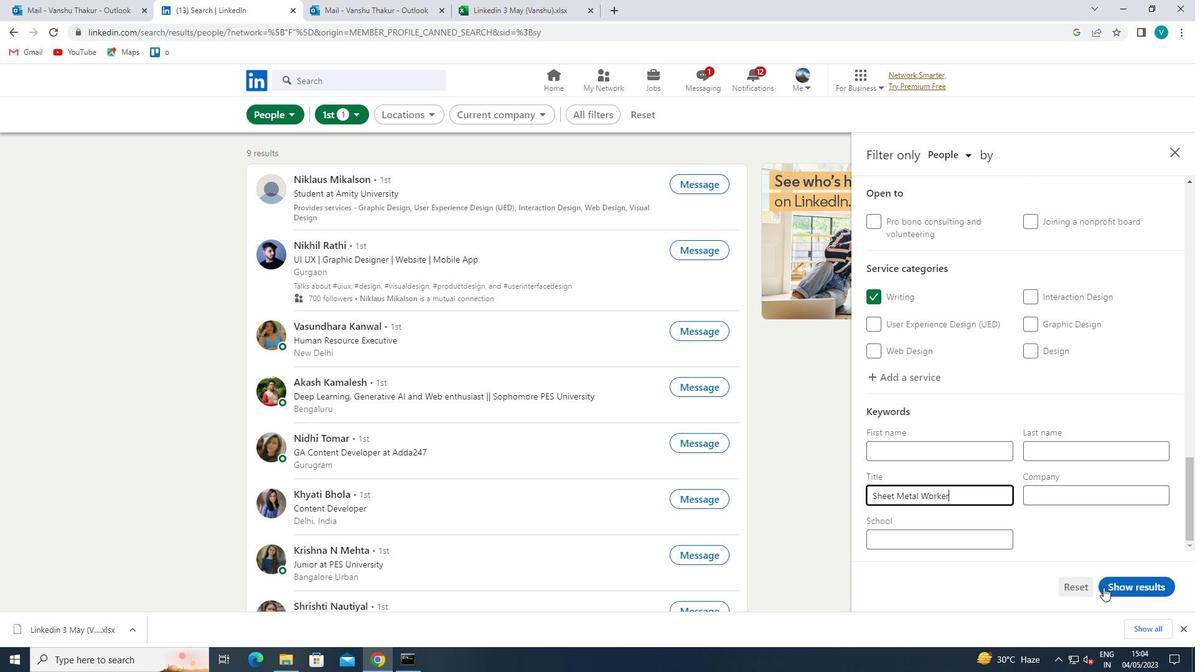
Action: Mouse moved to (1107, 587)
Screenshot: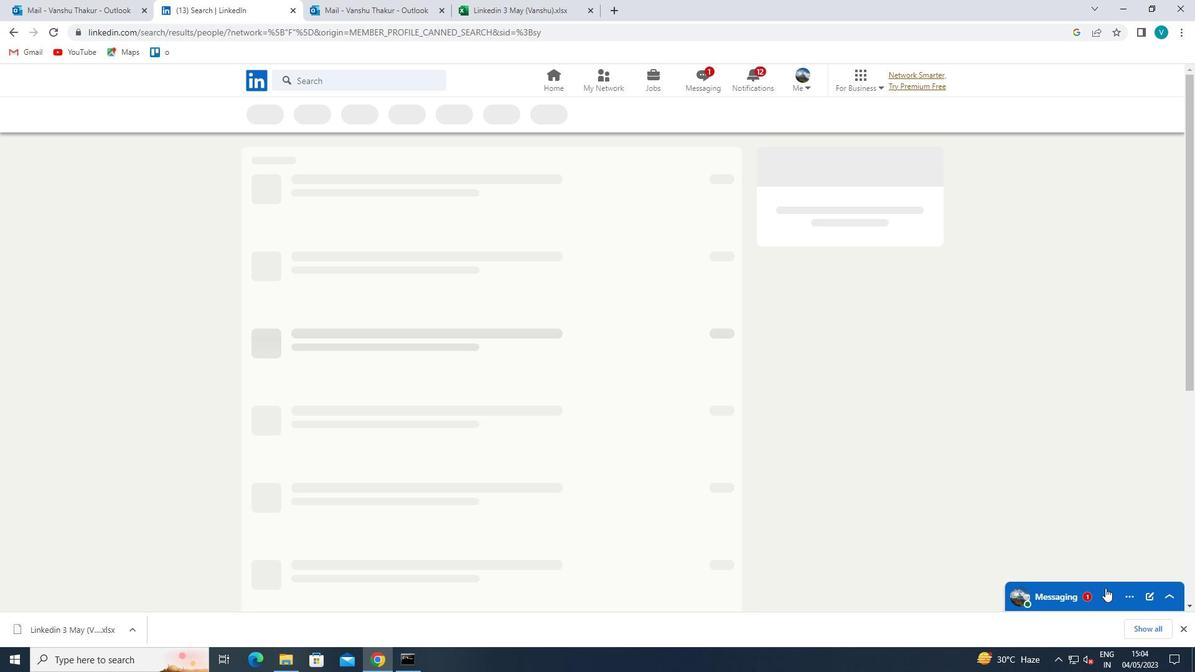 
